 Task: Look for space in Faisalābād, Pakistan from 4th September, 2023 to 10th September, 2023 for 1 adult in price range Rs.9000 to Rs.17000. Place can be private room with 1  bedroom having 1 bed and 1 bathroom. Property type can be house, flat, guest house, hotel. Booking option can be shelf check-in. Required host language is English.
Action: Mouse moved to (611, 100)
Screenshot: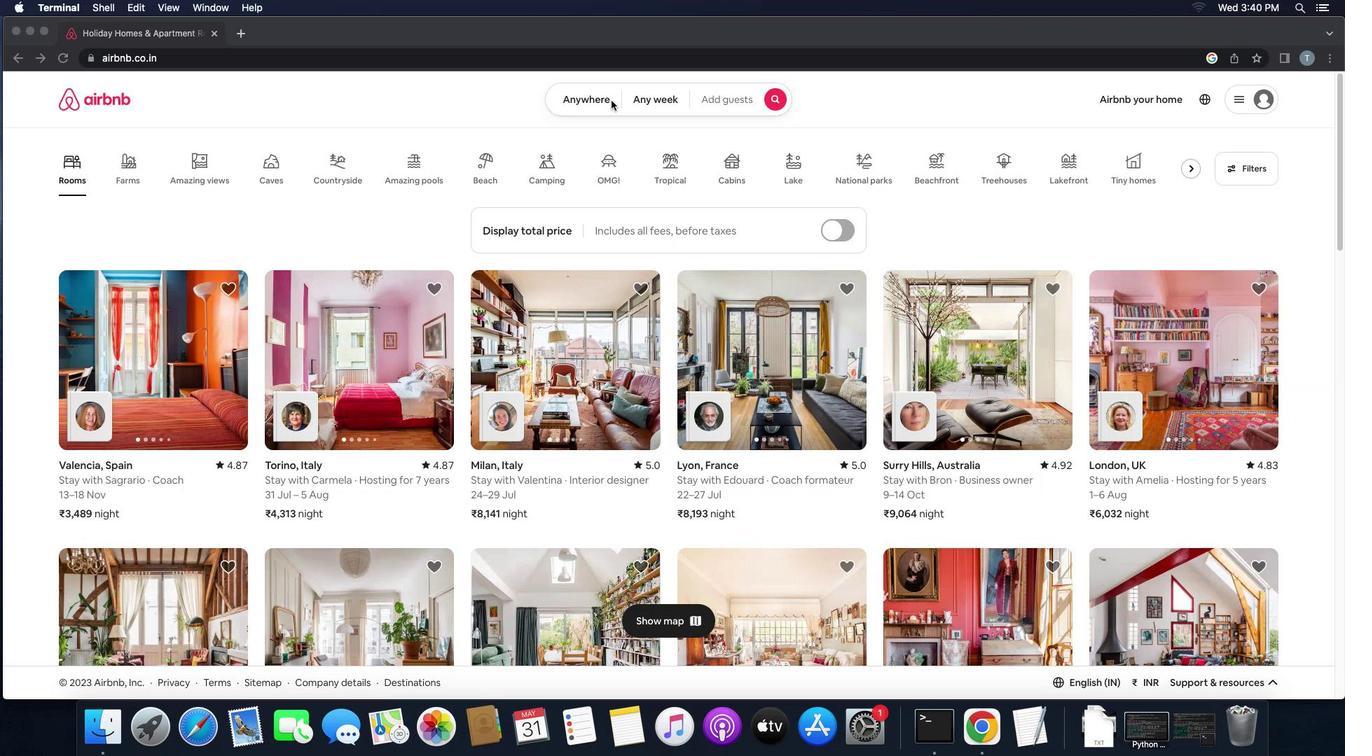 
Action: Mouse pressed left at (611, 100)
Screenshot: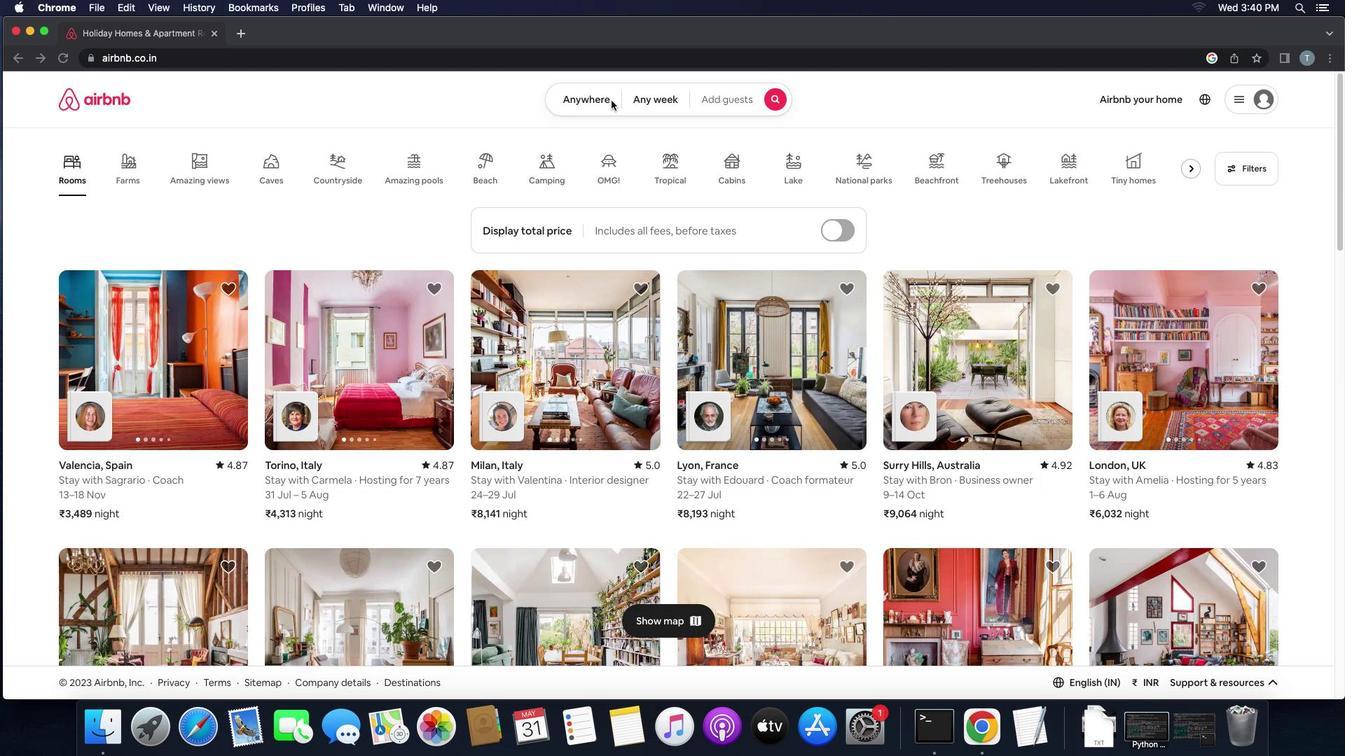
Action: Mouse moved to (607, 101)
Screenshot: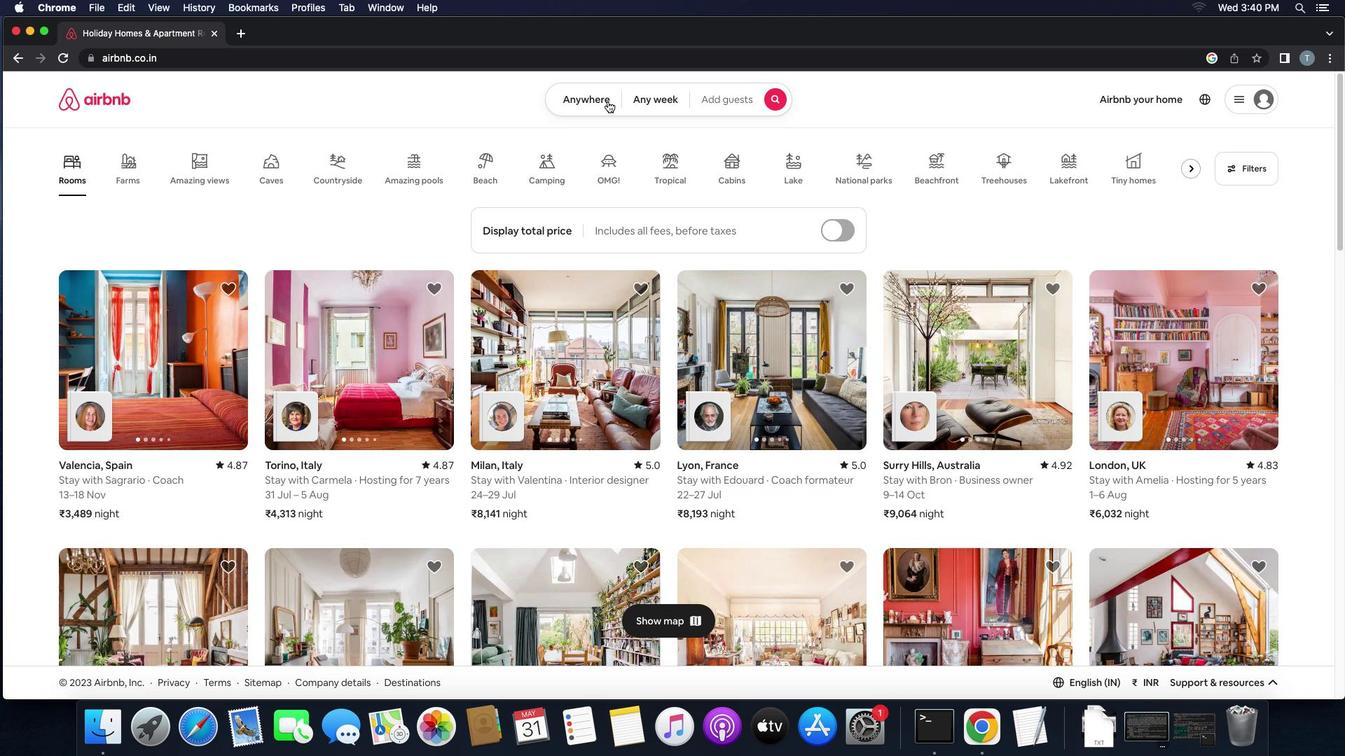 
Action: Mouse pressed left at (607, 101)
Screenshot: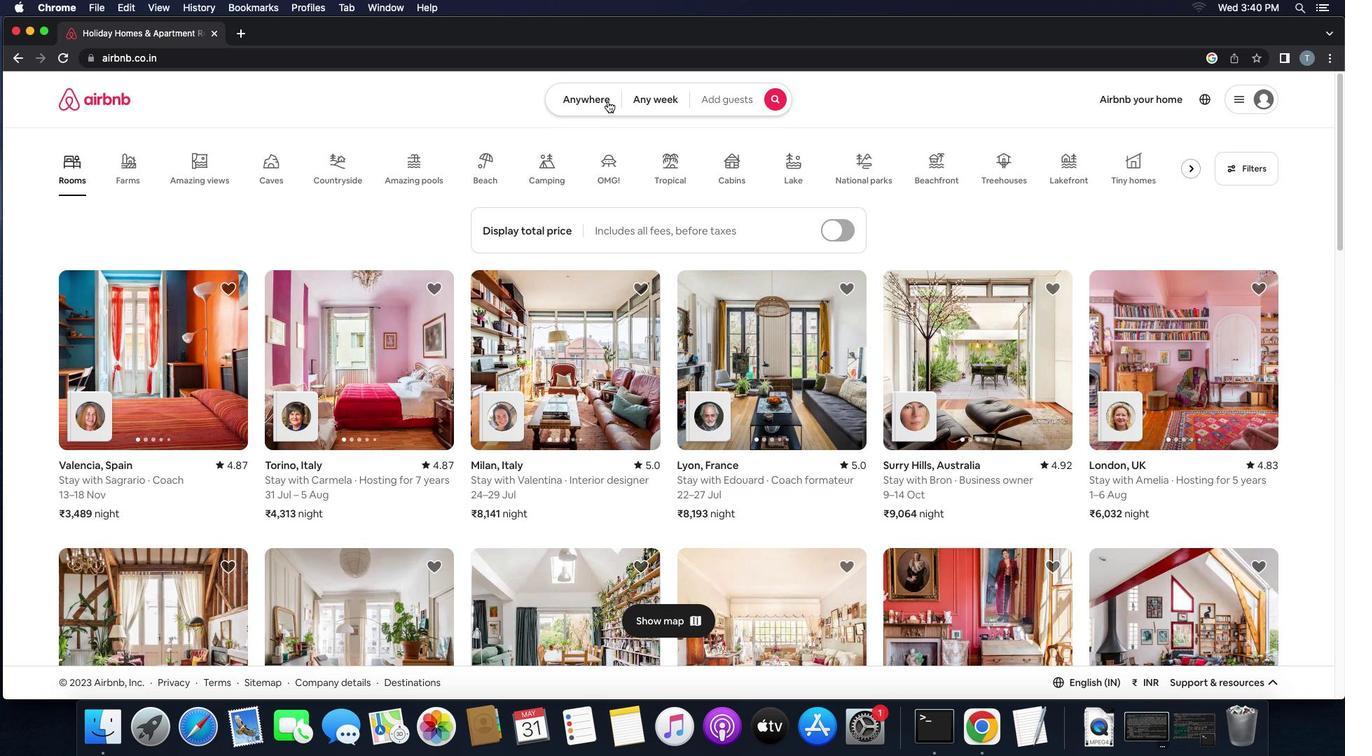 
Action: Mouse moved to (476, 161)
Screenshot: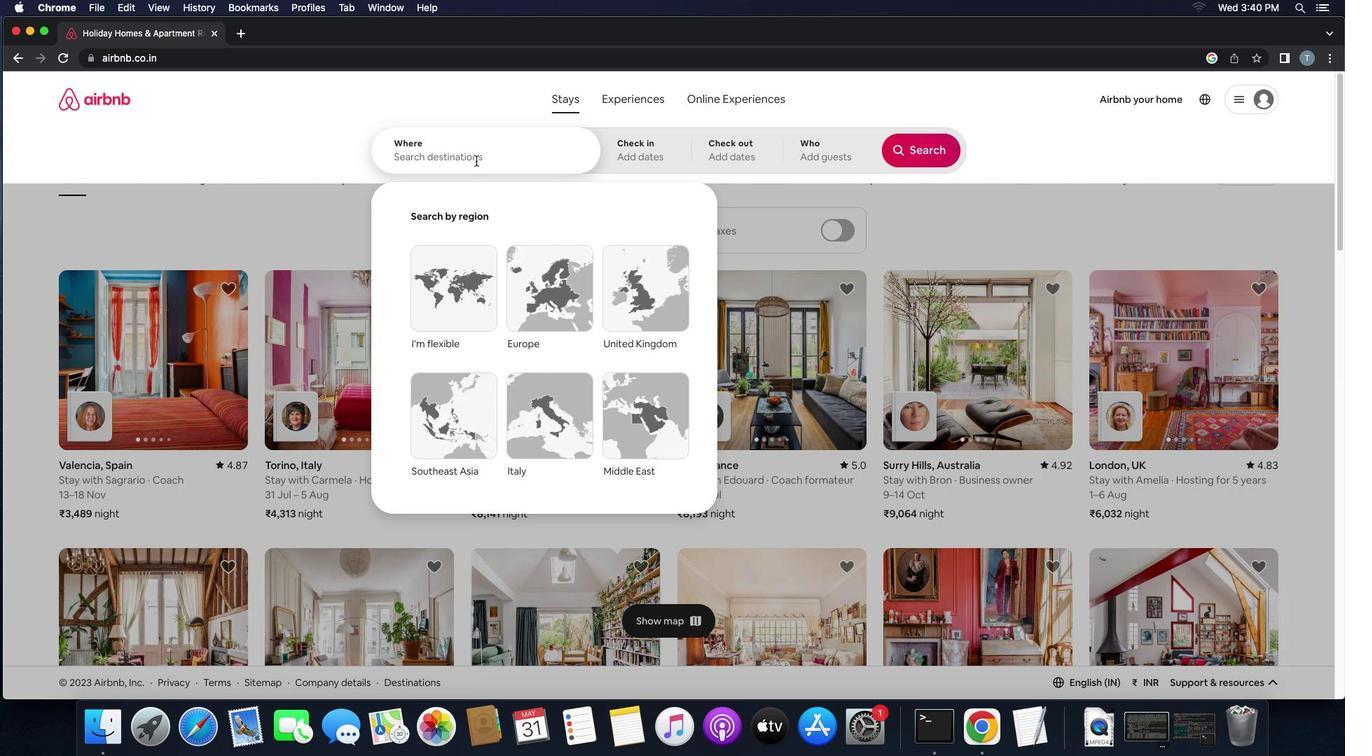 
Action: Mouse pressed left at (476, 161)
Screenshot: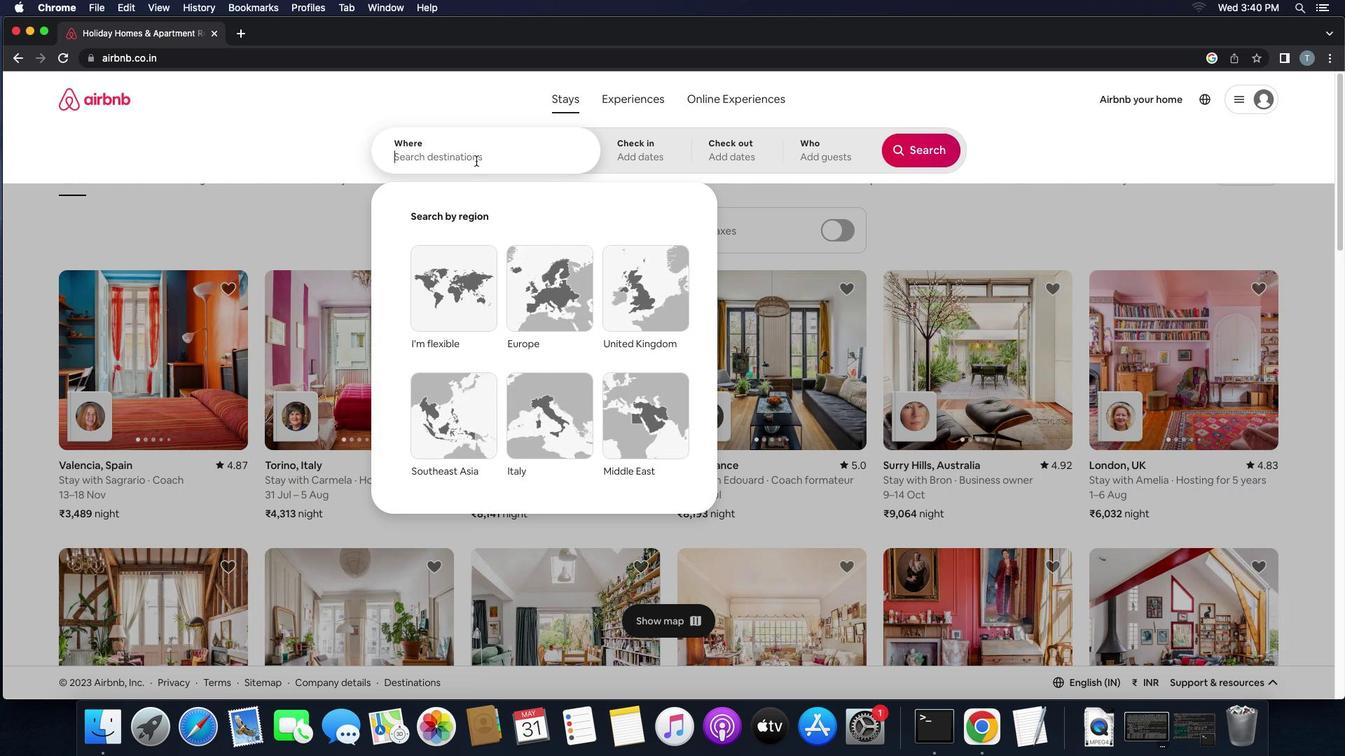 
Action: Key pressed 'f''a''i''s''l''a''b''a''d'
Screenshot: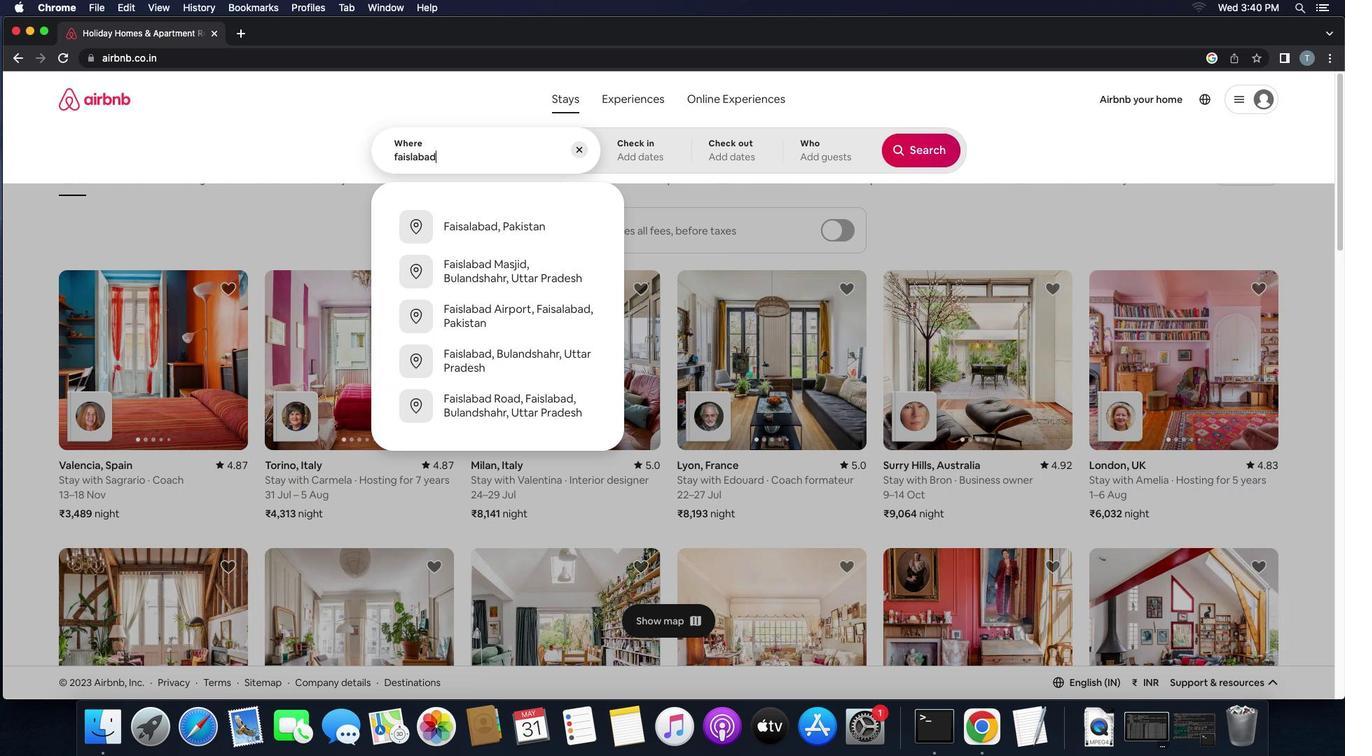 
Action: Mouse moved to (522, 232)
Screenshot: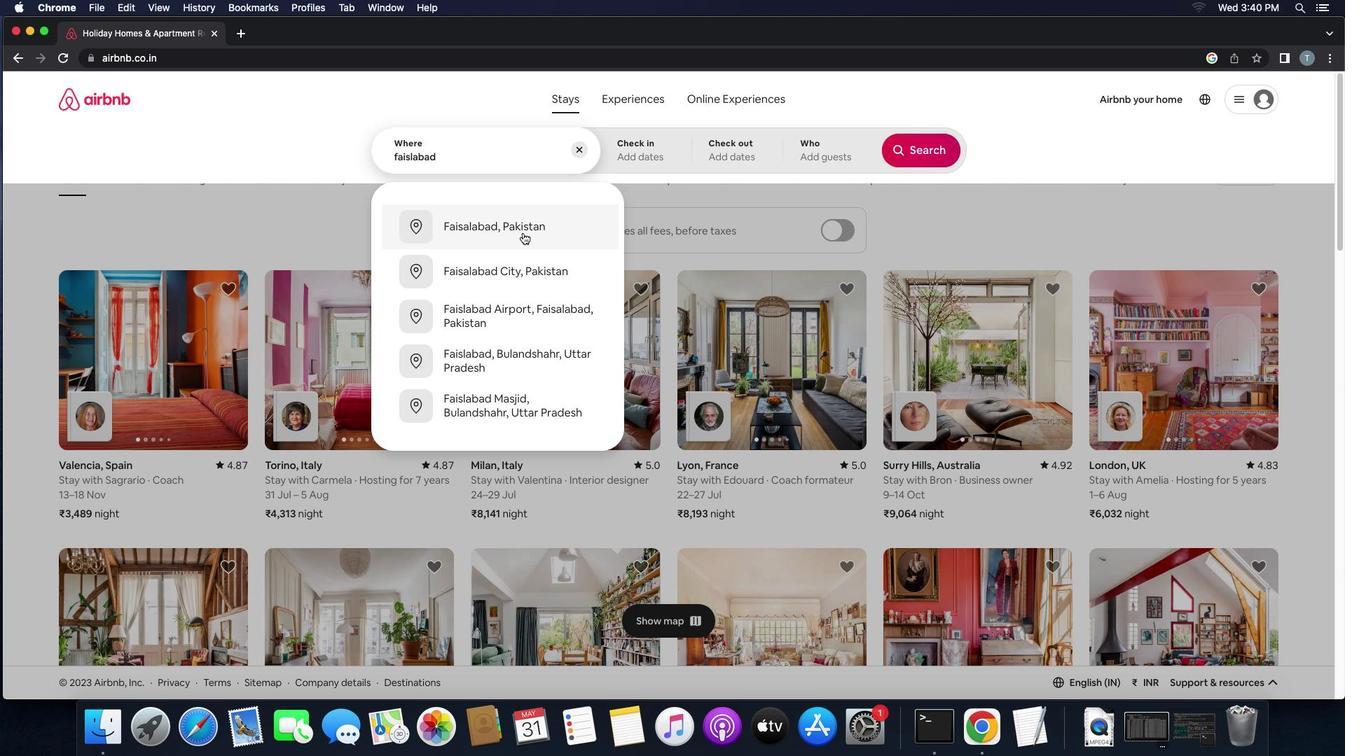 
Action: Mouse pressed left at (522, 232)
Screenshot: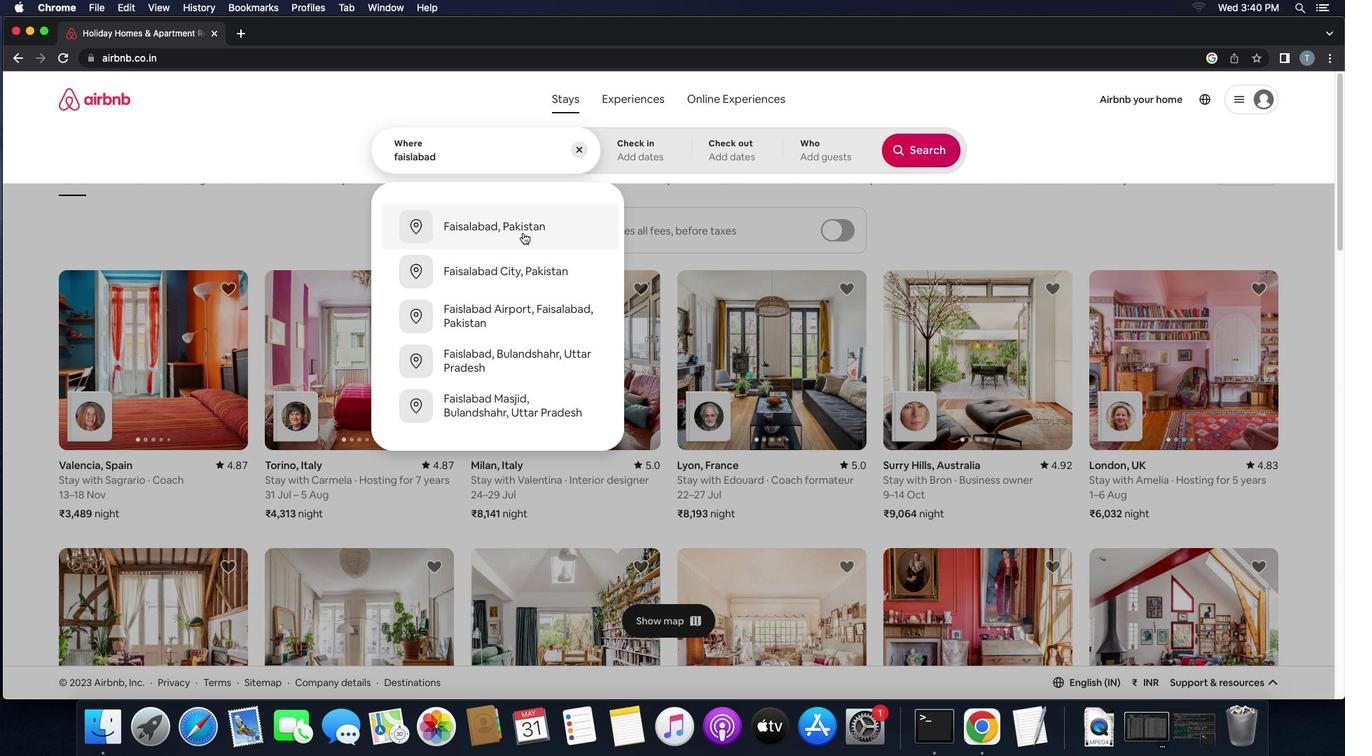 
Action: Mouse moved to (915, 262)
Screenshot: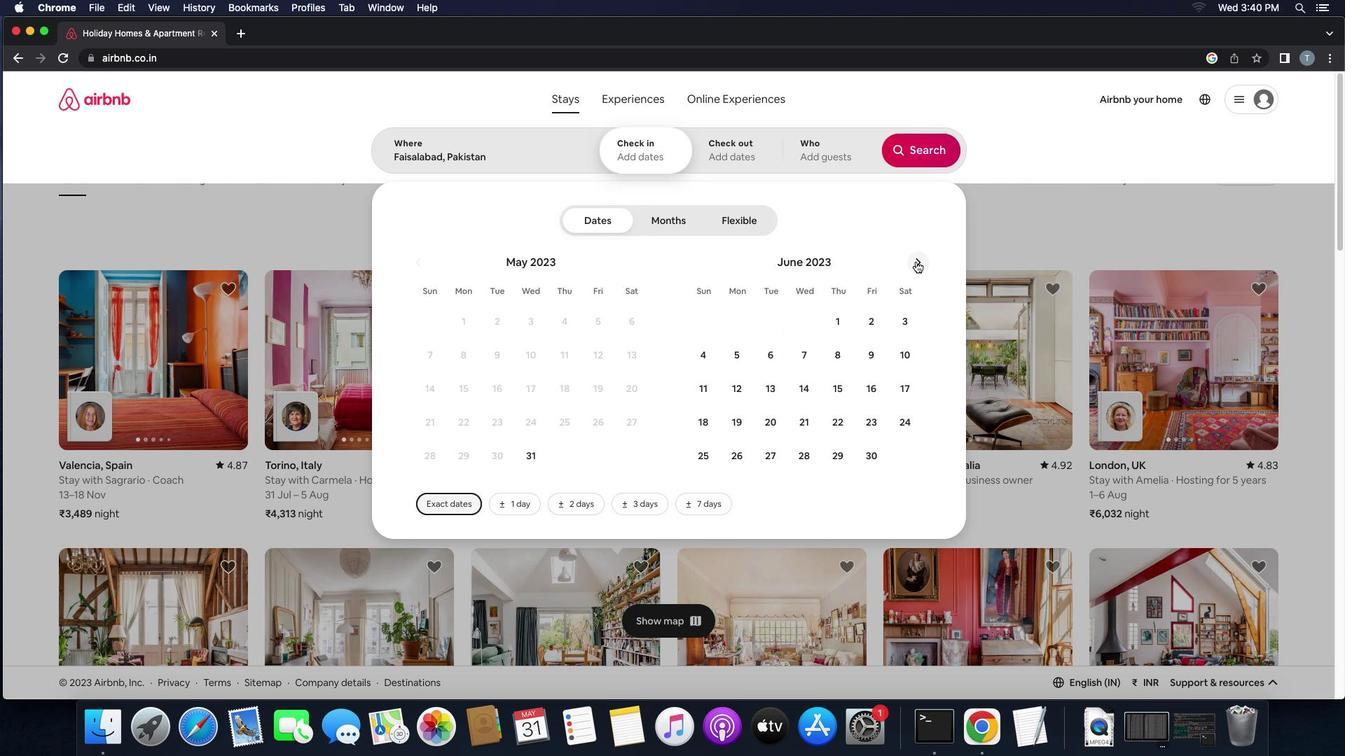 
Action: Mouse pressed left at (915, 262)
Screenshot: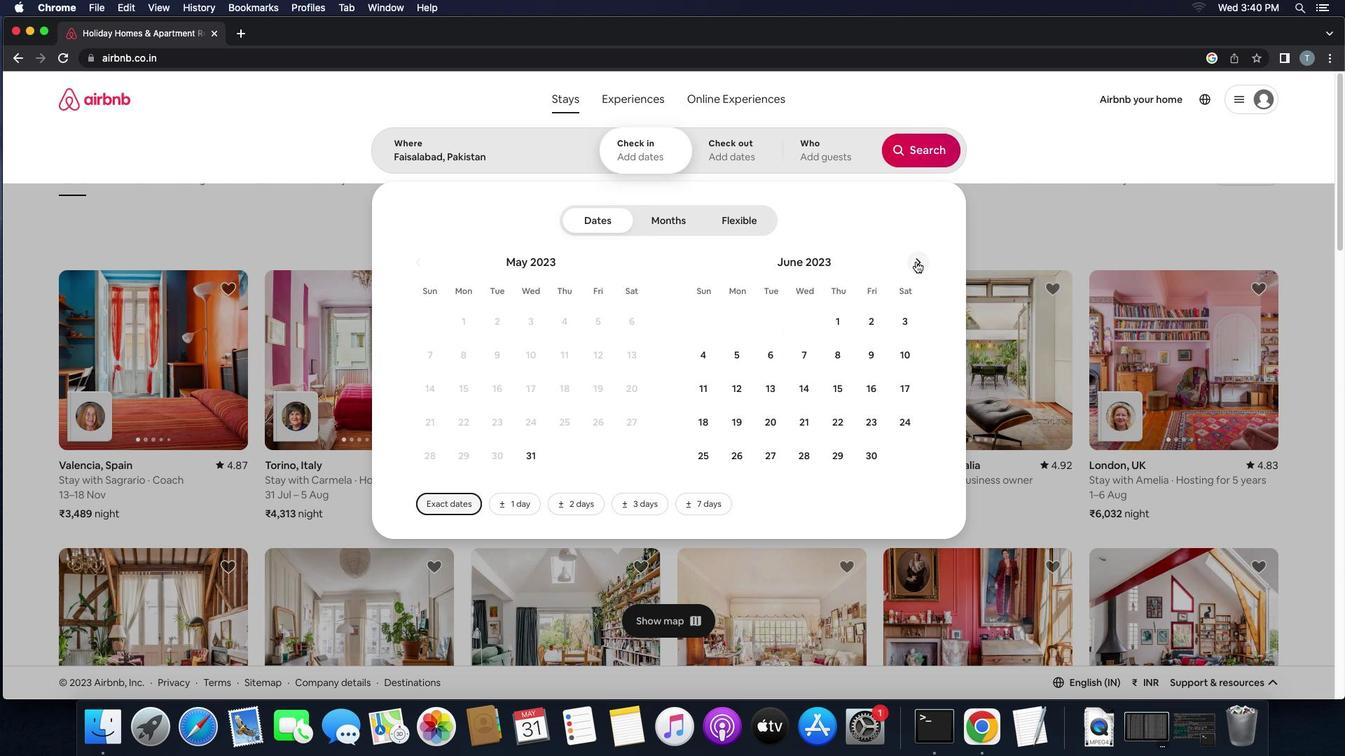 
Action: Mouse pressed left at (915, 262)
Screenshot: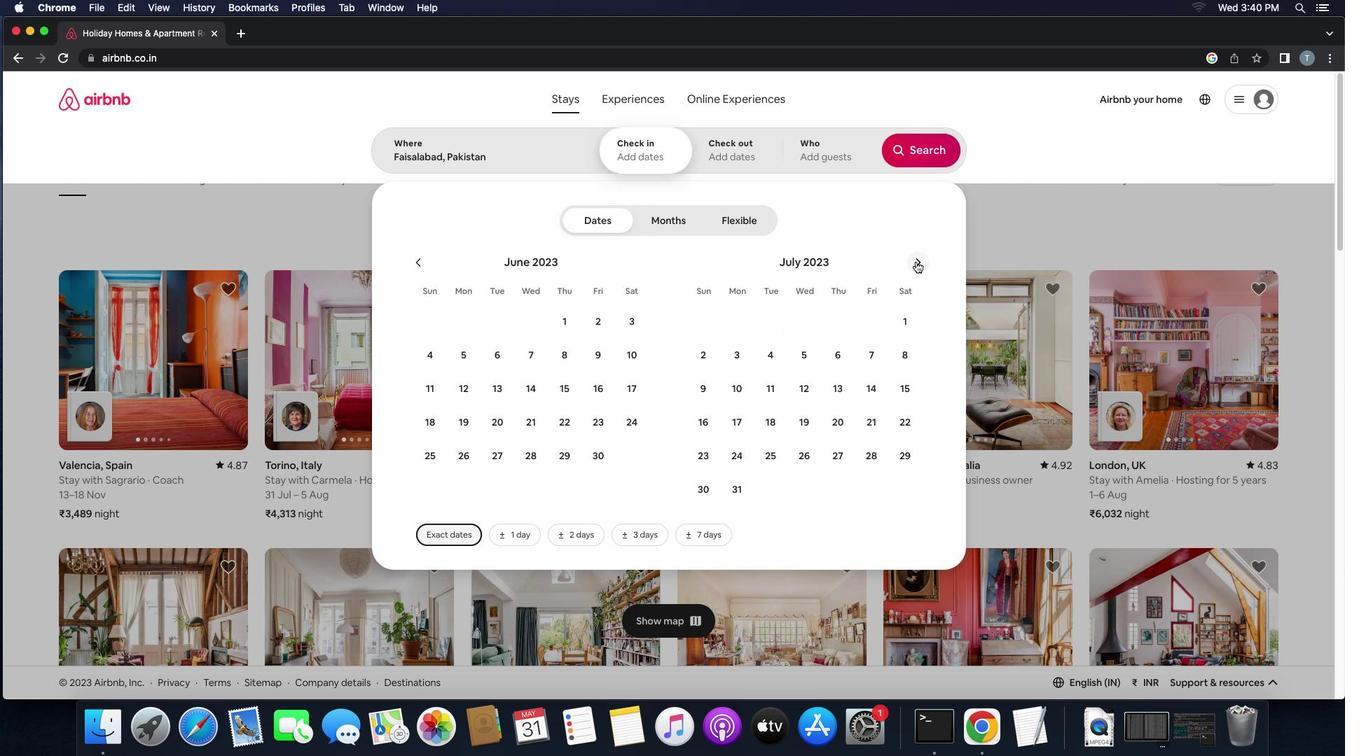 
Action: Mouse pressed left at (915, 262)
Screenshot: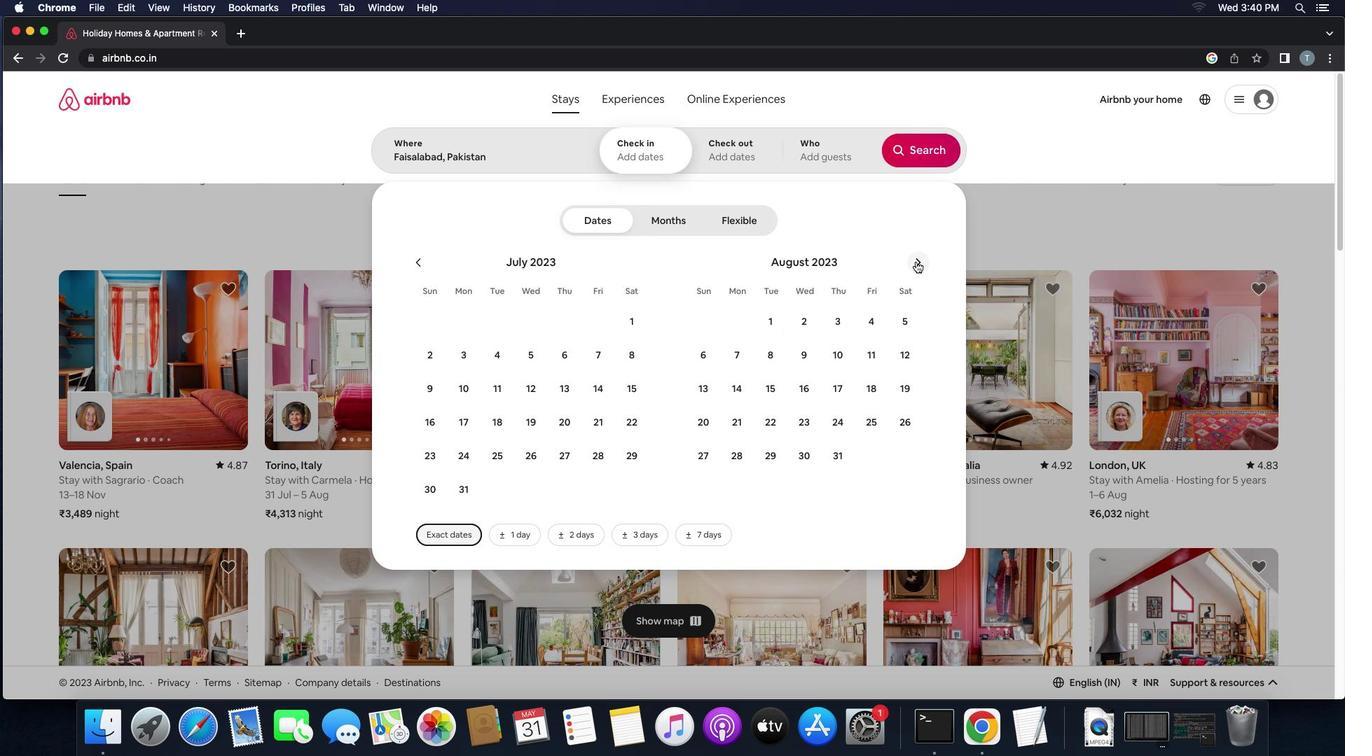 
Action: Mouse moved to (730, 363)
Screenshot: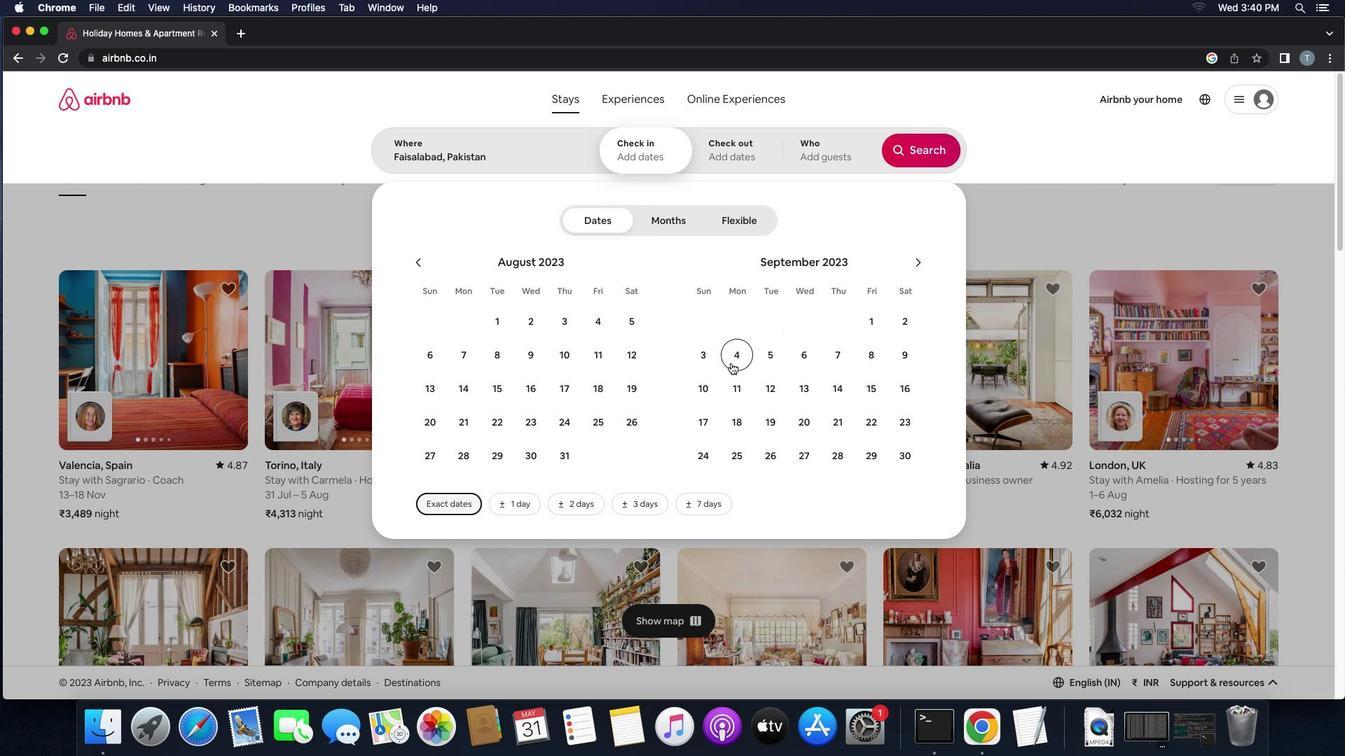 
Action: Mouse pressed left at (730, 363)
Screenshot: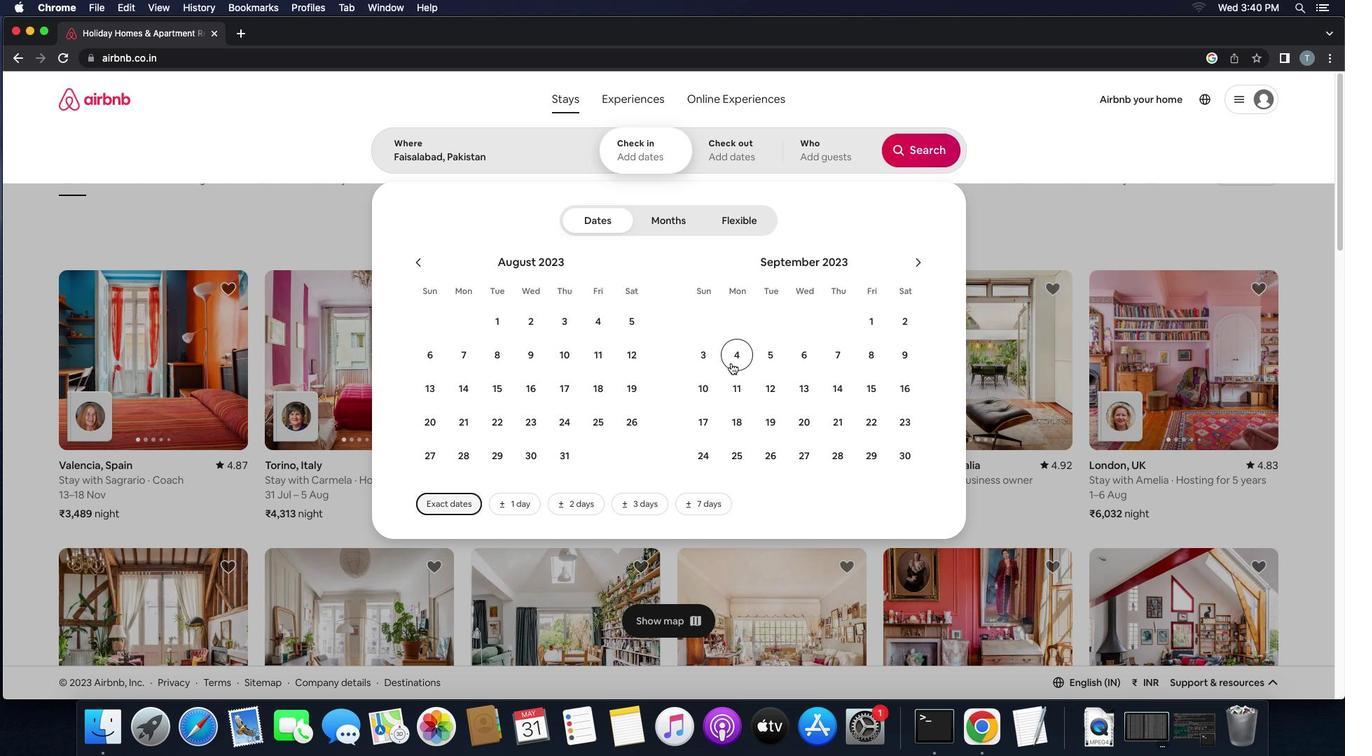 
Action: Mouse moved to (703, 385)
Screenshot: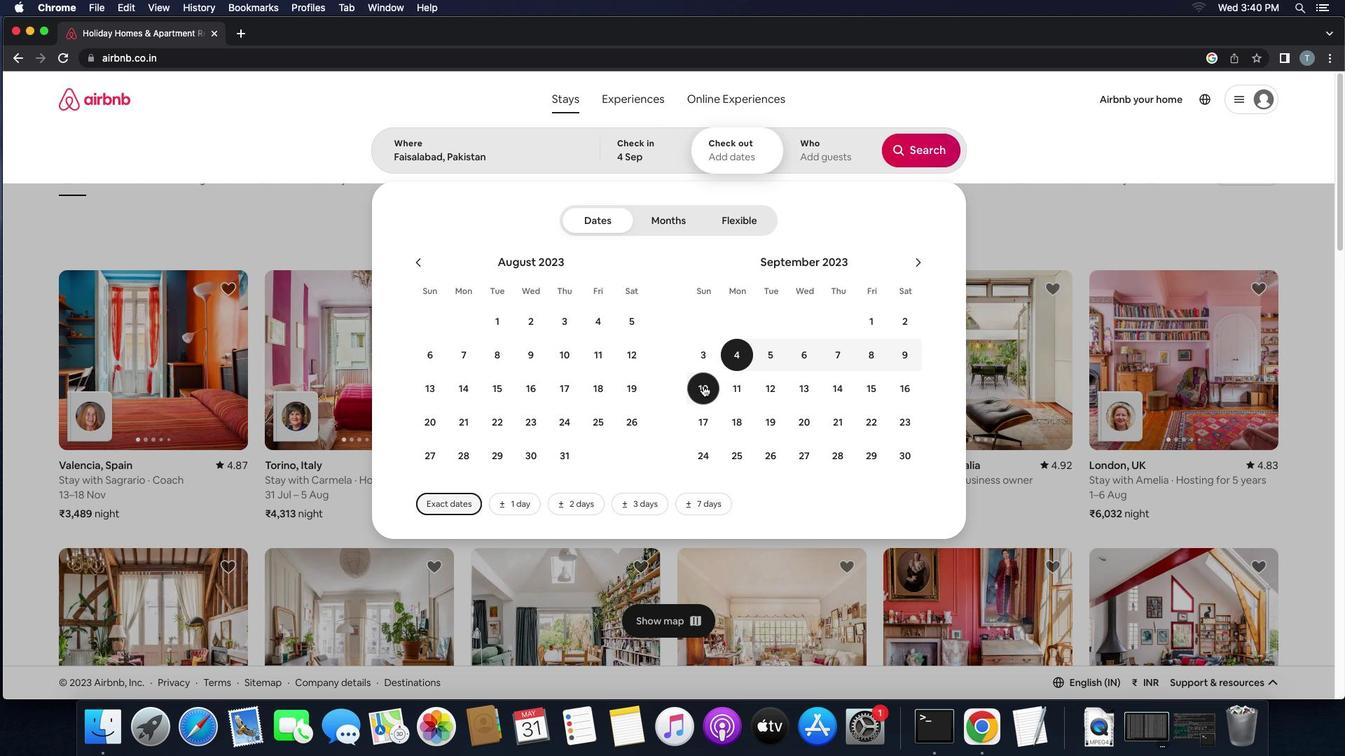 
Action: Mouse pressed left at (703, 385)
Screenshot: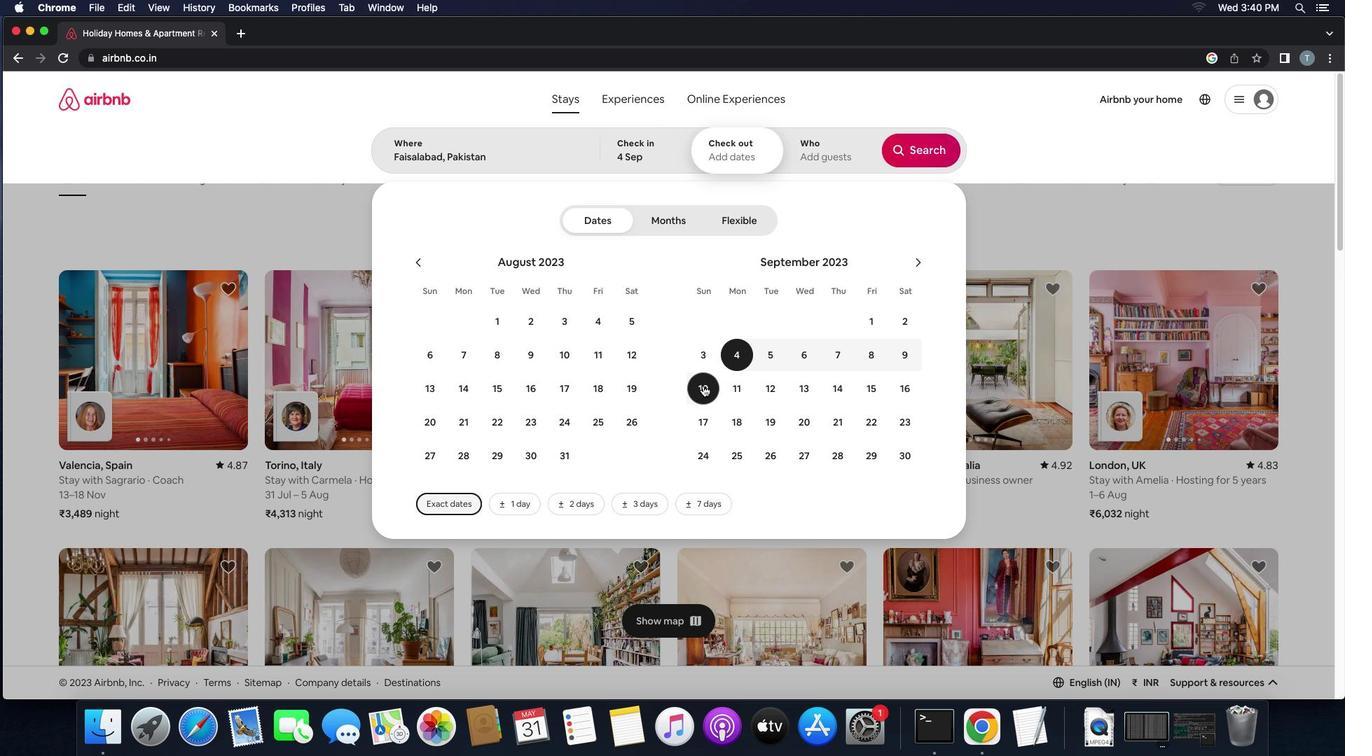 
Action: Mouse moved to (807, 157)
Screenshot: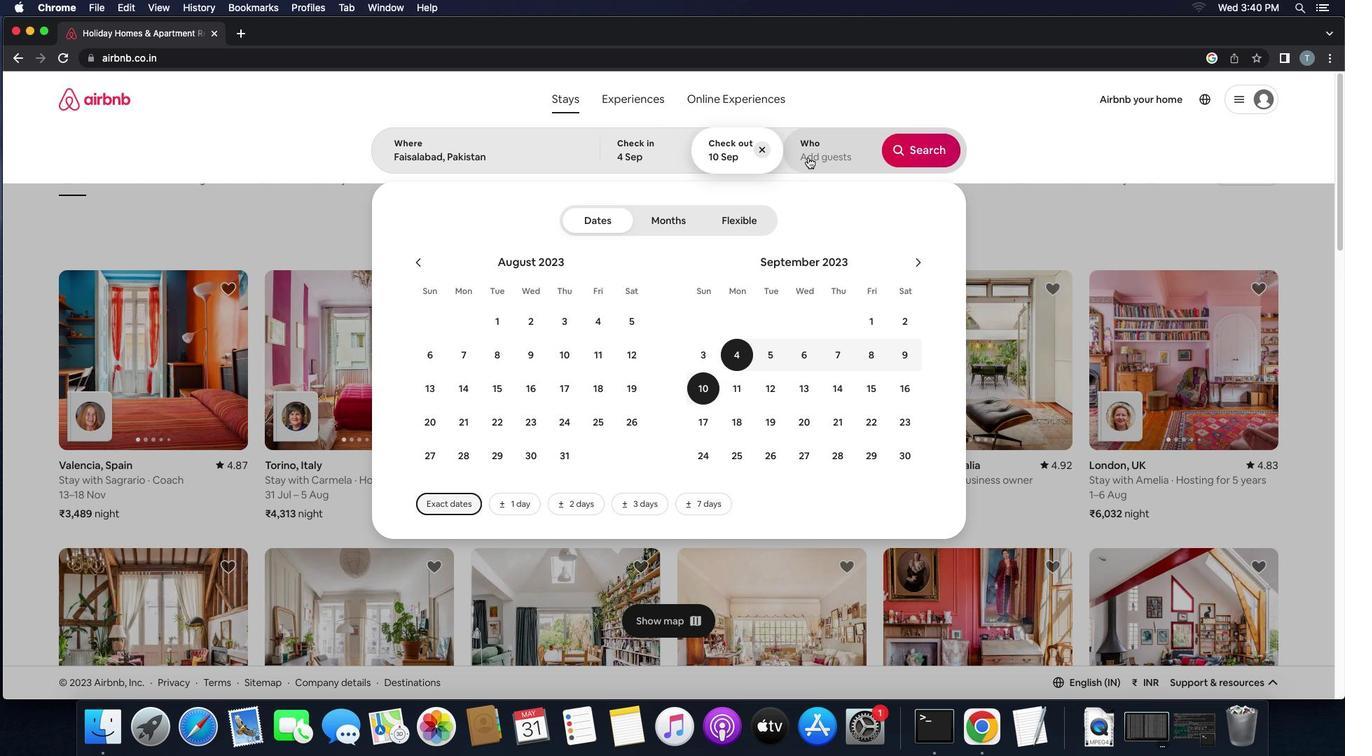 
Action: Mouse pressed left at (807, 157)
Screenshot: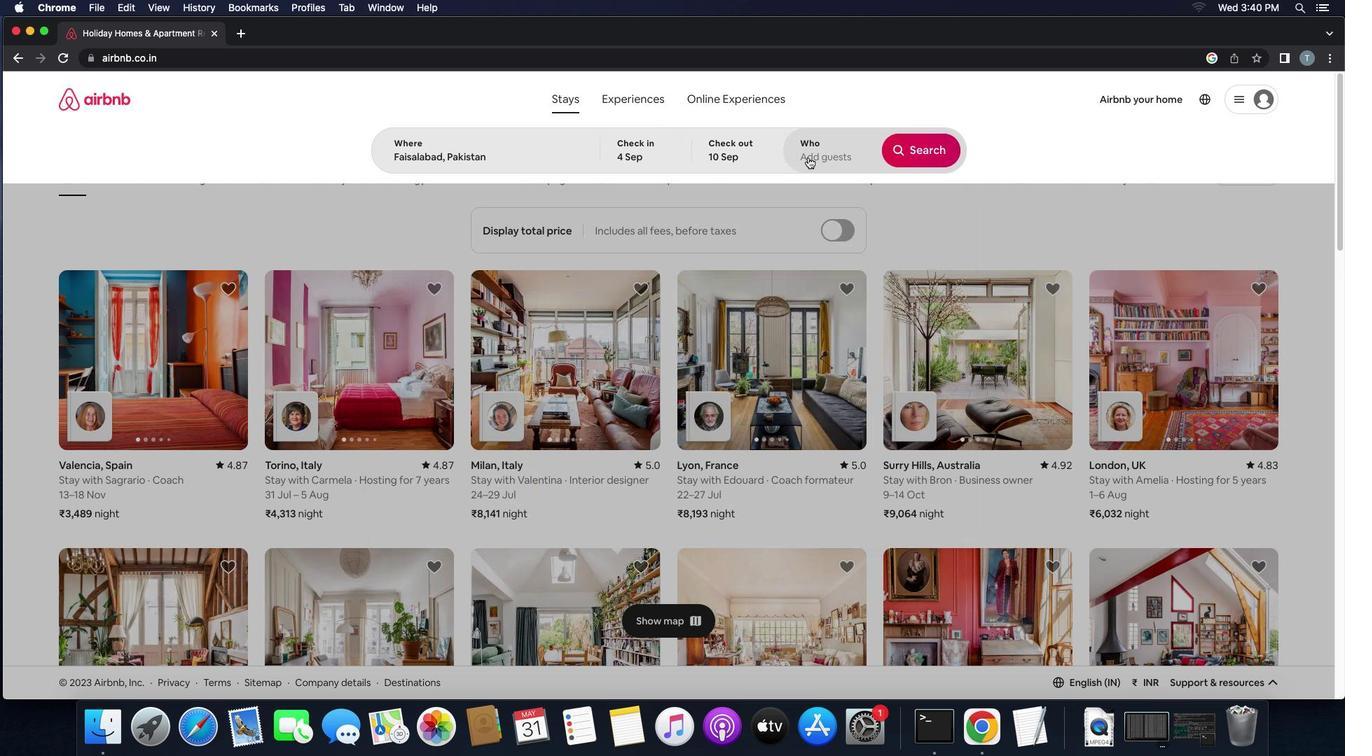 
Action: Mouse moved to (922, 225)
Screenshot: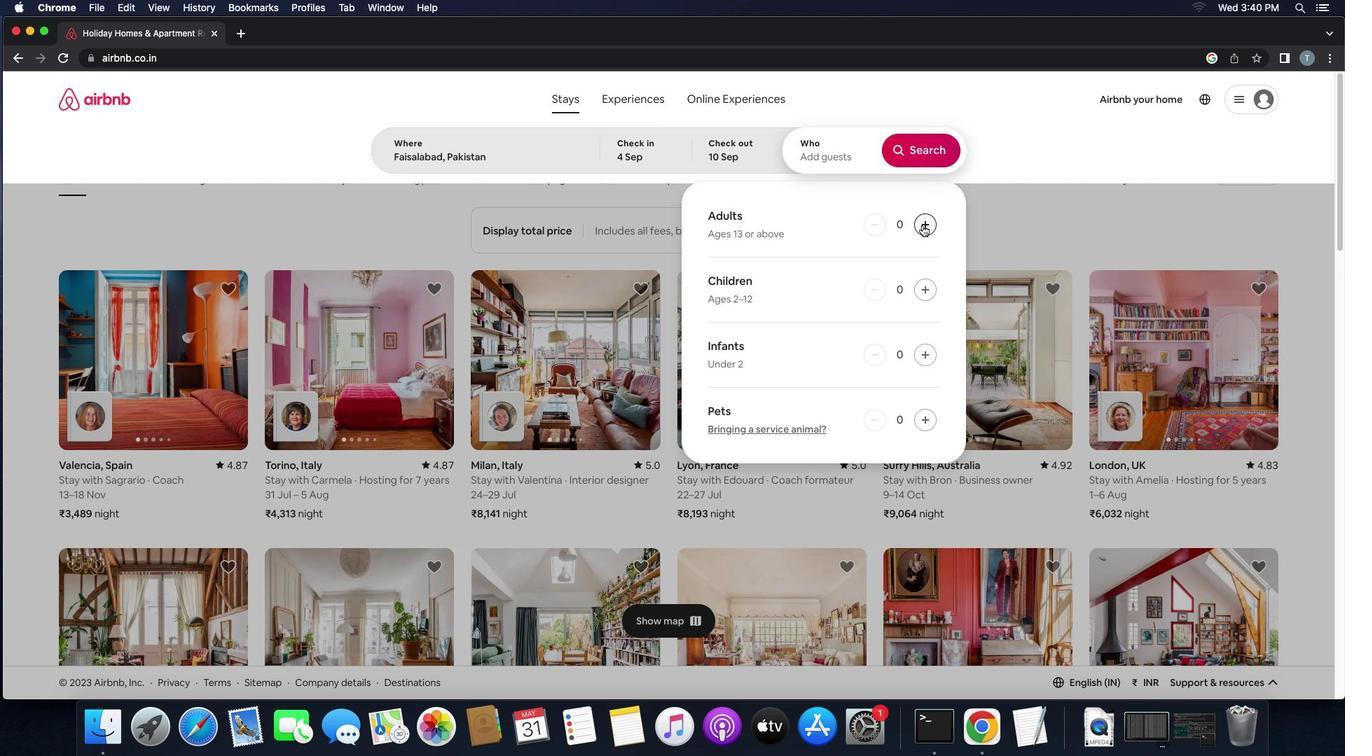 
Action: Mouse pressed left at (922, 225)
Screenshot: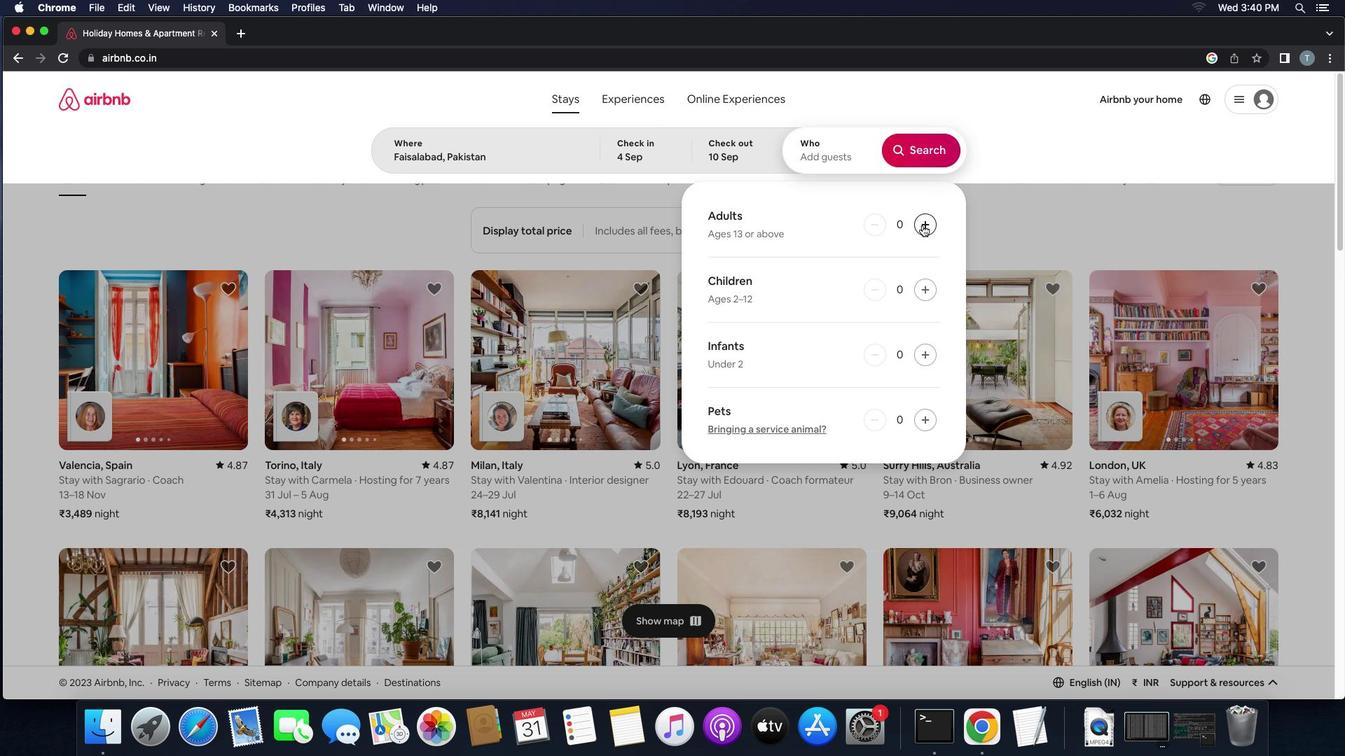 
Action: Mouse moved to (914, 151)
Screenshot: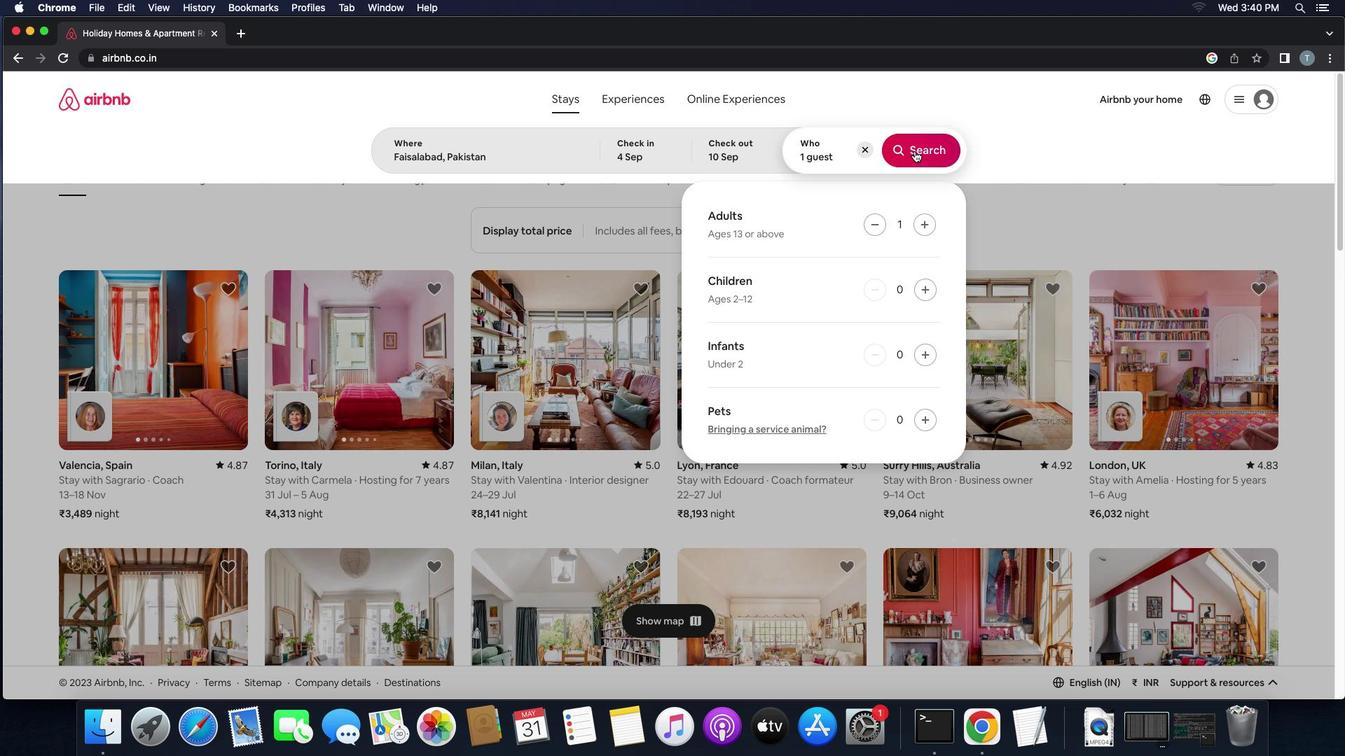 
Action: Mouse pressed left at (914, 151)
Screenshot: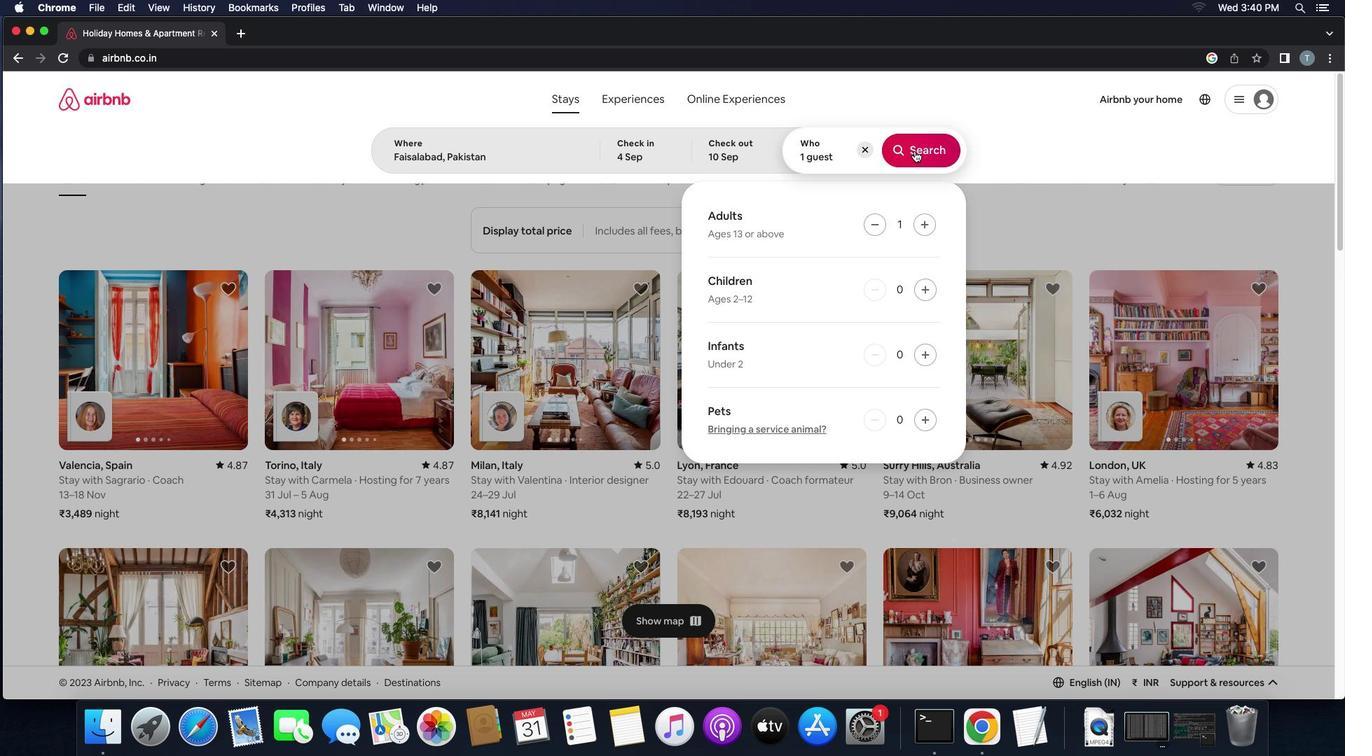 
Action: Mouse moved to (1270, 155)
Screenshot: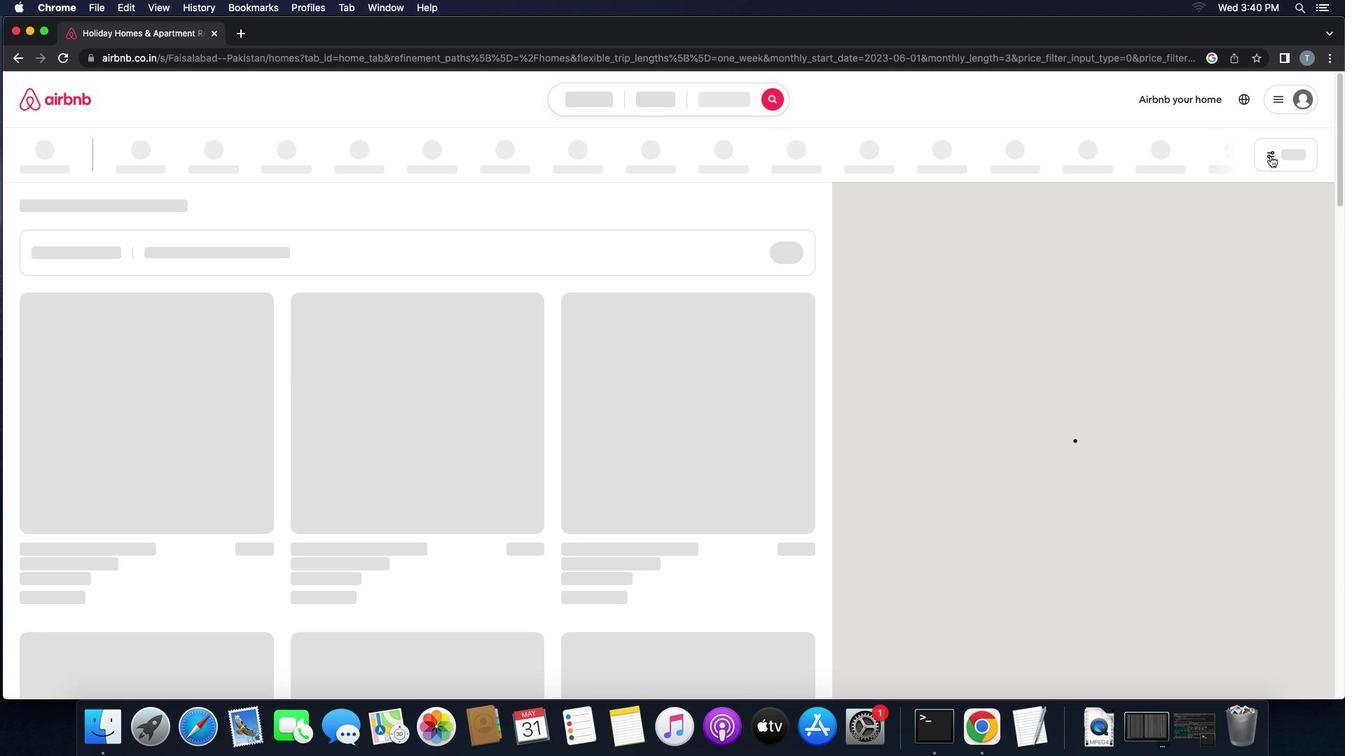 
Action: Mouse pressed left at (1270, 155)
Screenshot: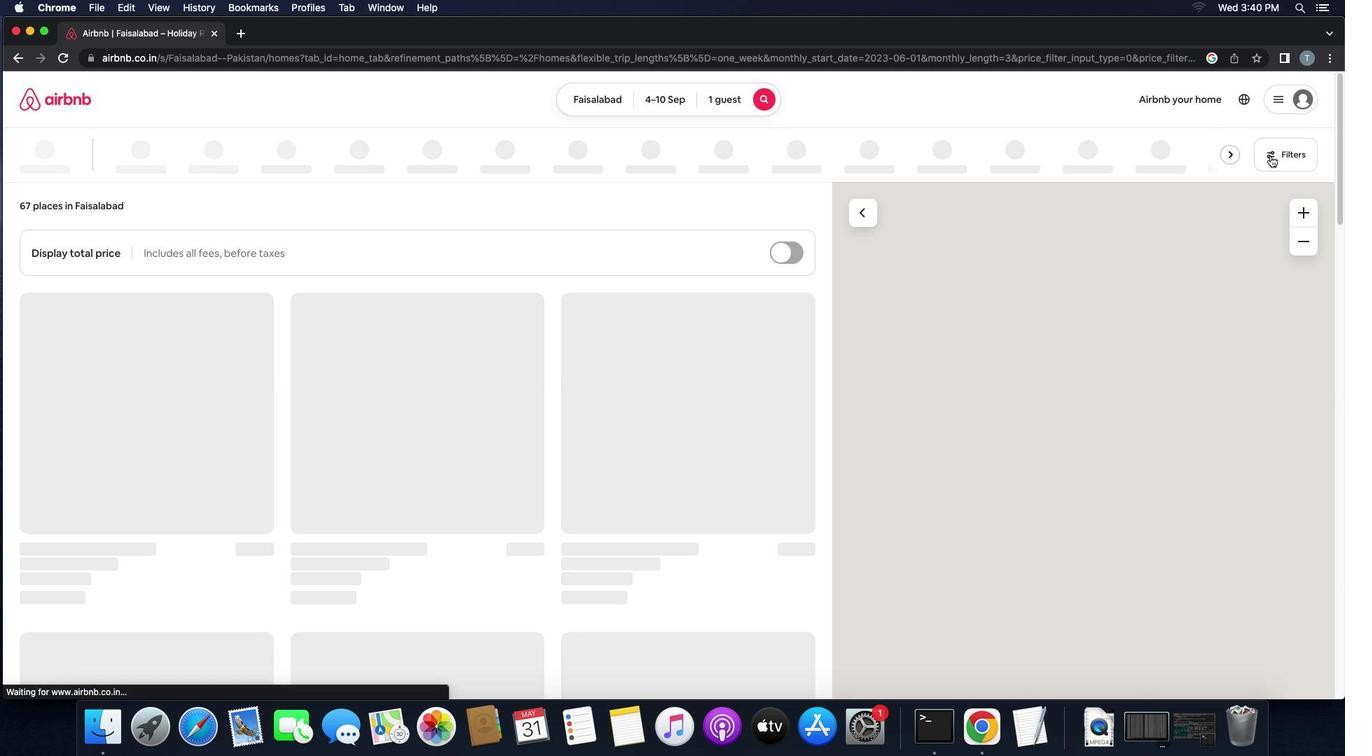 
Action: Mouse moved to (1270, 156)
Screenshot: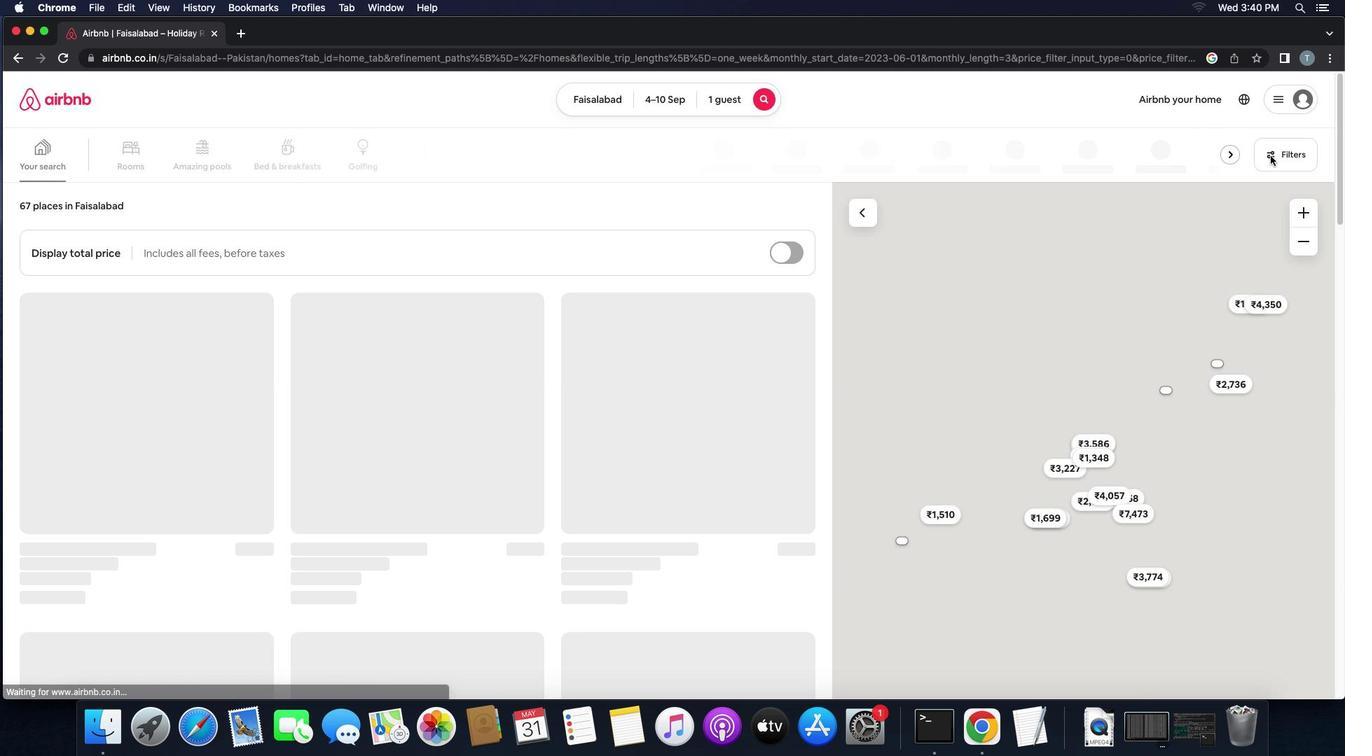 
Action: Mouse pressed left at (1270, 156)
Screenshot: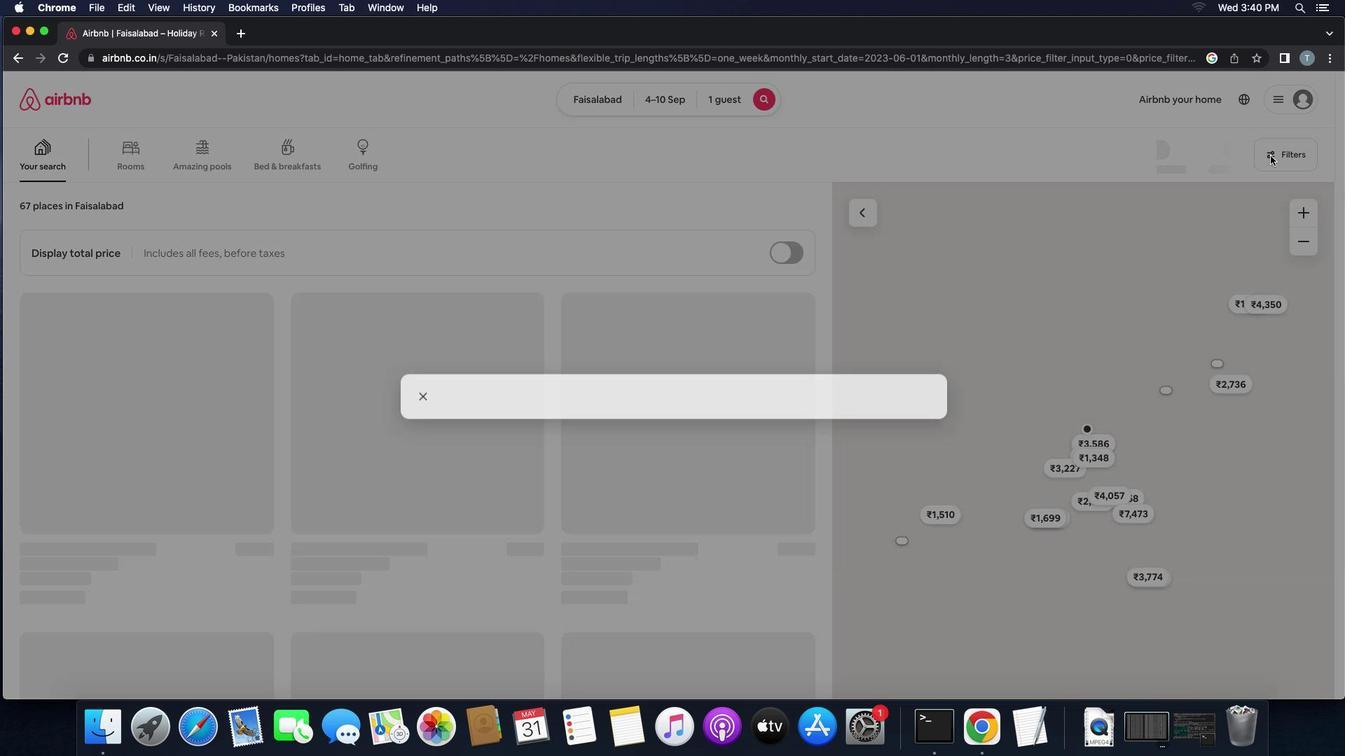 
Action: Mouse pressed left at (1270, 156)
Screenshot: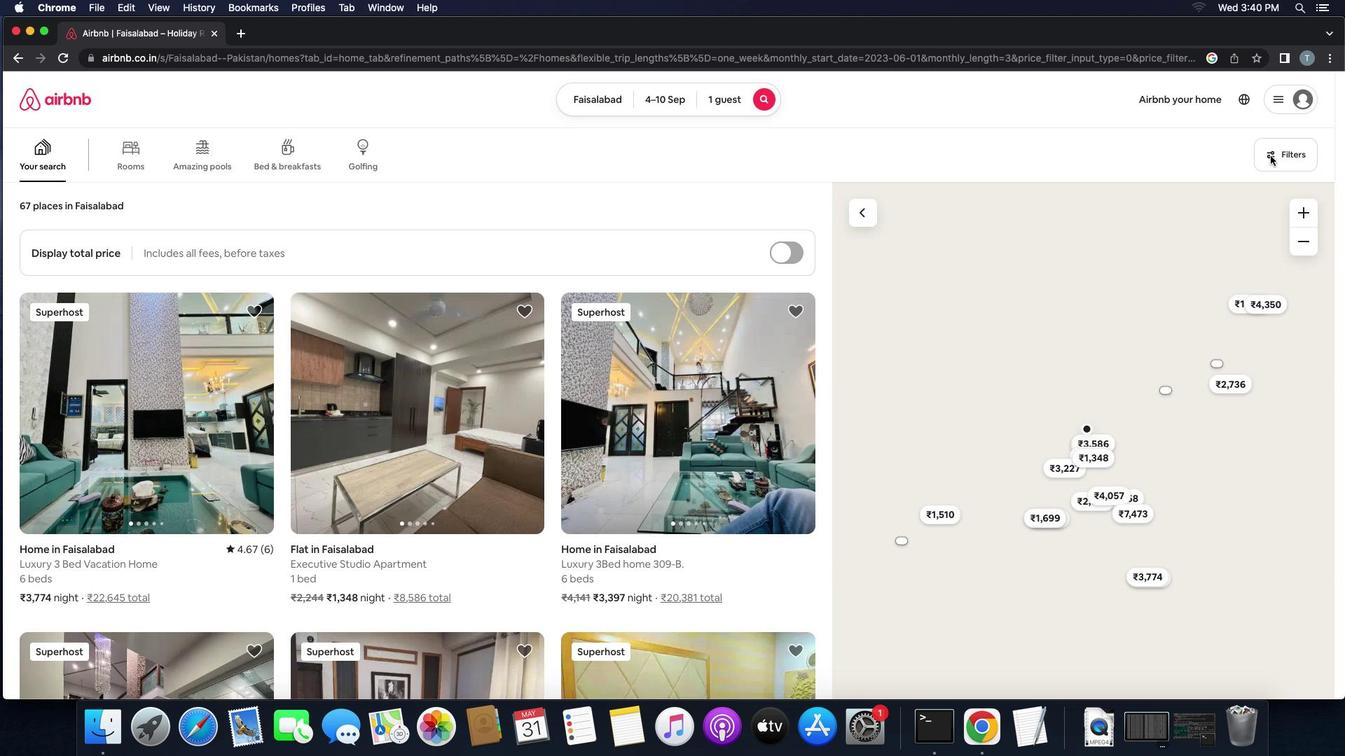 
Action: Mouse moved to (1269, 163)
Screenshot: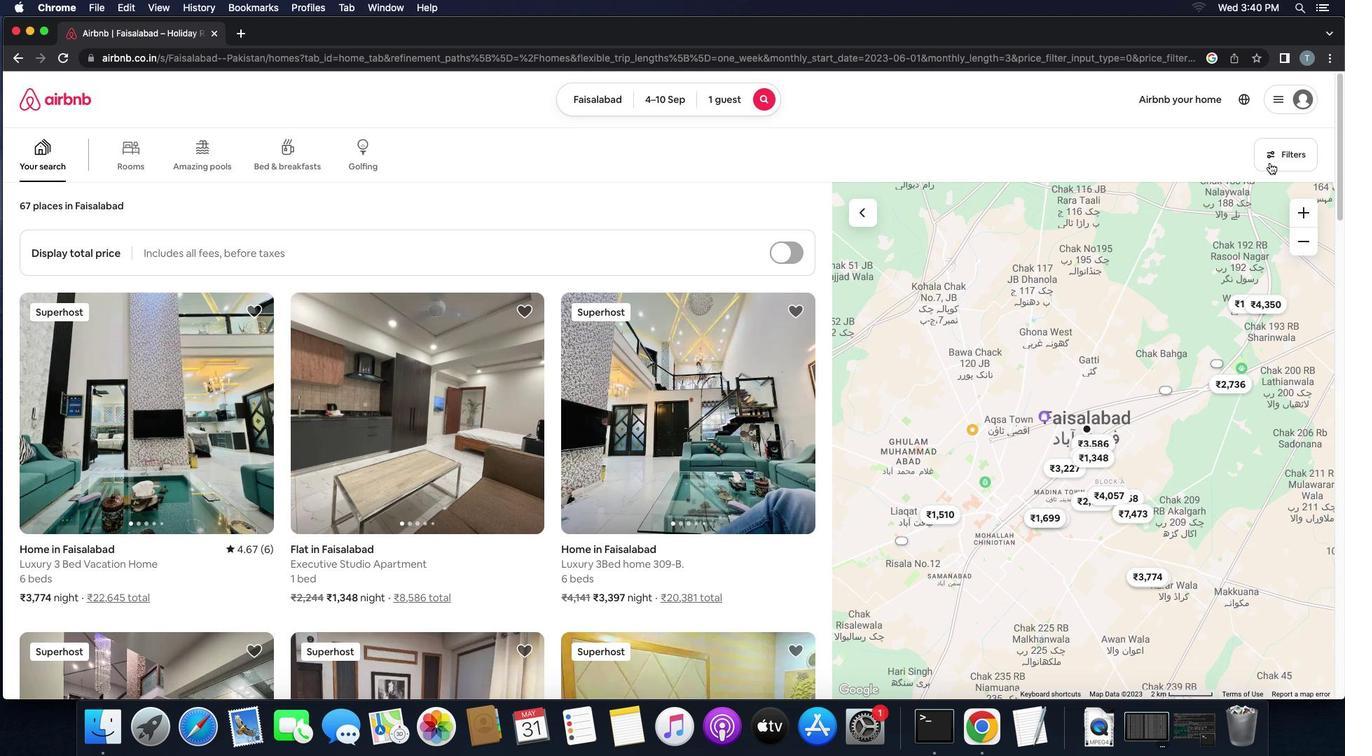 
Action: Mouse pressed left at (1269, 163)
Screenshot: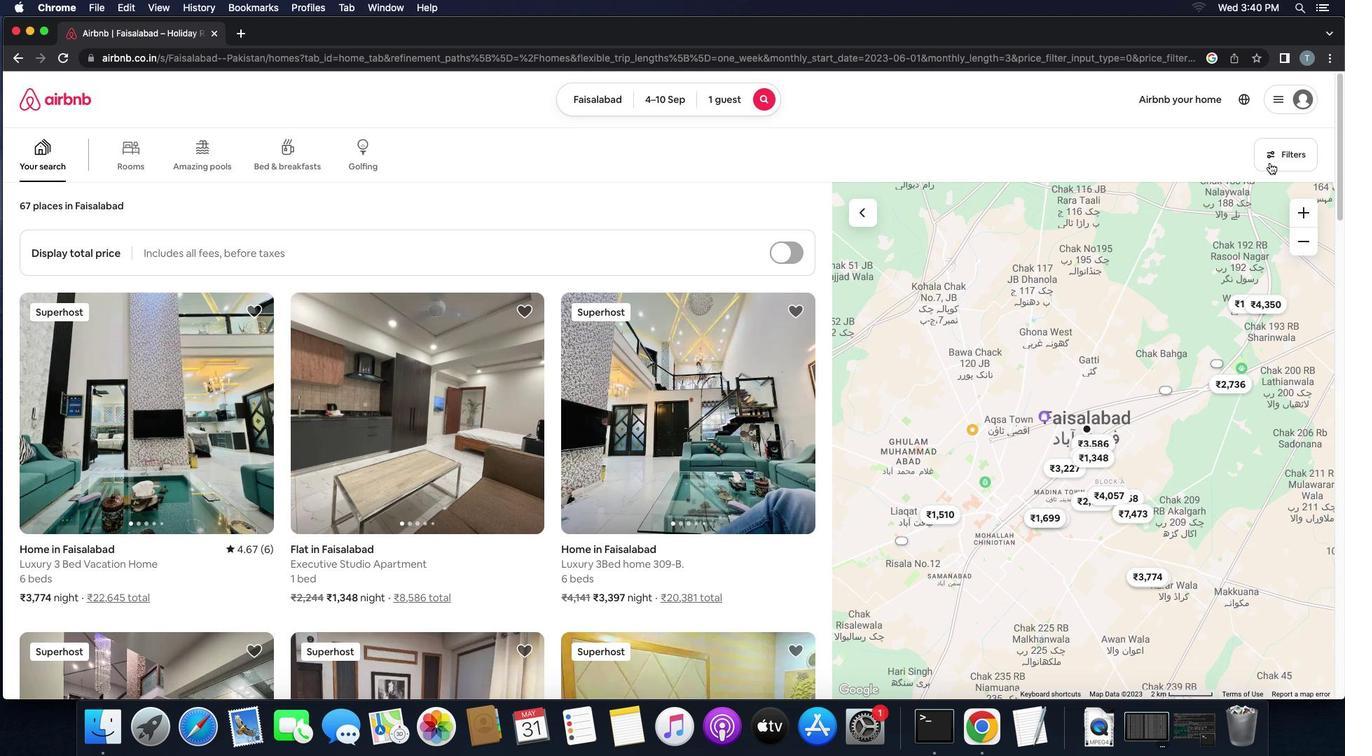 
Action: Mouse moved to (529, 332)
Screenshot: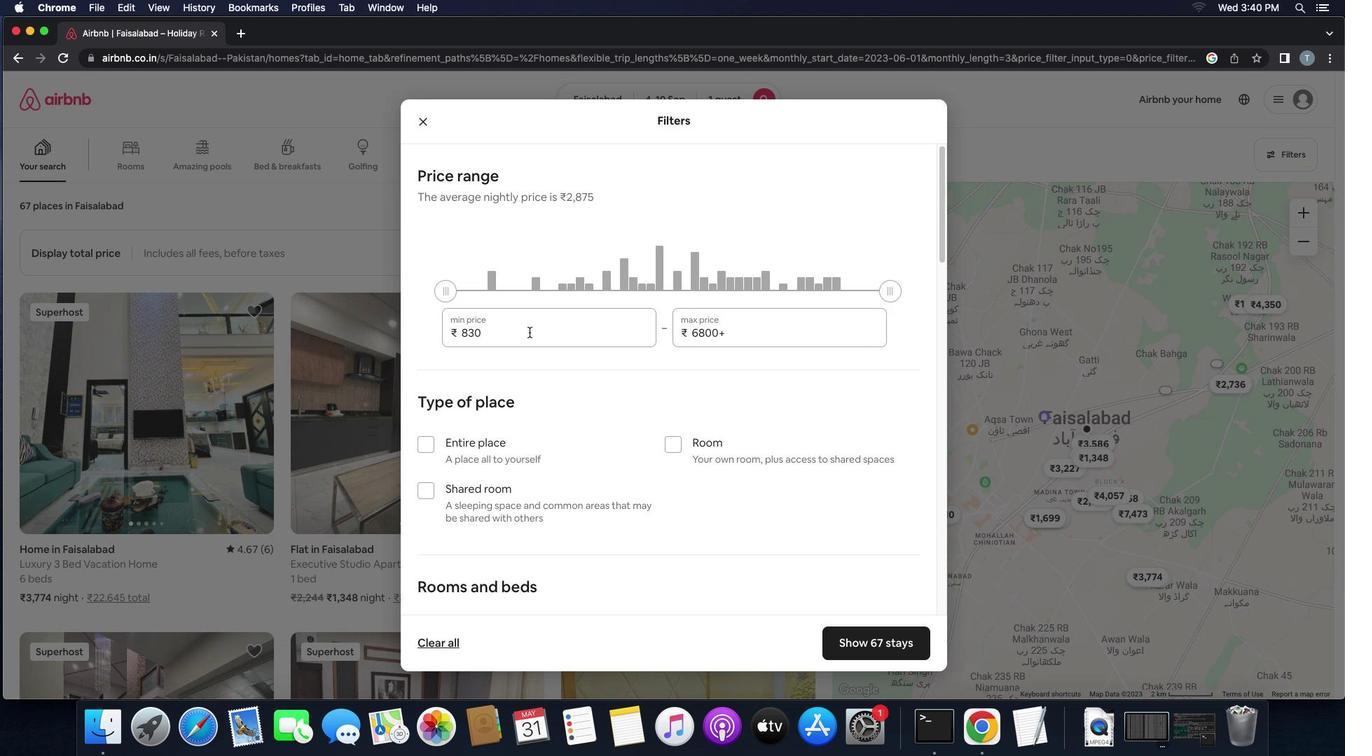 
Action: Mouse pressed left at (529, 332)
Screenshot: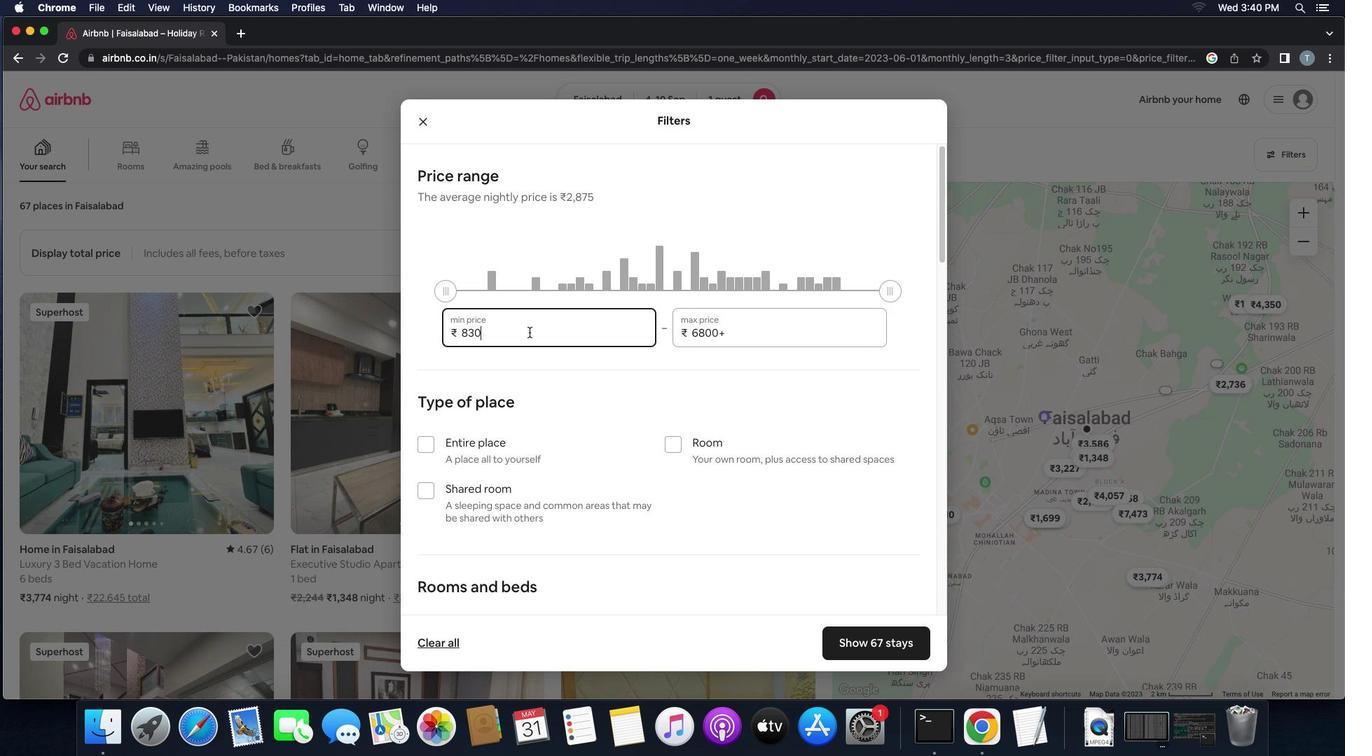 
Action: Key pressed Key.backspaceKey.backspaceKey.backspaceKey.backspaceKey.backspaceKey.backspace'9''0''0''0'
Screenshot: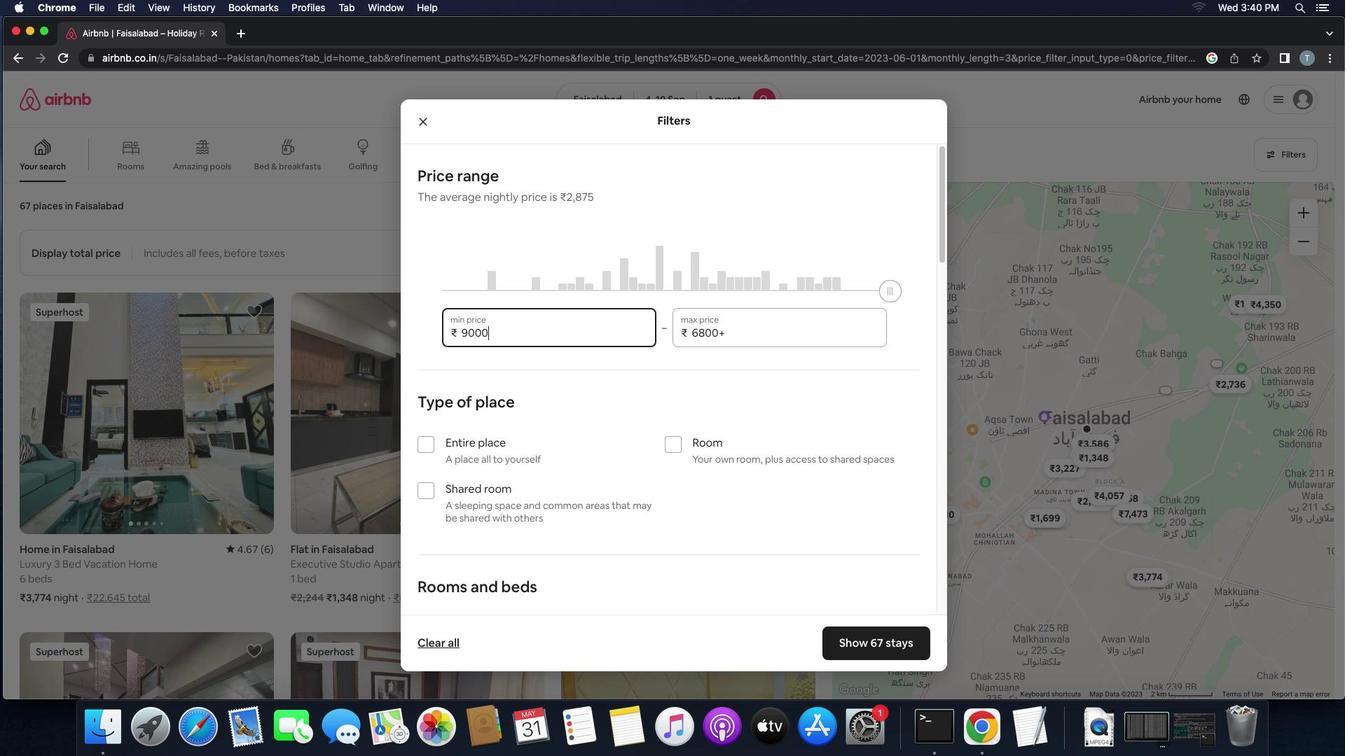
Action: Mouse moved to (737, 334)
Screenshot: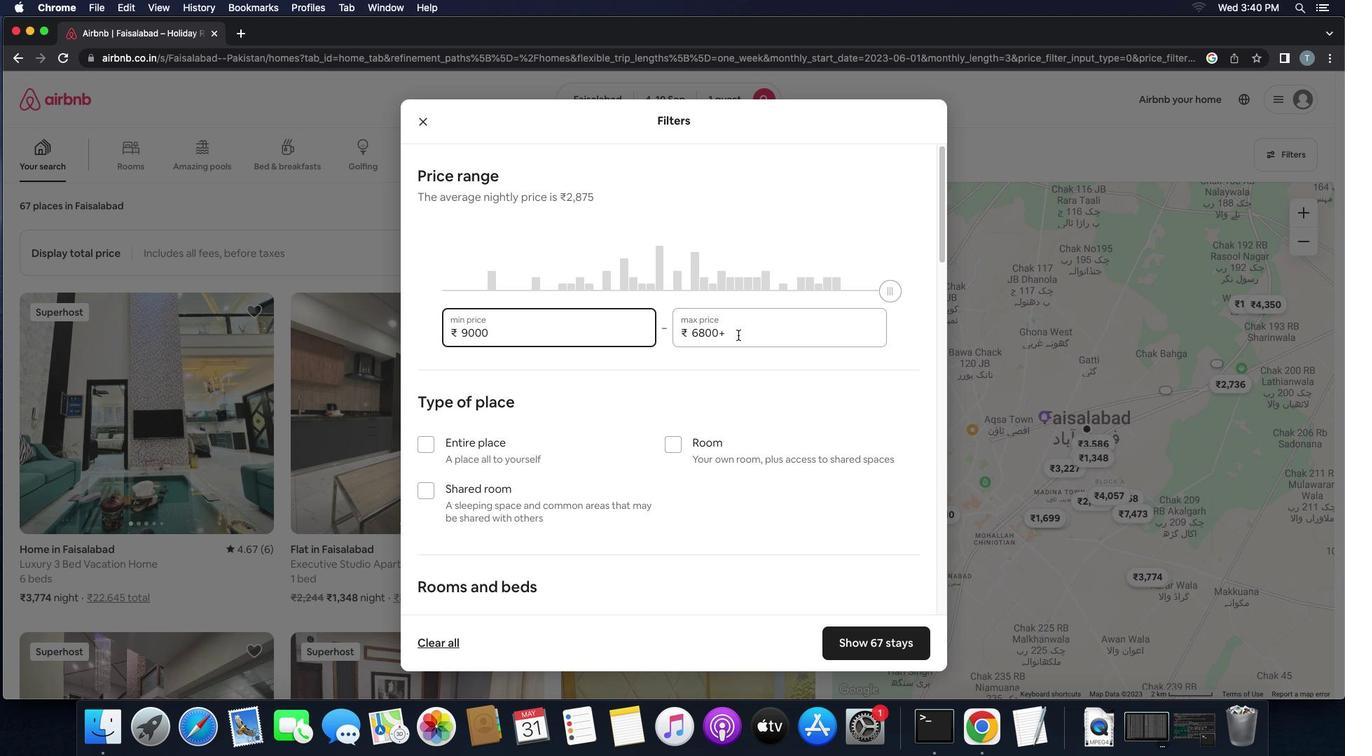 
Action: Mouse pressed left at (737, 334)
Screenshot: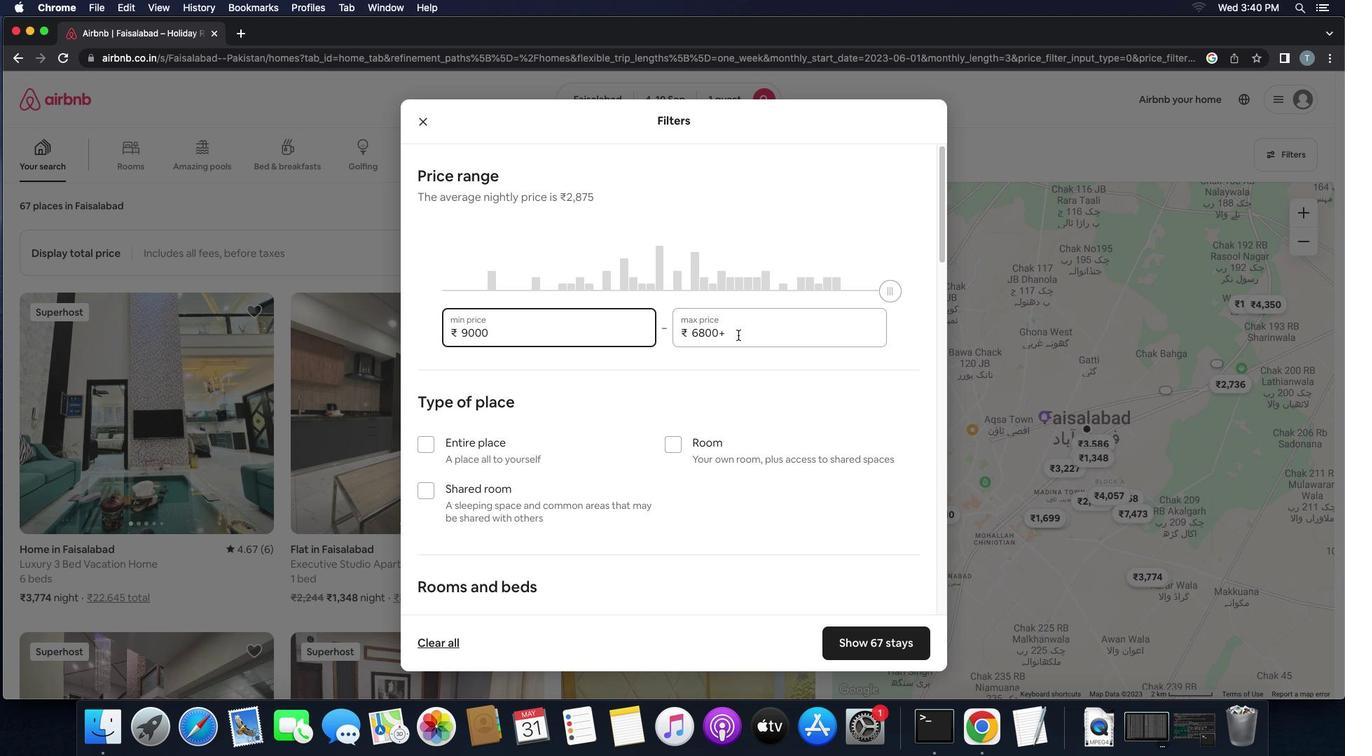 
Action: Mouse moved to (738, 334)
Screenshot: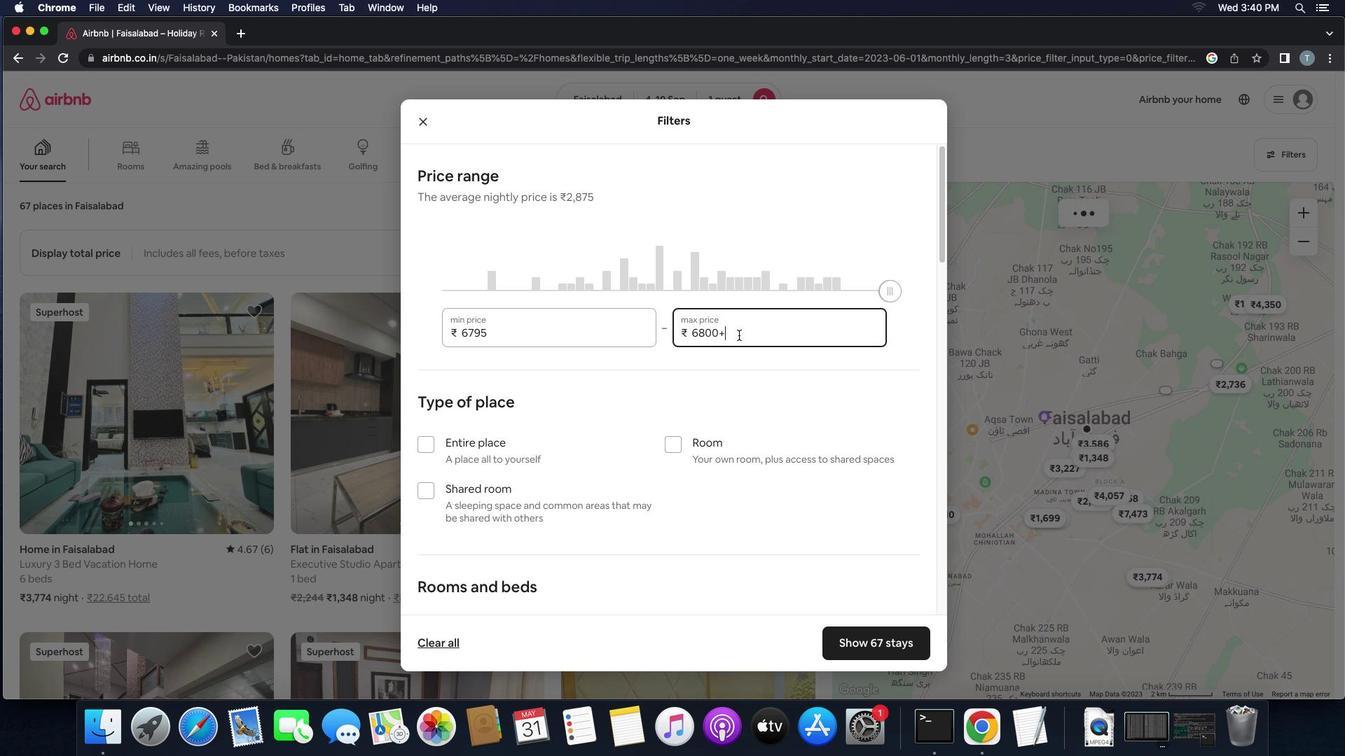 
Action: Key pressed Key.backspaceKey.backspaceKey.backspaceKey.backspaceKey.backspace'1''7''0''0''0'
Screenshot: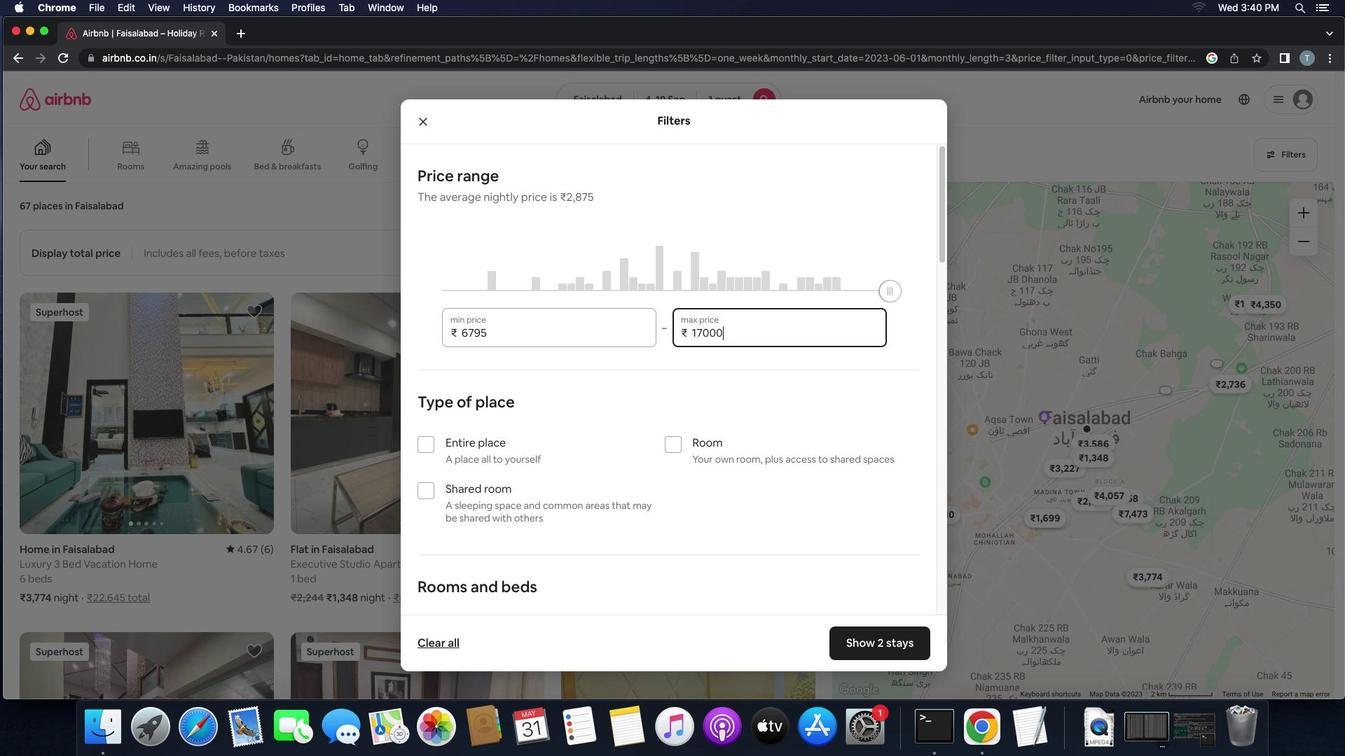 
Action: Mouse scrolled (738, 334) with delta (0, 0)
Screenshot: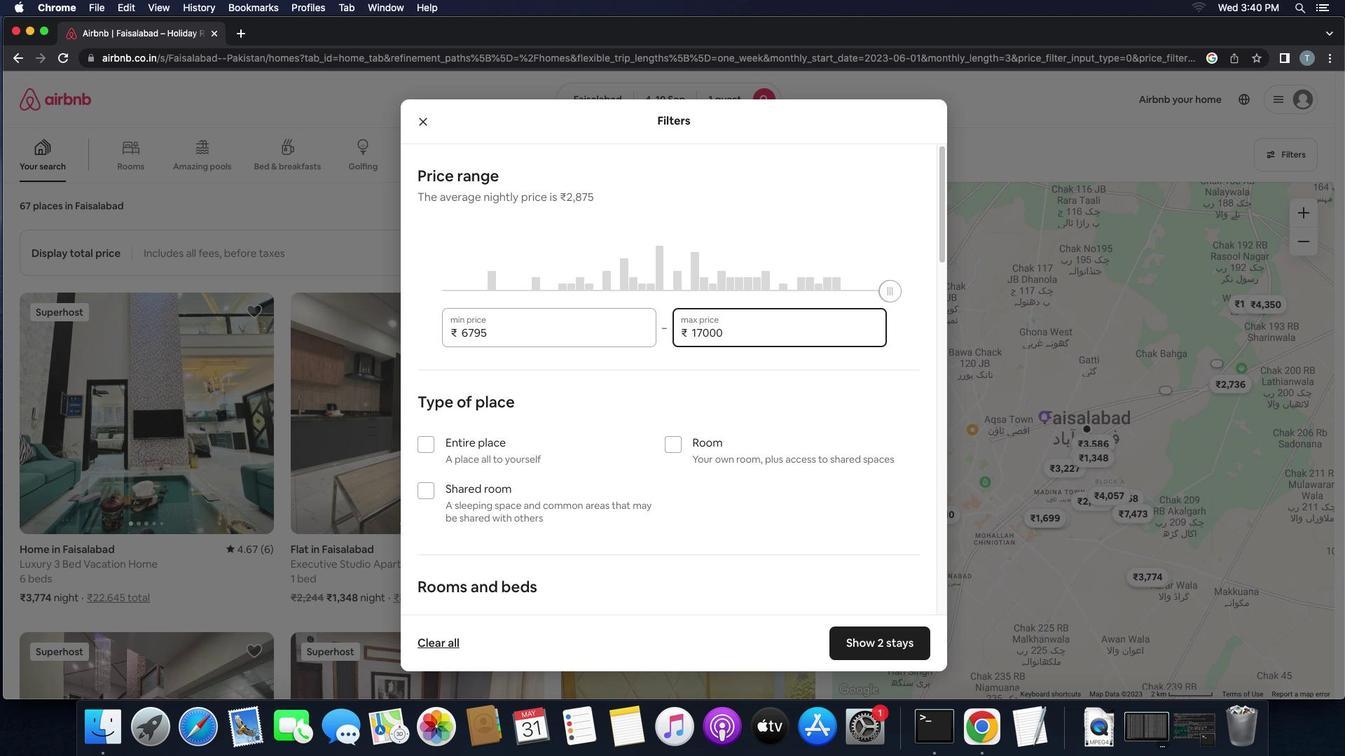 
Action: Mouse scrolled (738, 334) with delta (0, 0)
Screenshot: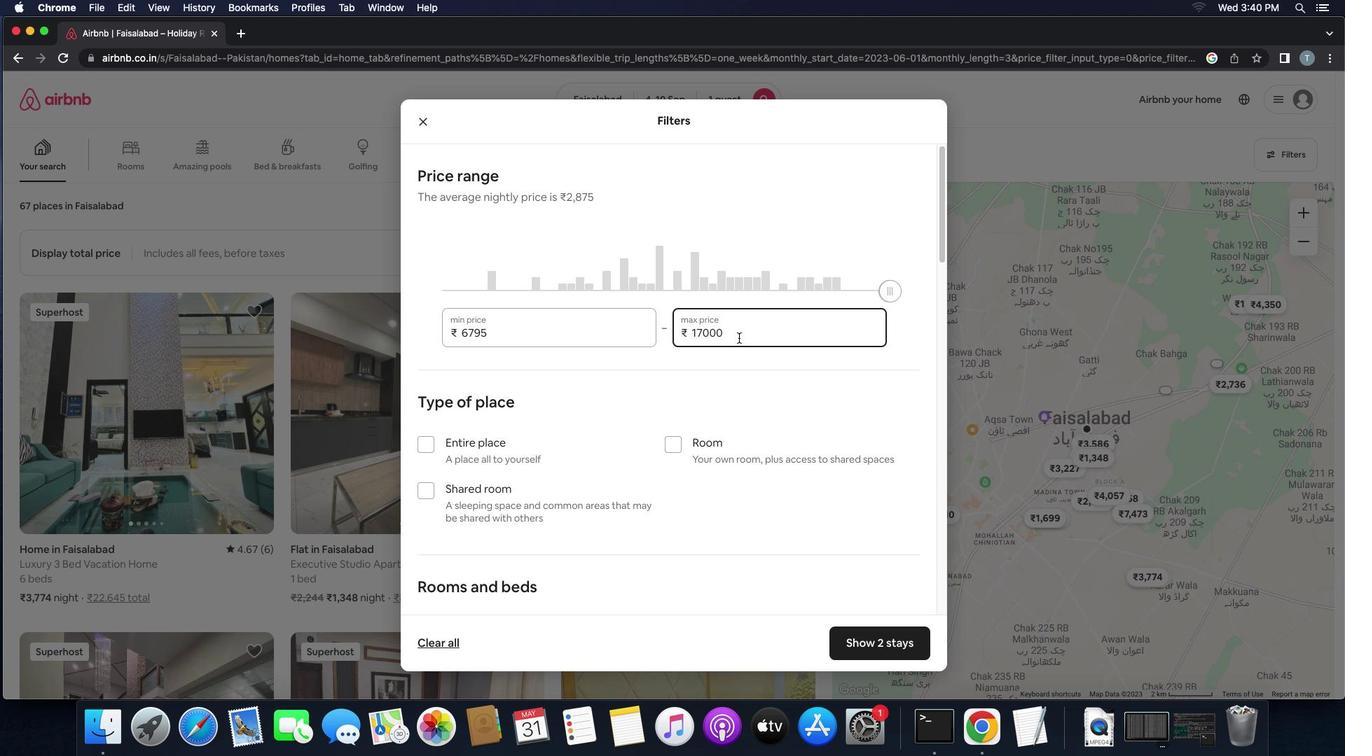 
Action: Mouse moved to (738, 336)
Screenshot: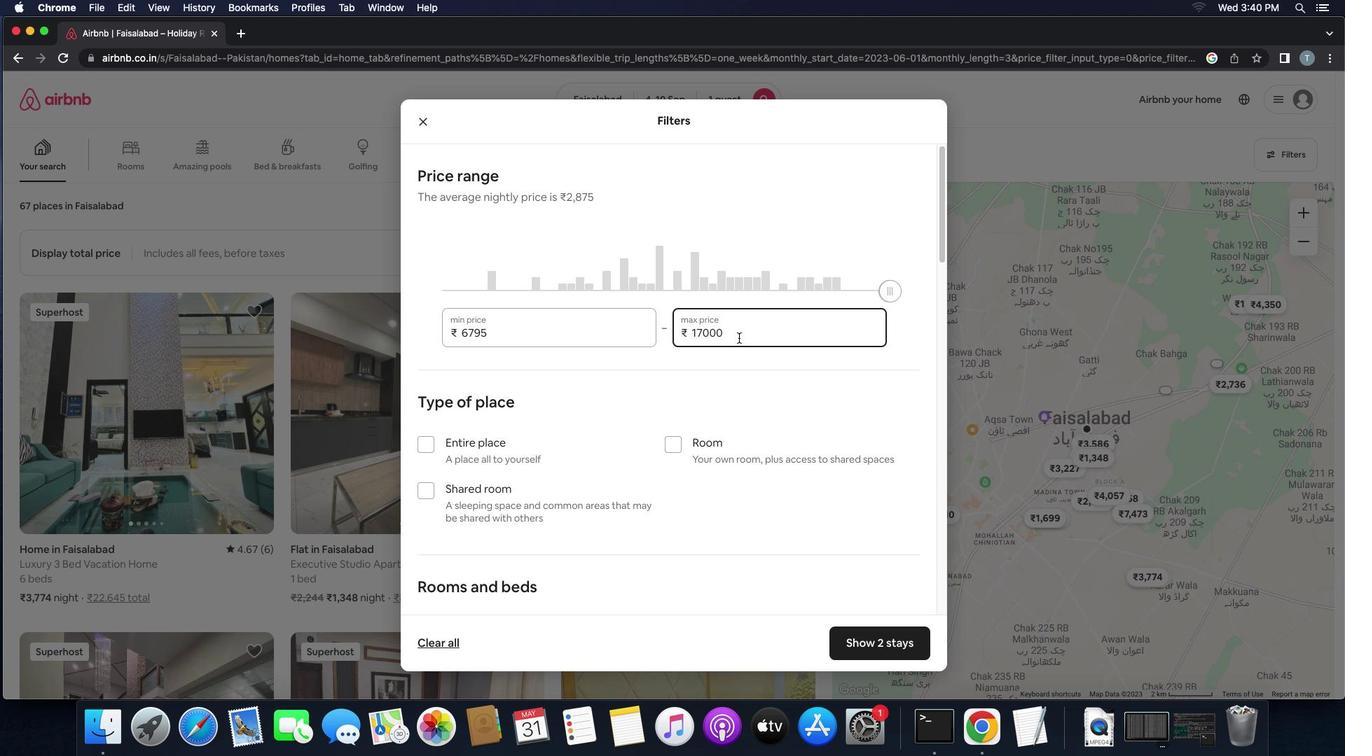
Action: Mouse scrolled (738, 336) with delta (0, 1)
Screenshot: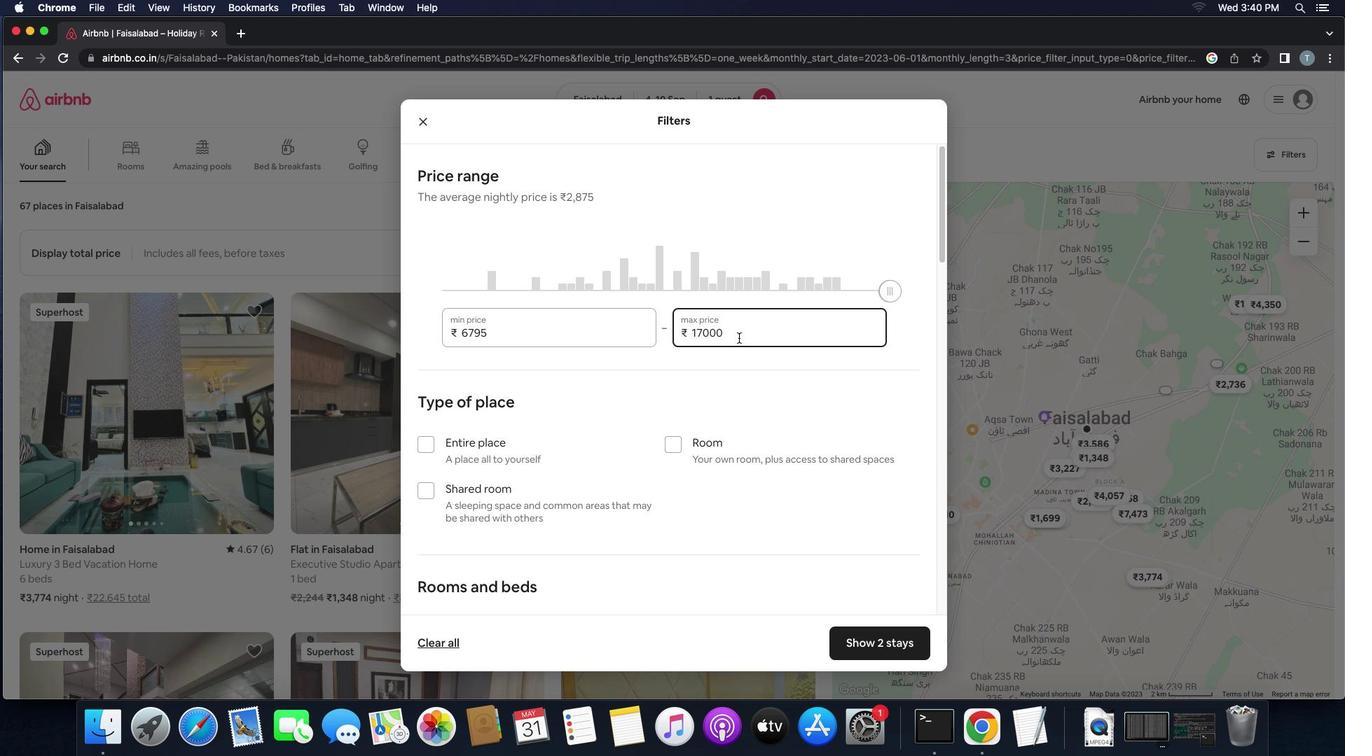 
Action: Mouse moved to (662, 439)
Screenshot: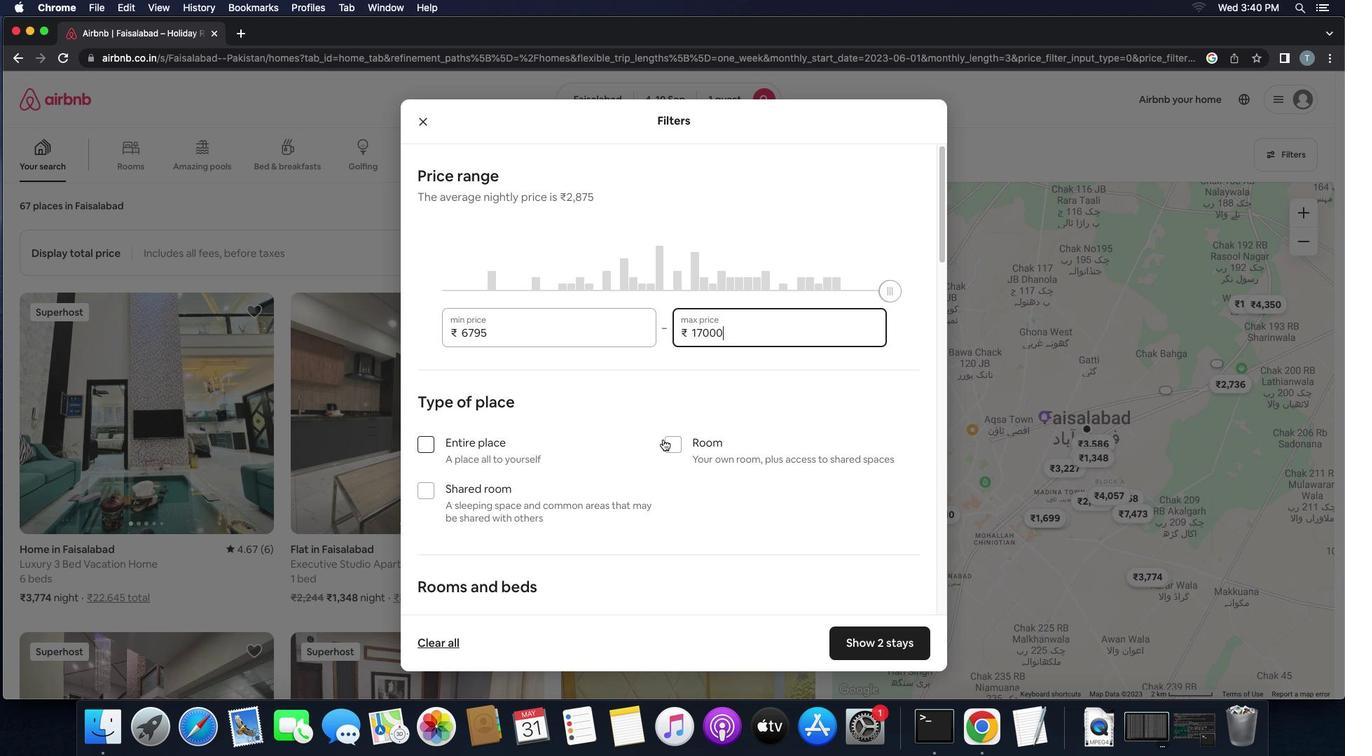 
Action: Mouse scrolled (662, 439) with delta (0, 0)
Screenshot: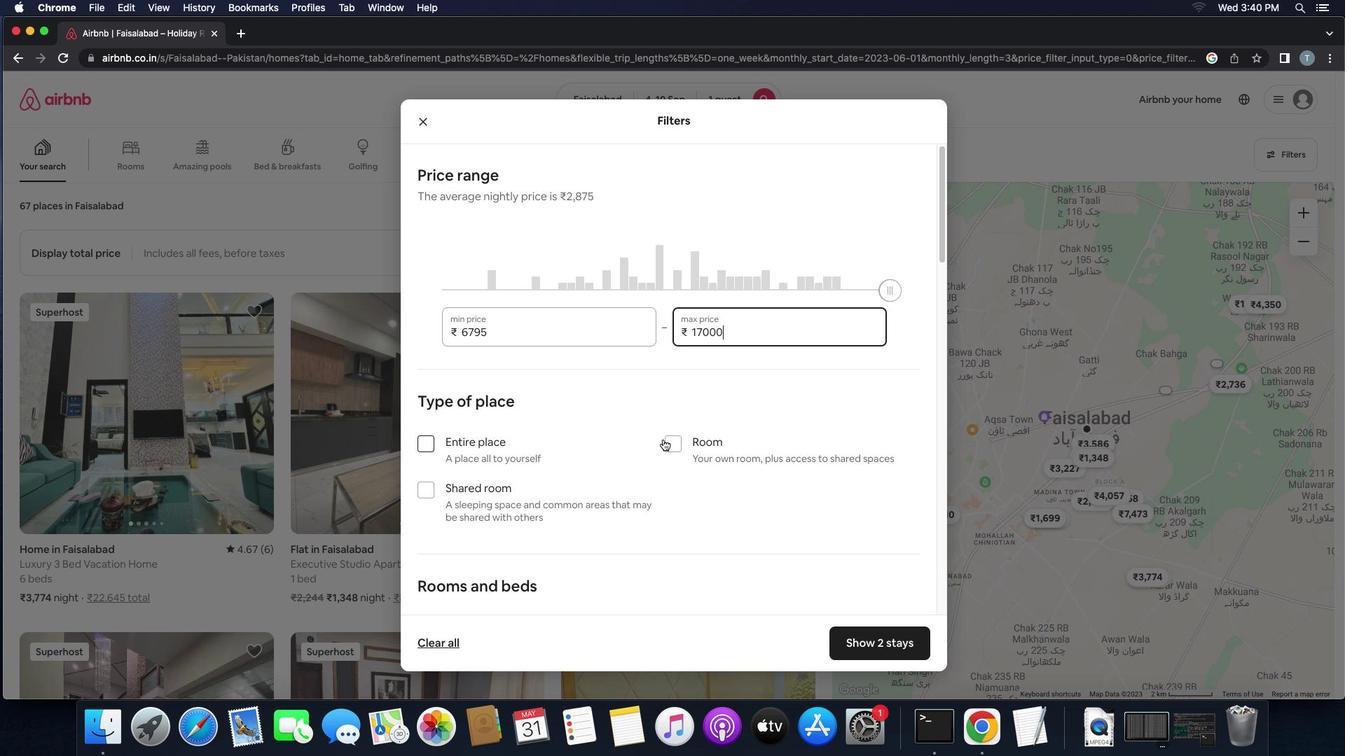 
Action: Mouse scrolled (662, 439) with delta (0, 0)
Screenshot: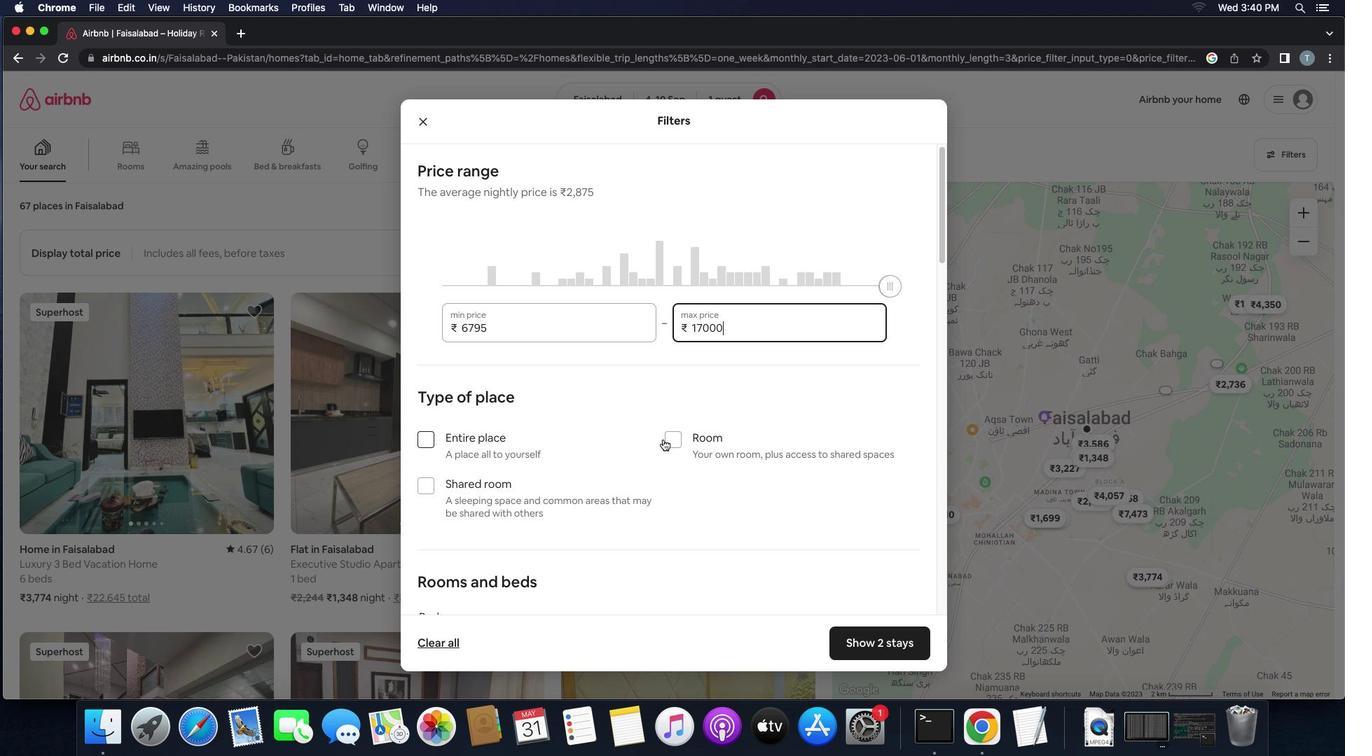 
Action: Mouse scrolled (662, 439) with delta (0, 0)
Screenshot: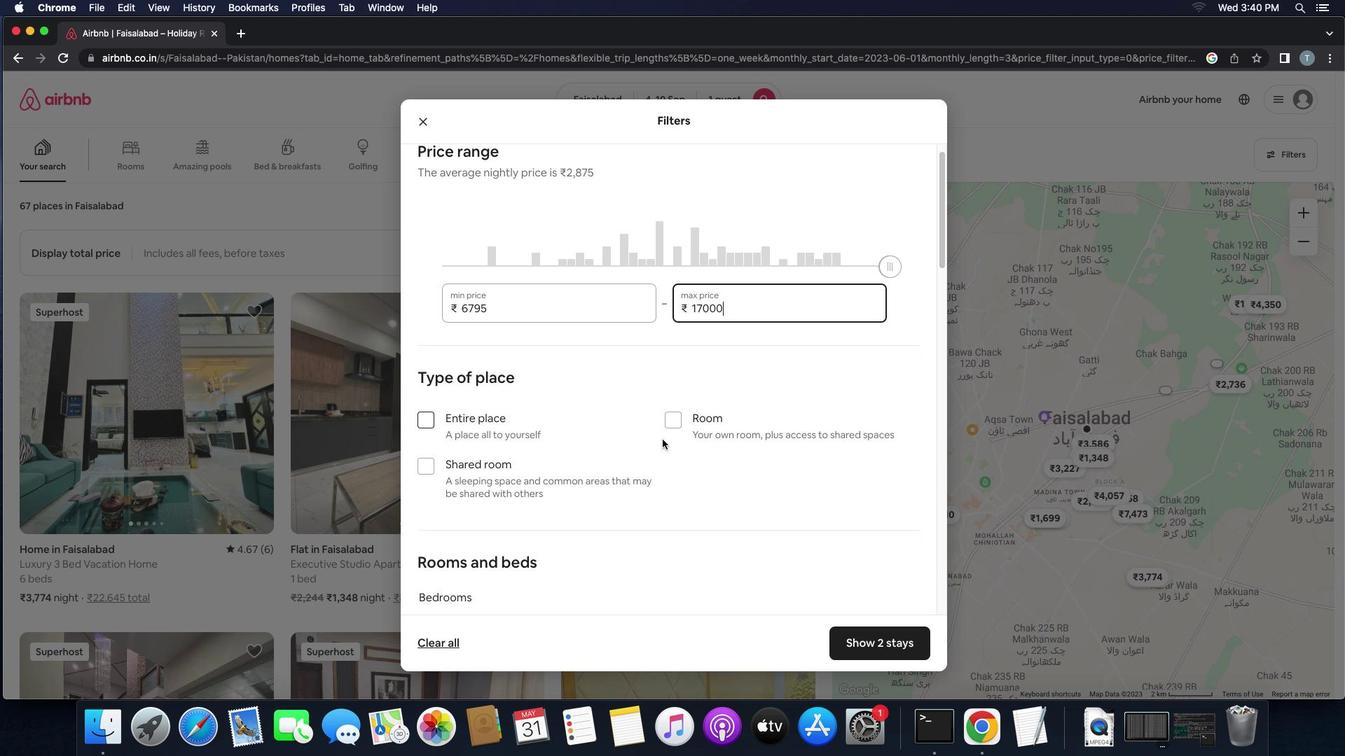 
Action: Mouse moved to (662, 439)
Screenshot: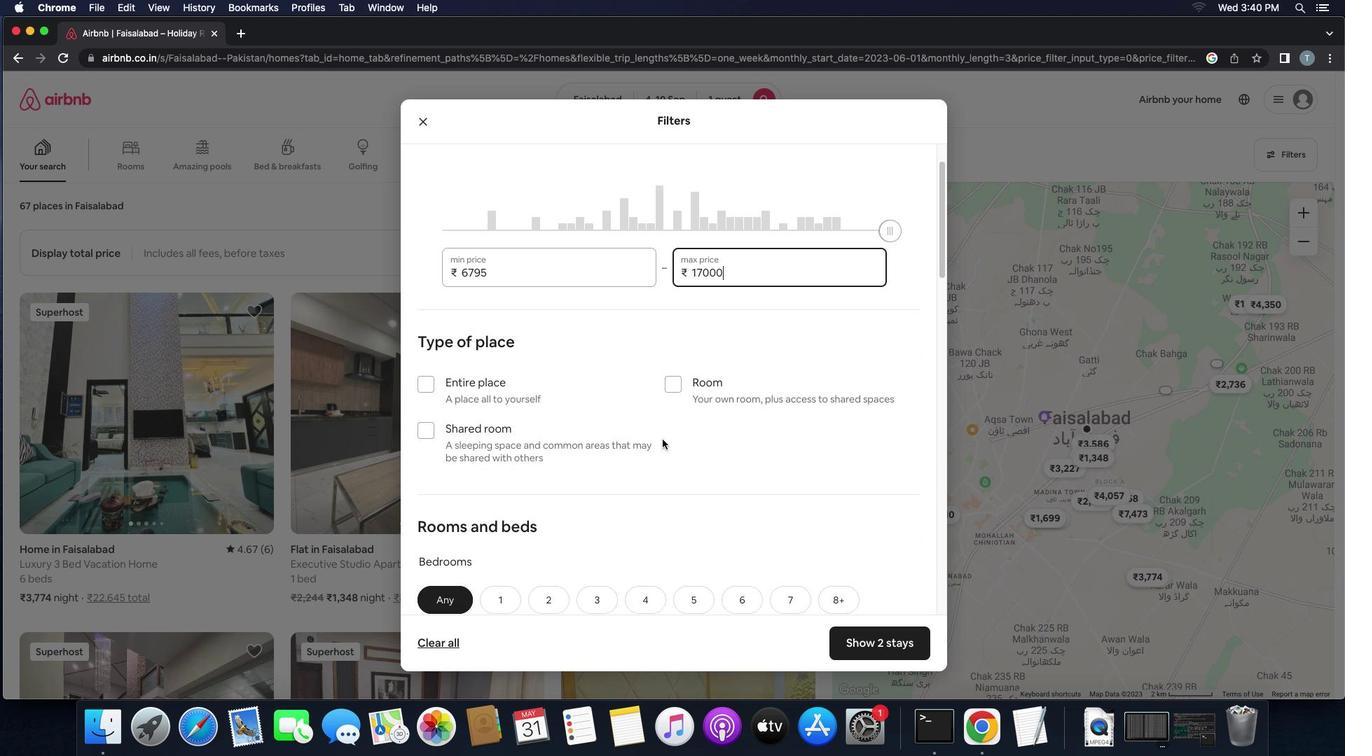
Action: Mouse scrolled (662, 439) with delta (0, -1)
Screenshot: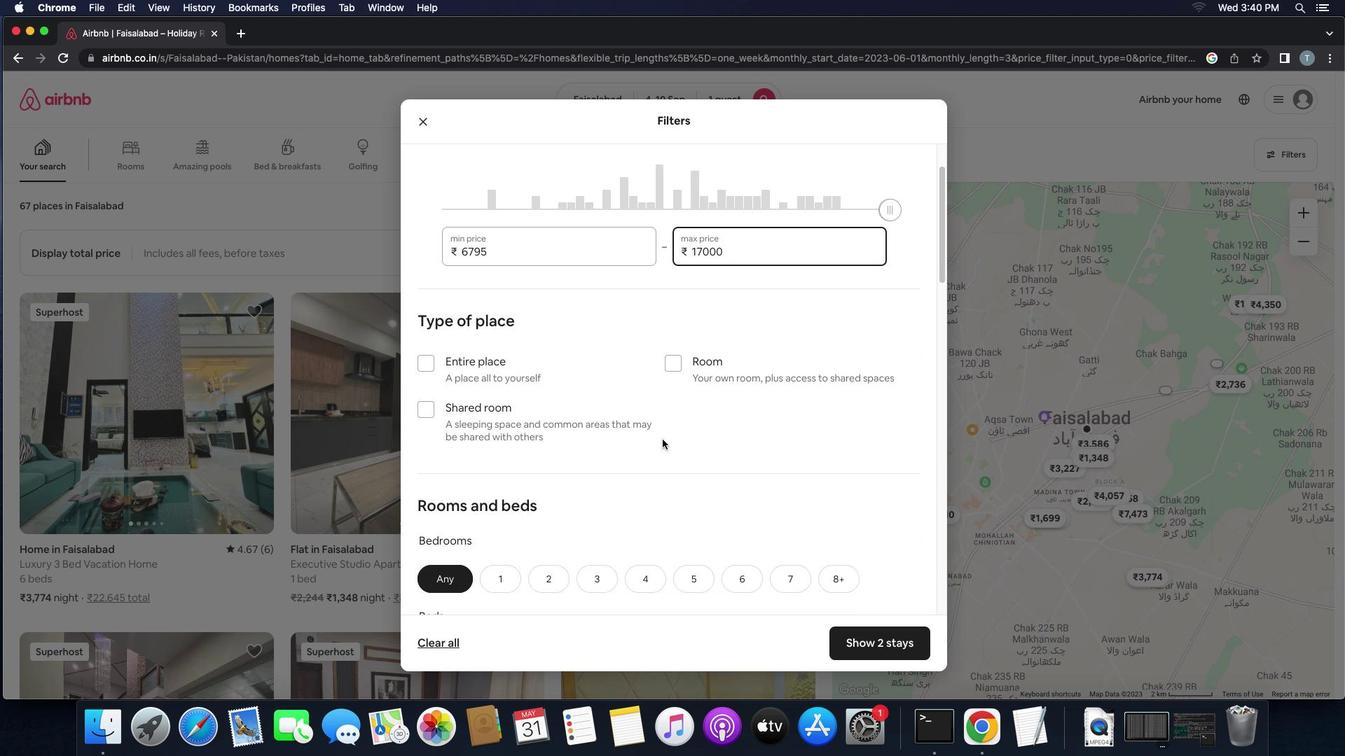 
Action: Mouse moved to (675, 318)
Screenshot: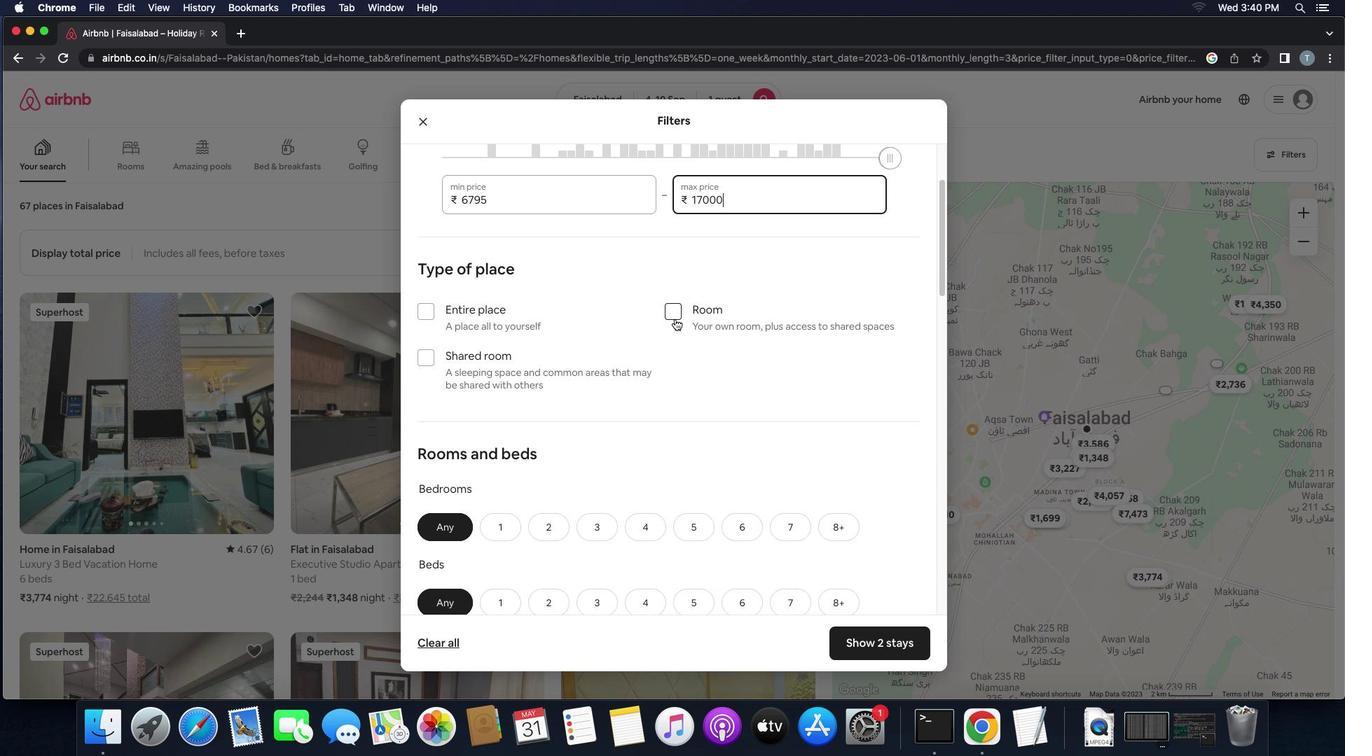 
Action: Mouse pressed left at (675, 318)
Screenshot: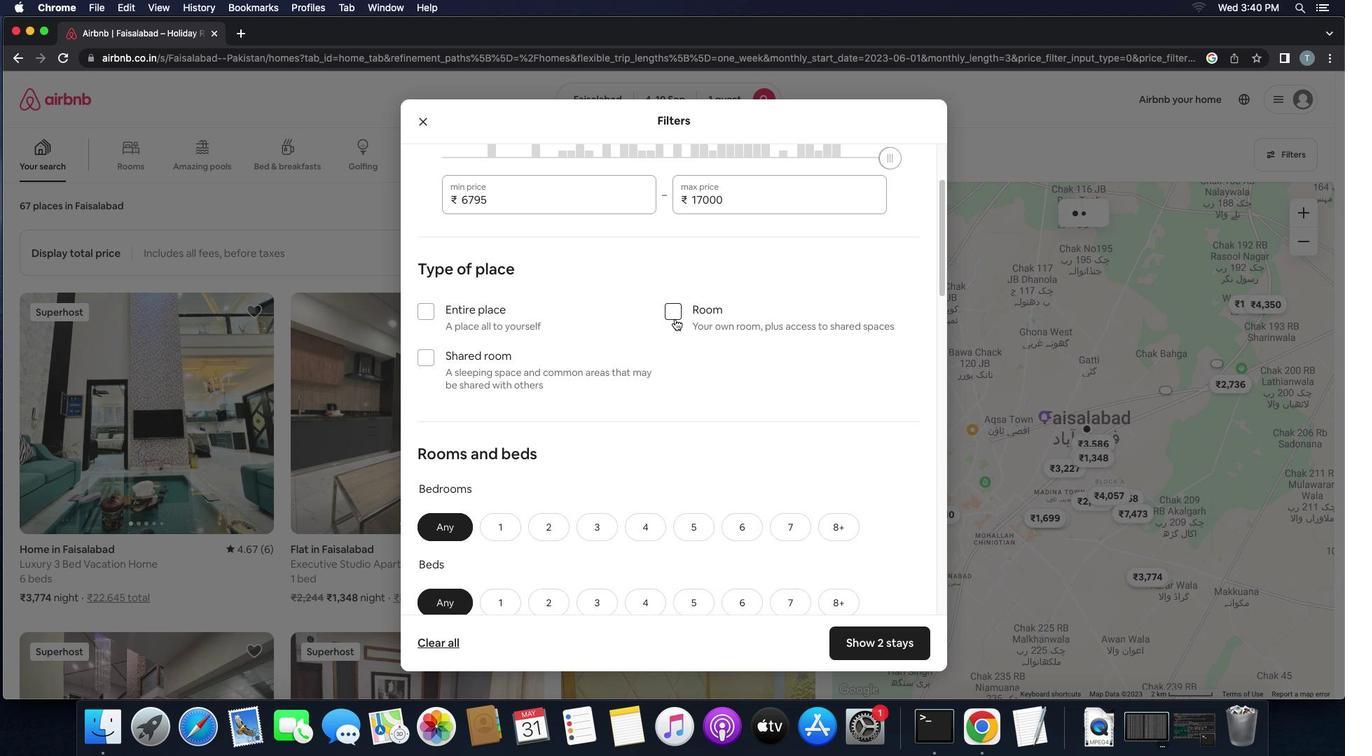 
Action: Mouse moved to (680, 379)
Screenshot: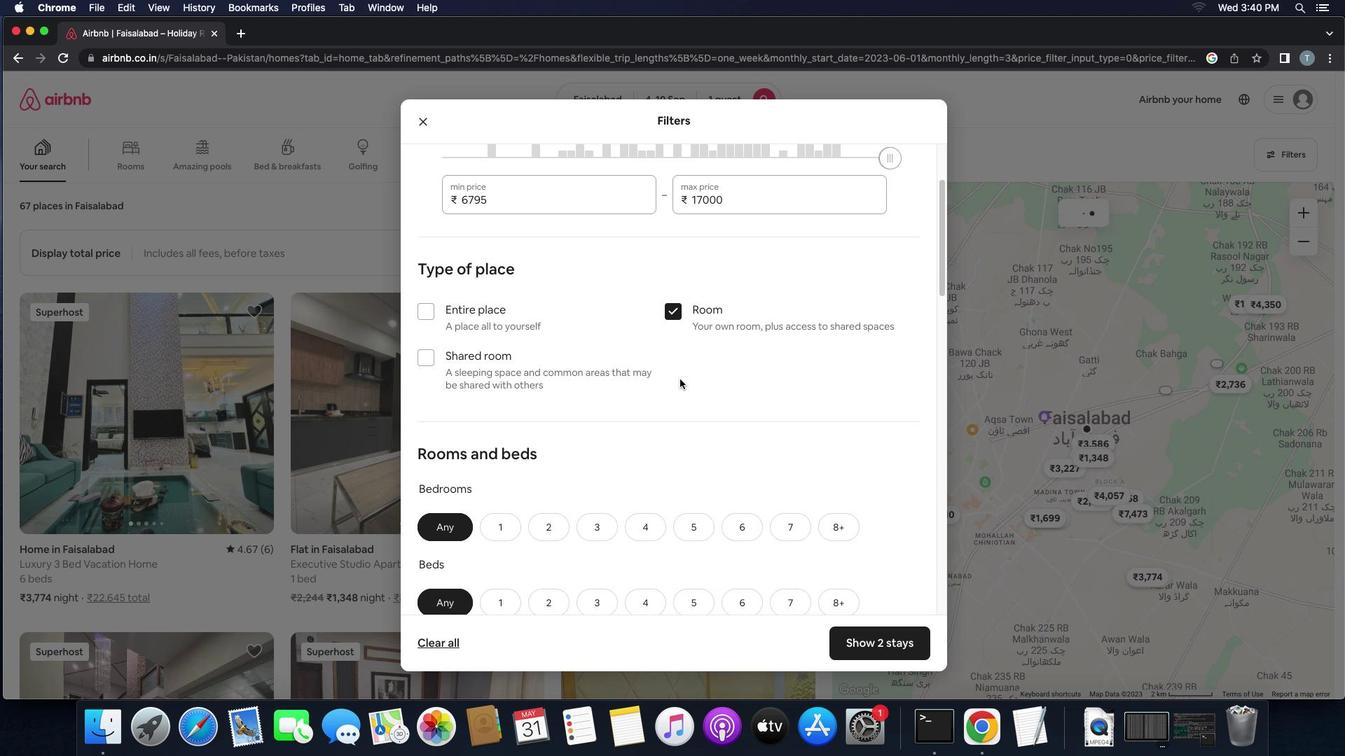 
Action: Mouse scrolled (680, 379) with delta (0, 0)
Screenshot: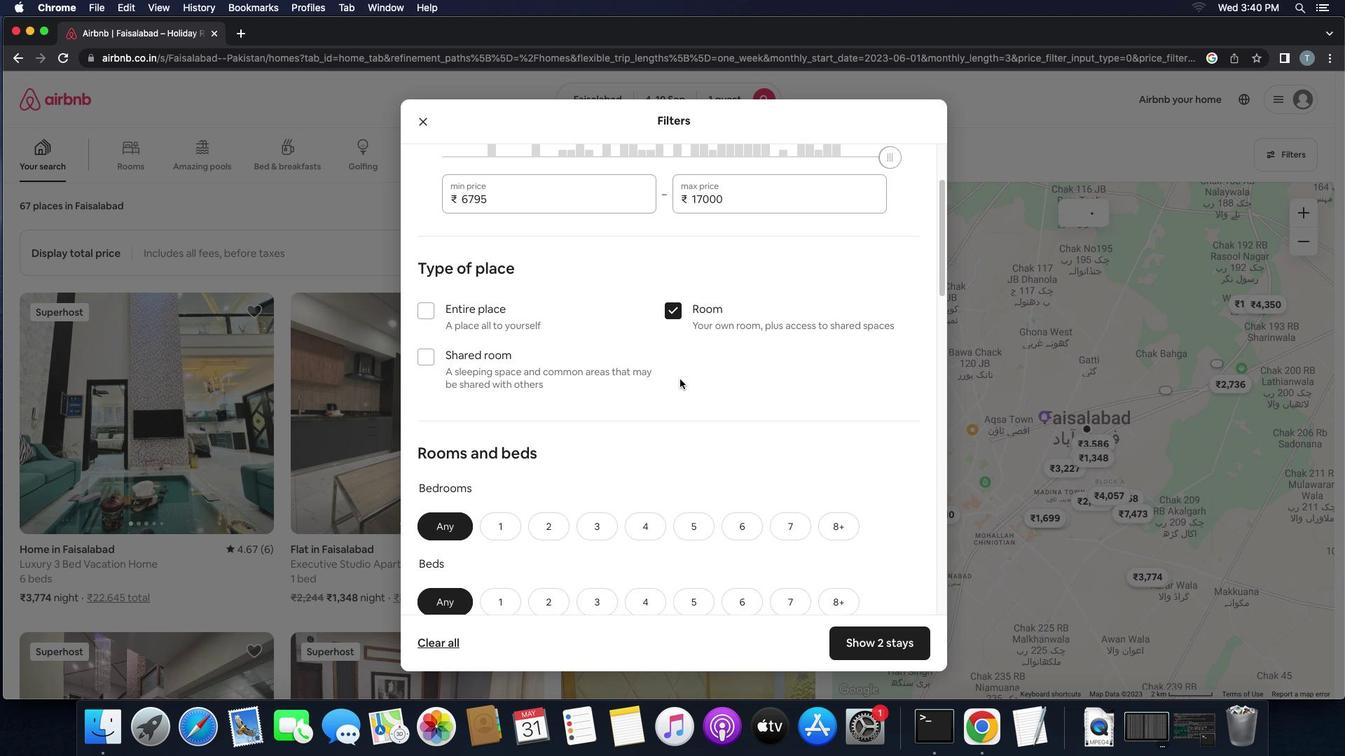 
Action: Mouse scrolled (680, 379) with delta (0, 0)
Screenshot: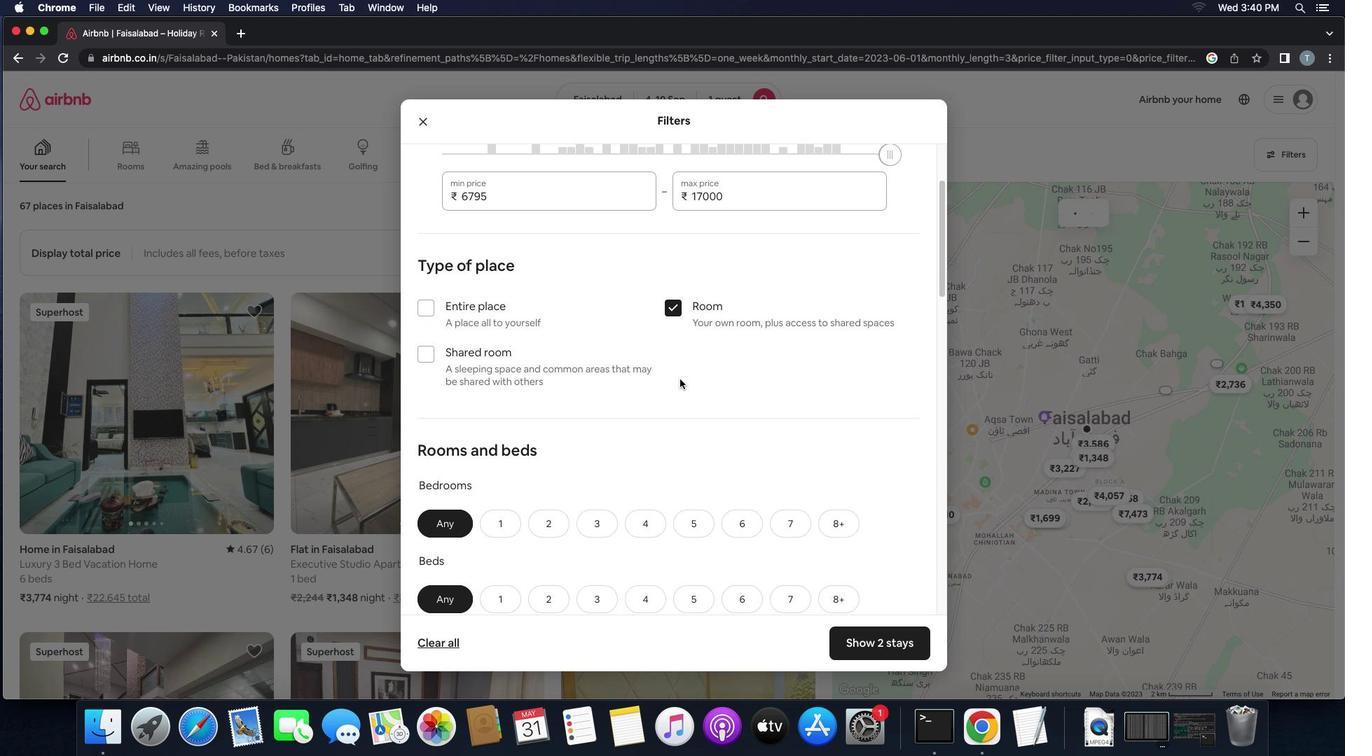 
Action: Mouse scrolled (680, 379) with delta (0, 0)
Screenshot: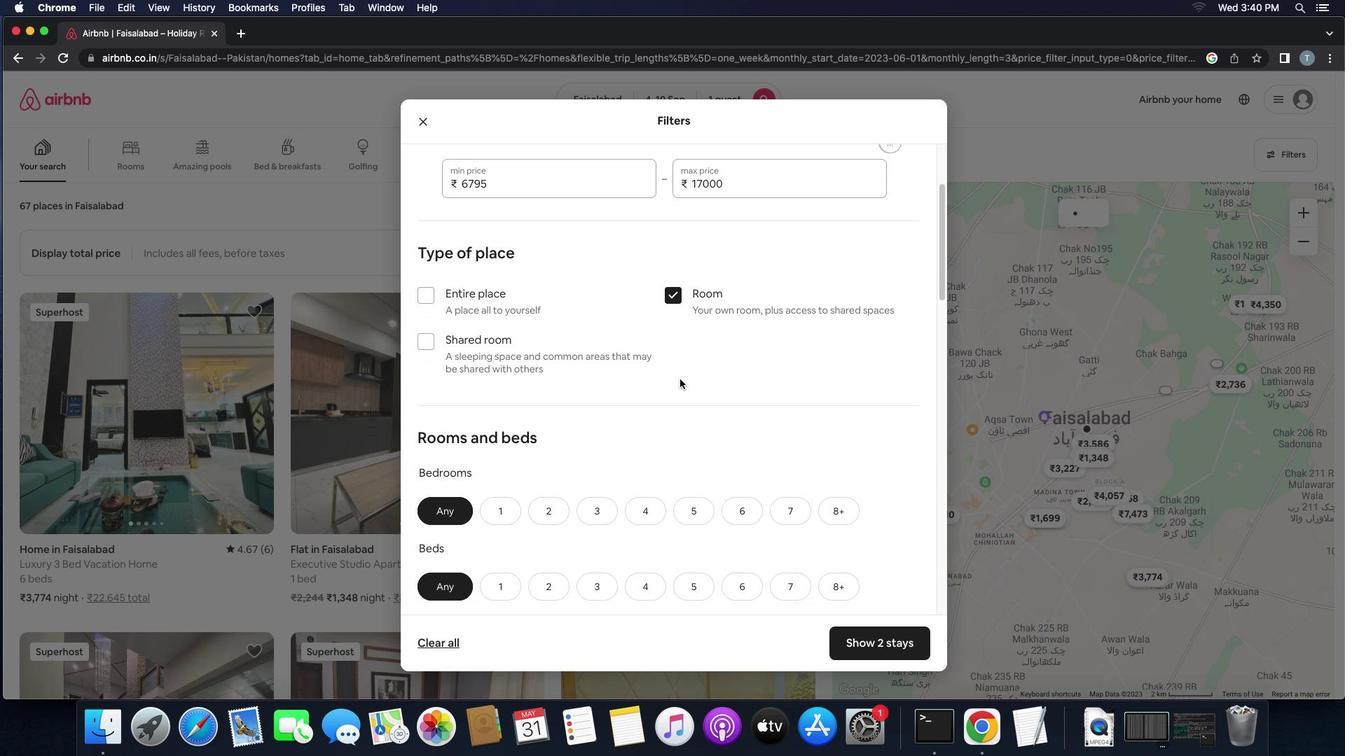 
Action: Mouse moved to (678, 385)
Screenshot: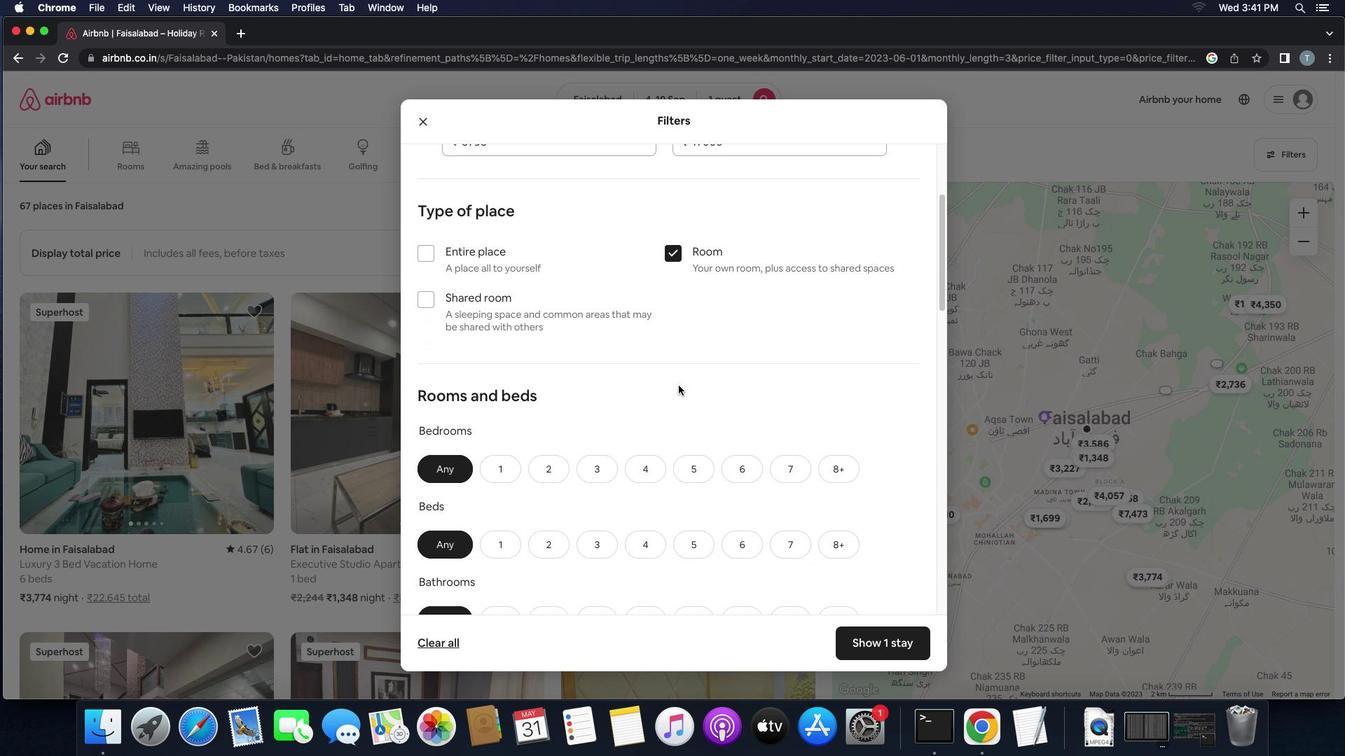 
Action: Mouse scrolled (678, 385) with delta (0, 0)
Screenshot: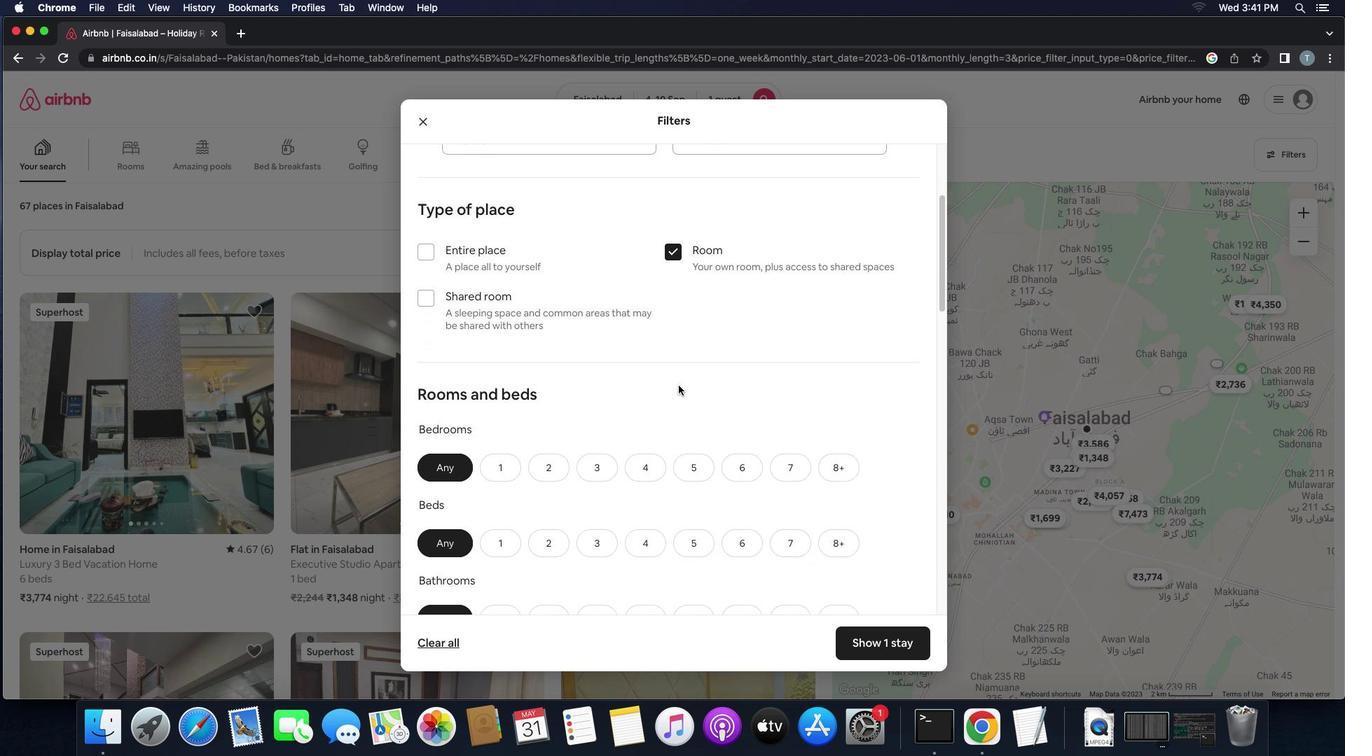 
Action: Mouse scrolled (678, 385) with delta (0, 0)
Screenshot: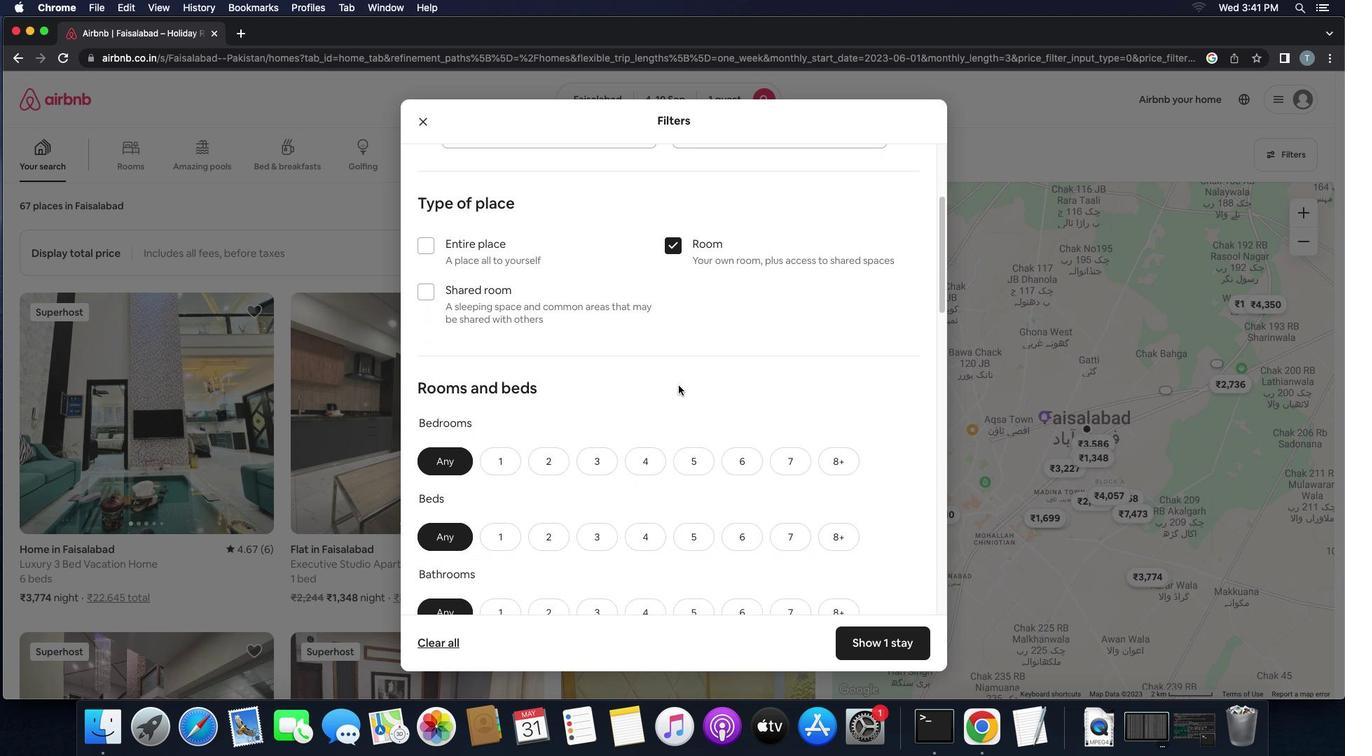 
Action: Mouse scrolled (678, 385) with delta (0, 0)
Screenshot: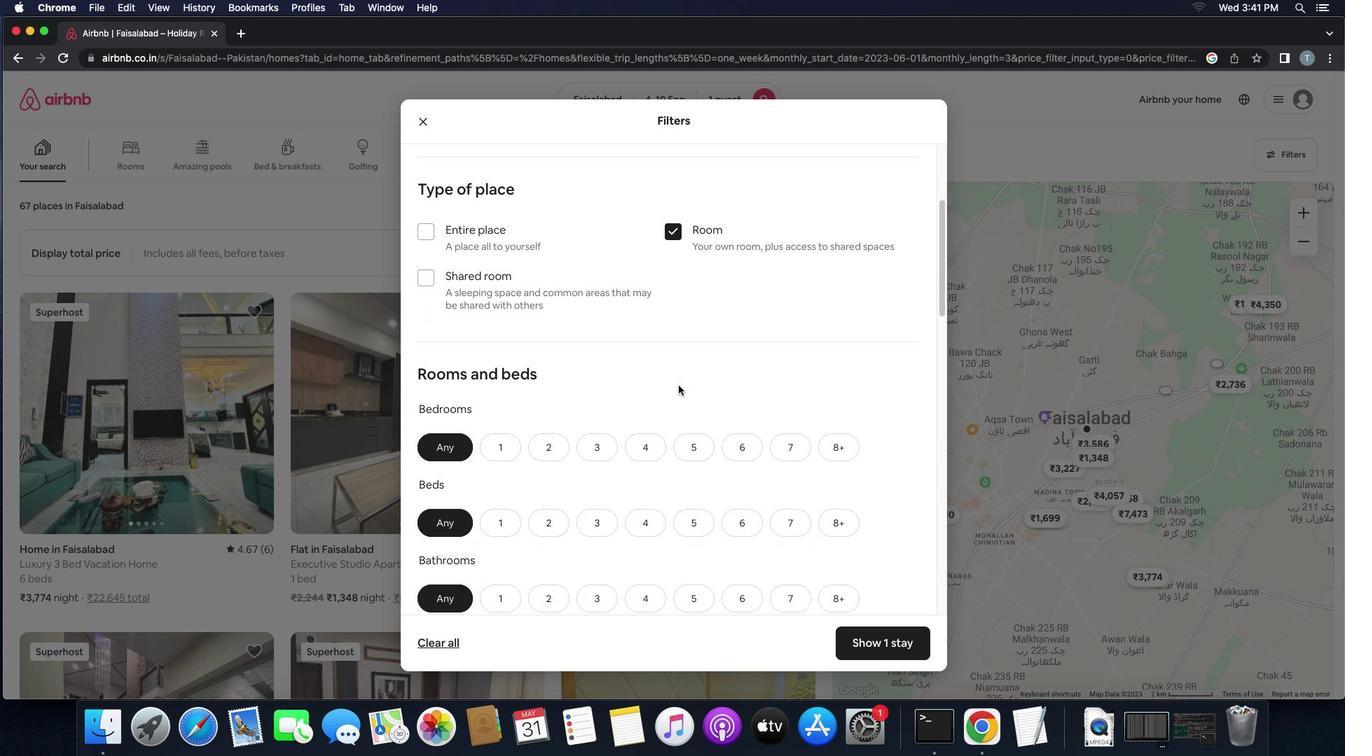 
Action: Mouse scrolled (678, 385) with delta (0, 0)
Screenshot: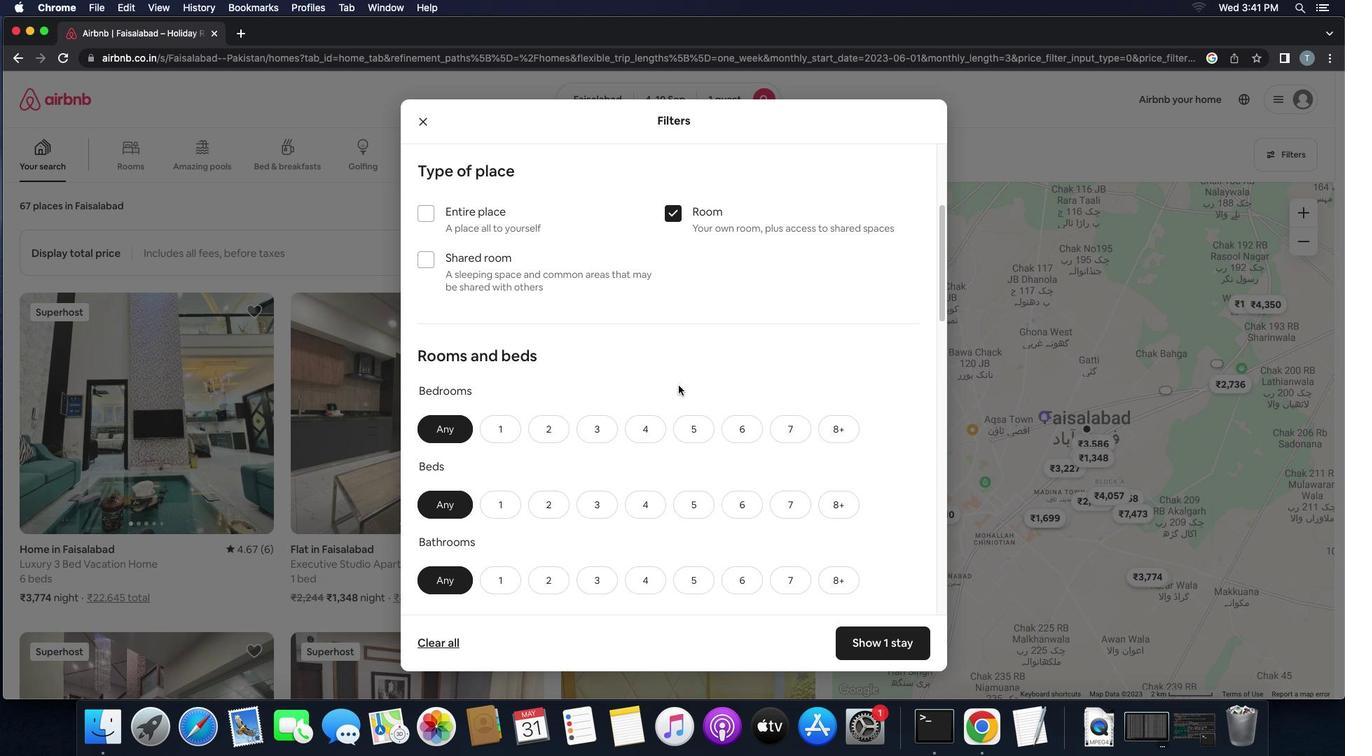 
Action: Mouse scrolled (678, 385) with delta (0, 0)
Screenshot: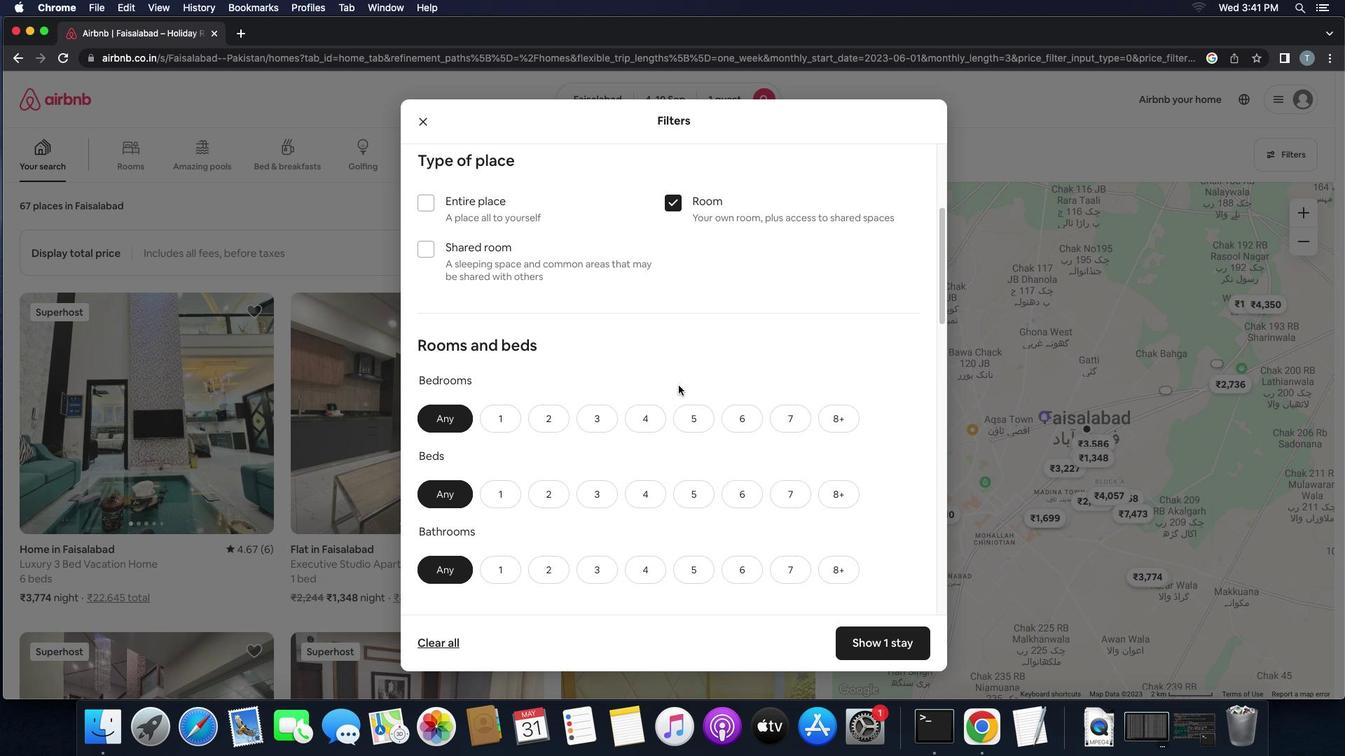 
Action: Mouse scrolled (678, 385) with delta (0, -1)
Screenshot: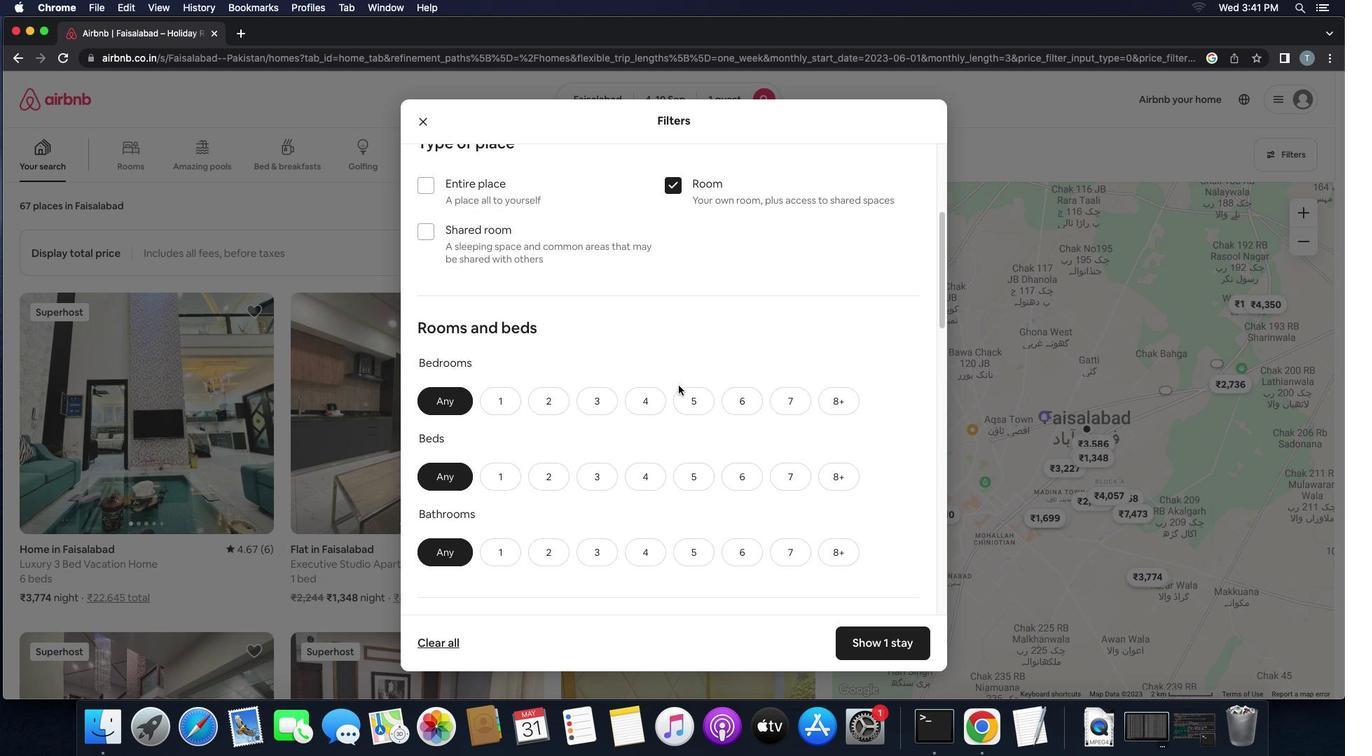 
Action: Mouse scrolled (678, 385) with delta (0, 0)
Screenshot: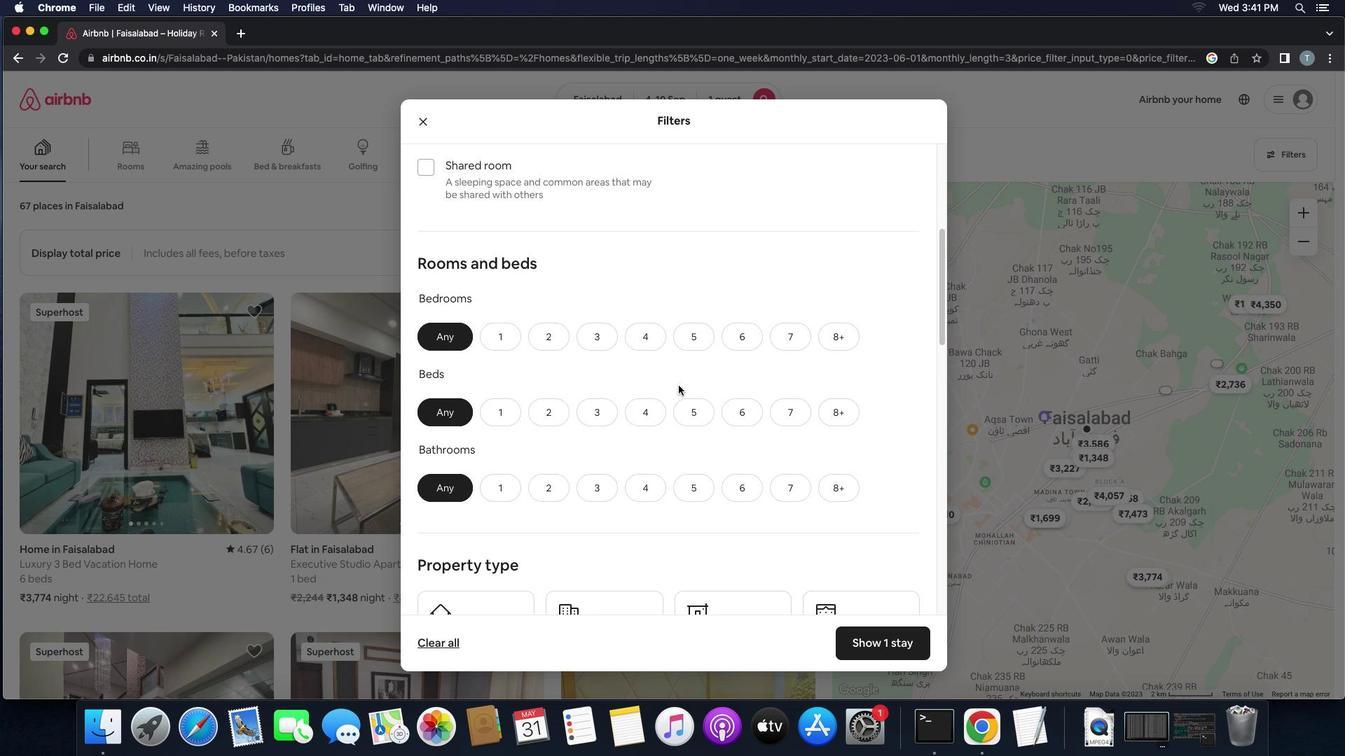 
Action: Mouse scrolled (678, 385) with delta (0, 0)
Screenshot: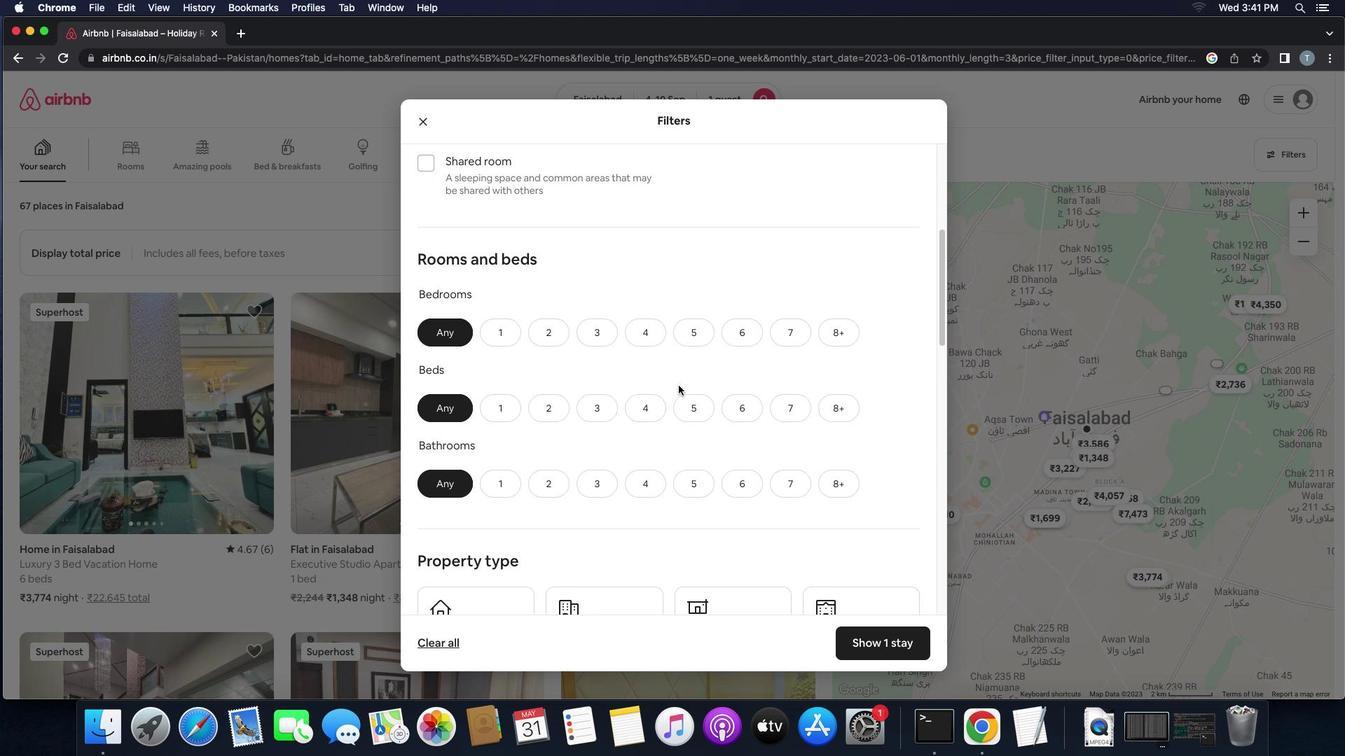 
Action: Mouse moved to (489, 320)
Screenshot: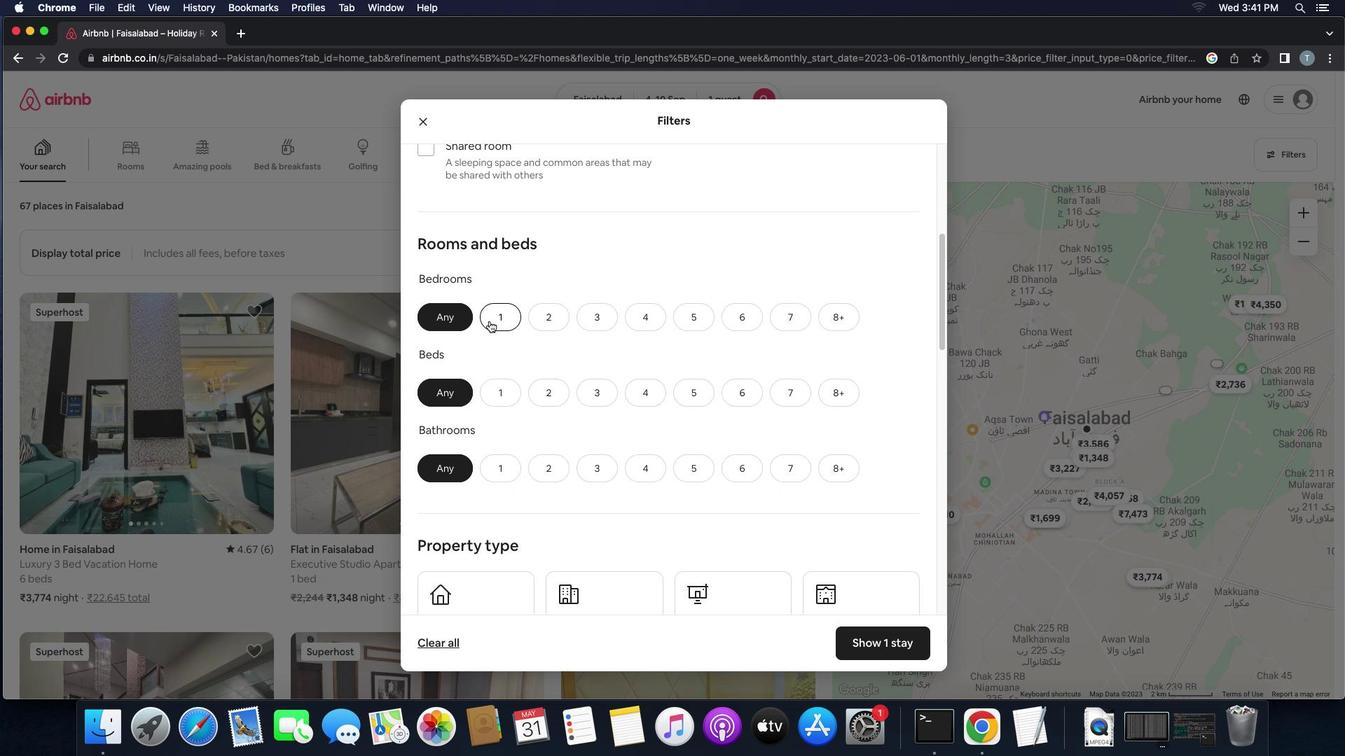 
Action: Mouse pressed left at (489, 320)
Screenshot: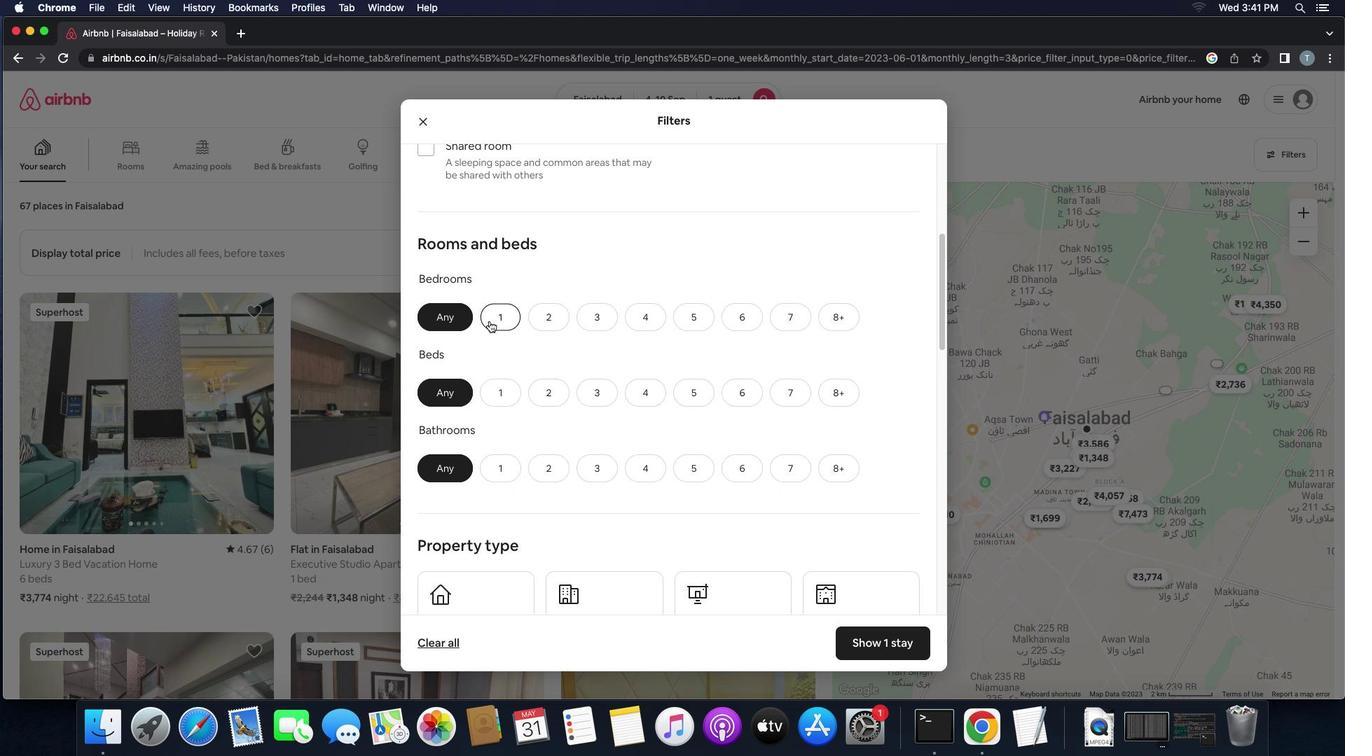 
Action: Mouse moved to (507, 403)
Screenshot: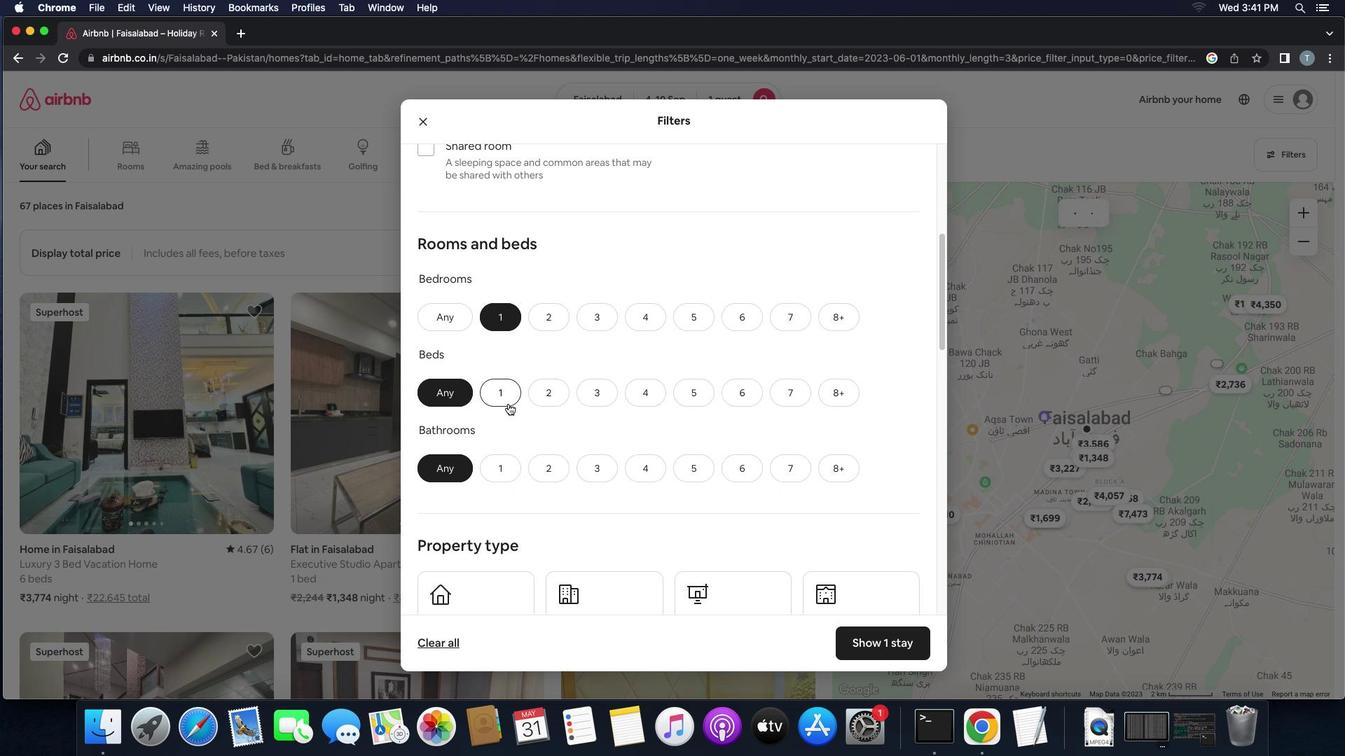 
Action: Mouse pressed left at (507, 403)
Screenshot: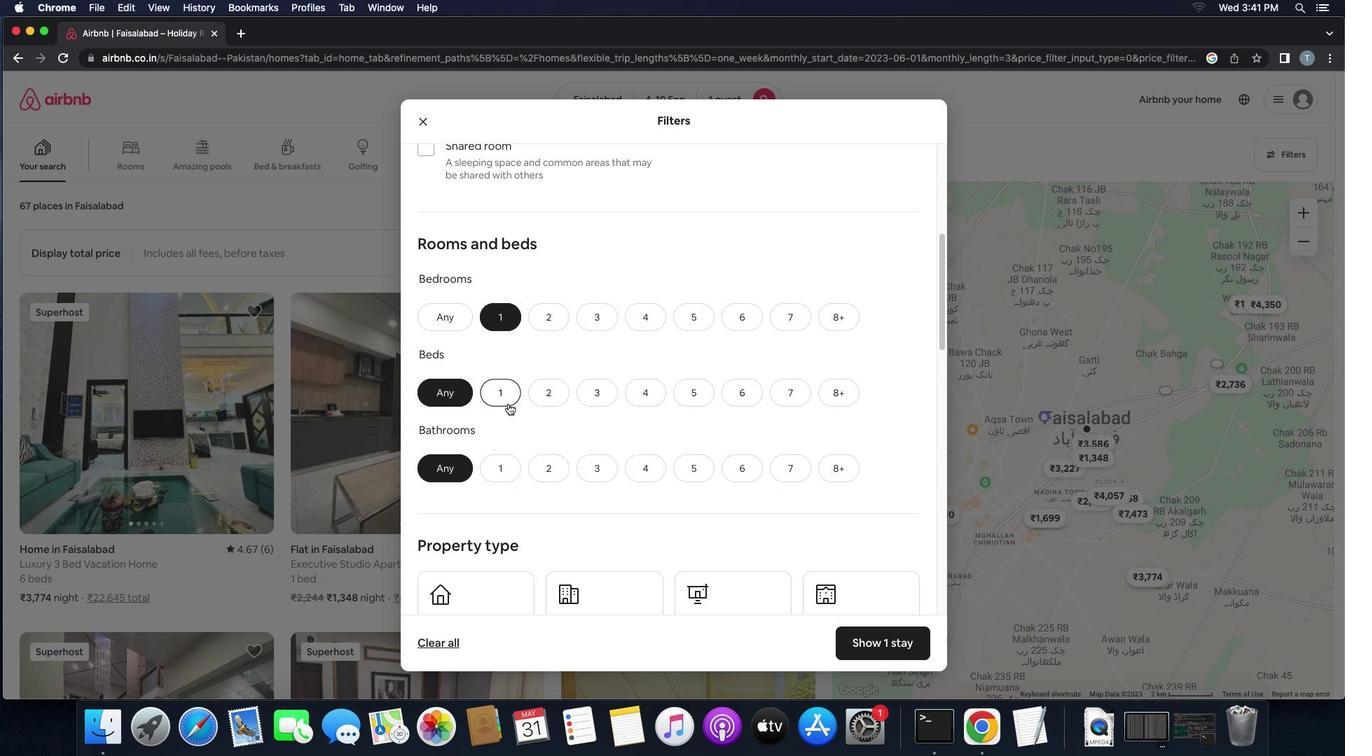 
Action: Mouse moved to (507, 475)
Screenshot: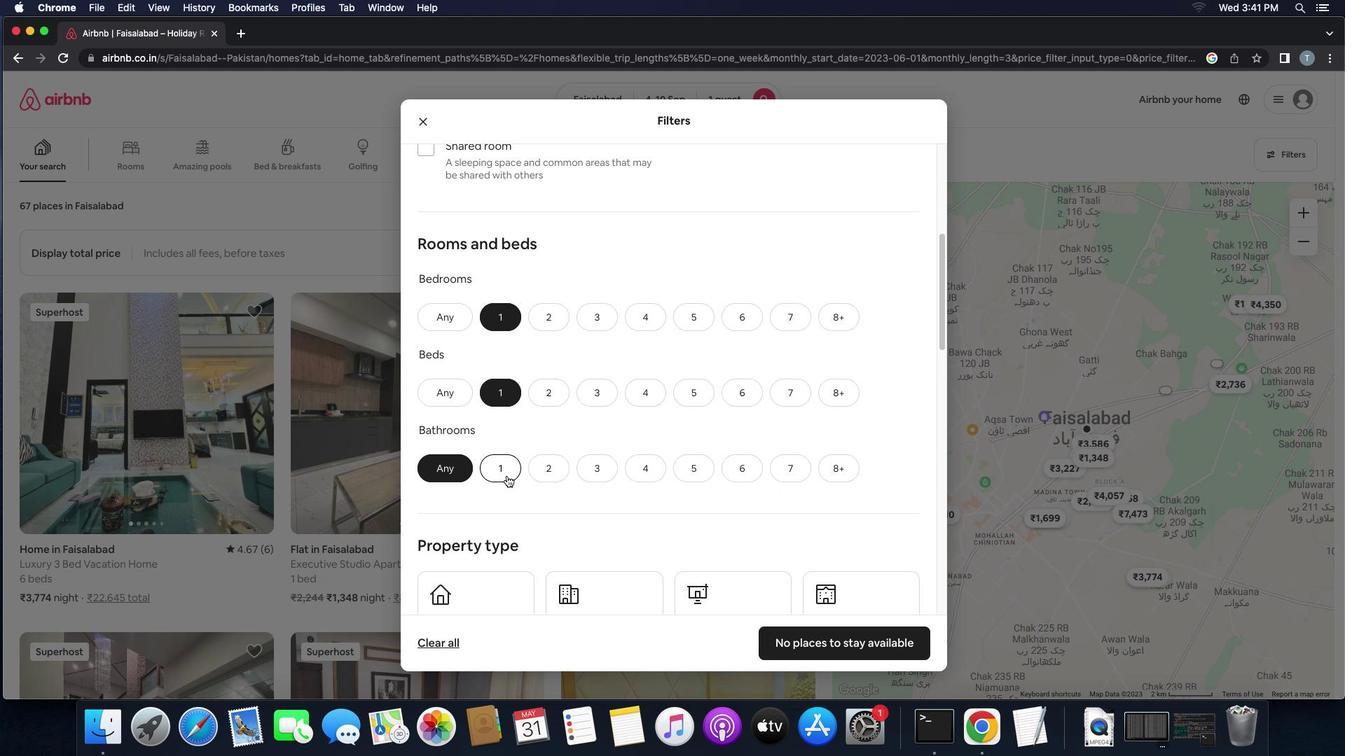 
Action: Mouse pressed left at (507, 475)
Screenshot: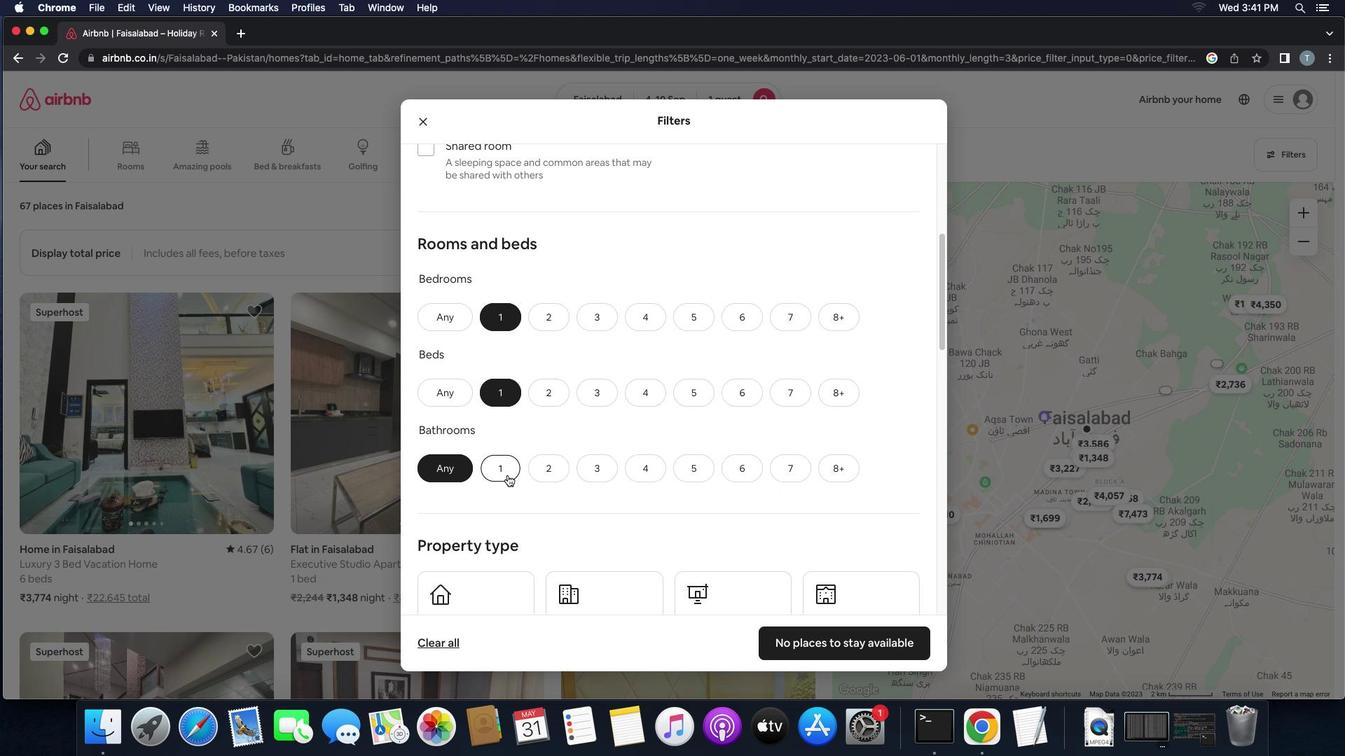 
Action: Mouse moved to (589, 477)
Screenshot: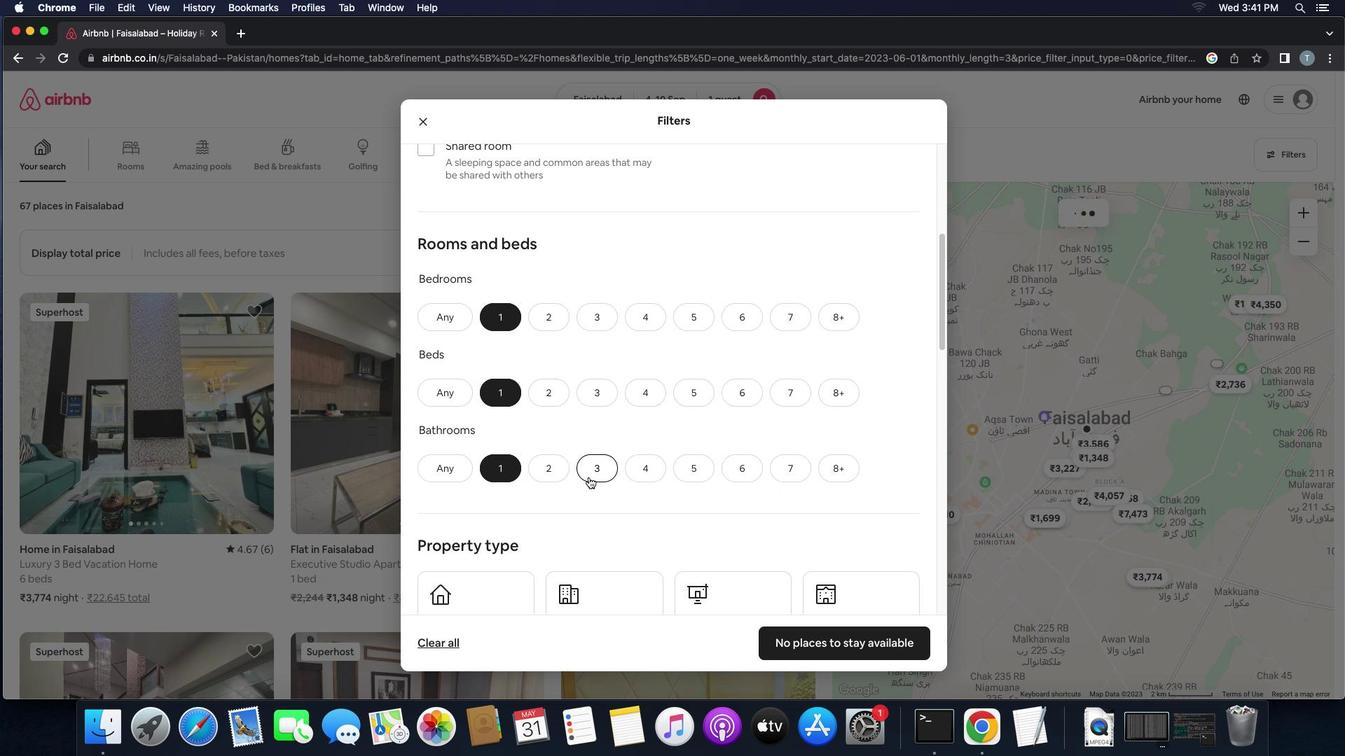 
Action: Mouse scrolled (589, 477) with delta (0, 0)
Screenshot: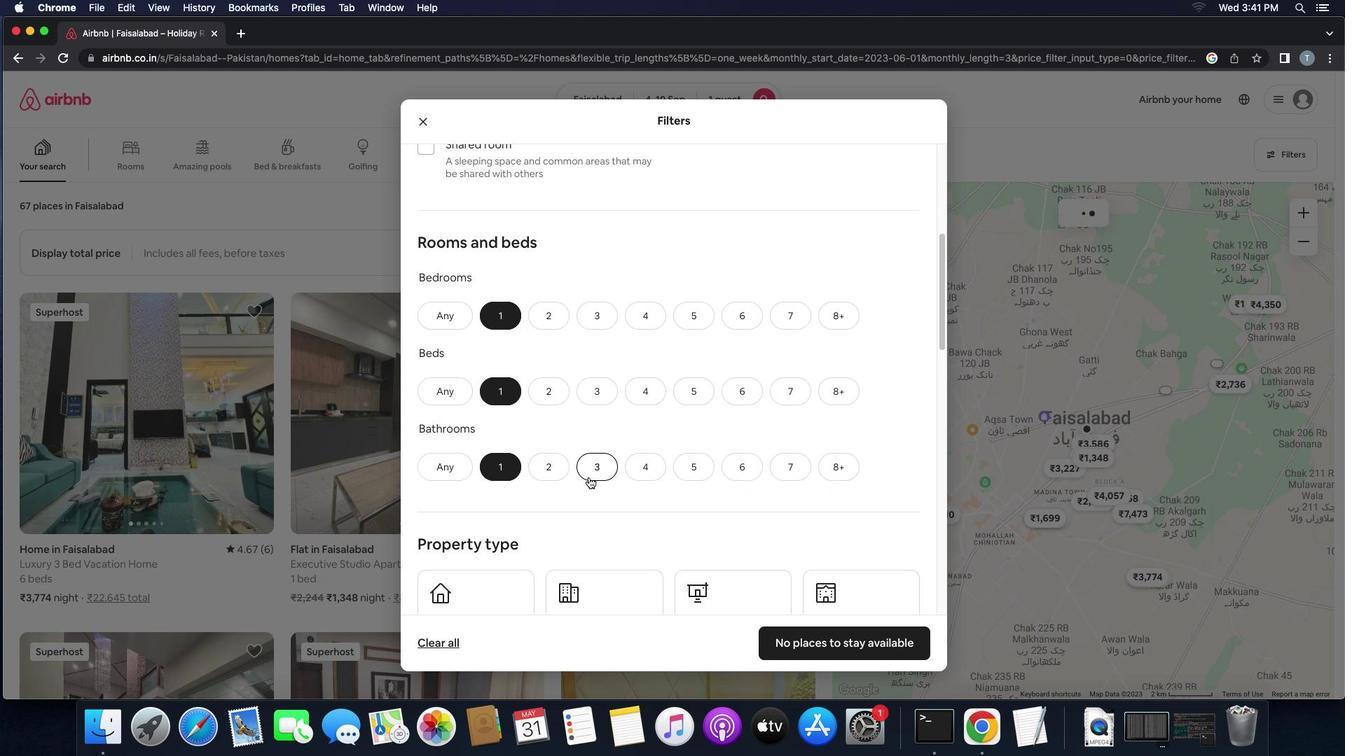 
Action: Mouse scrolled (589, 477) with delta (0, 0)
Screenshot: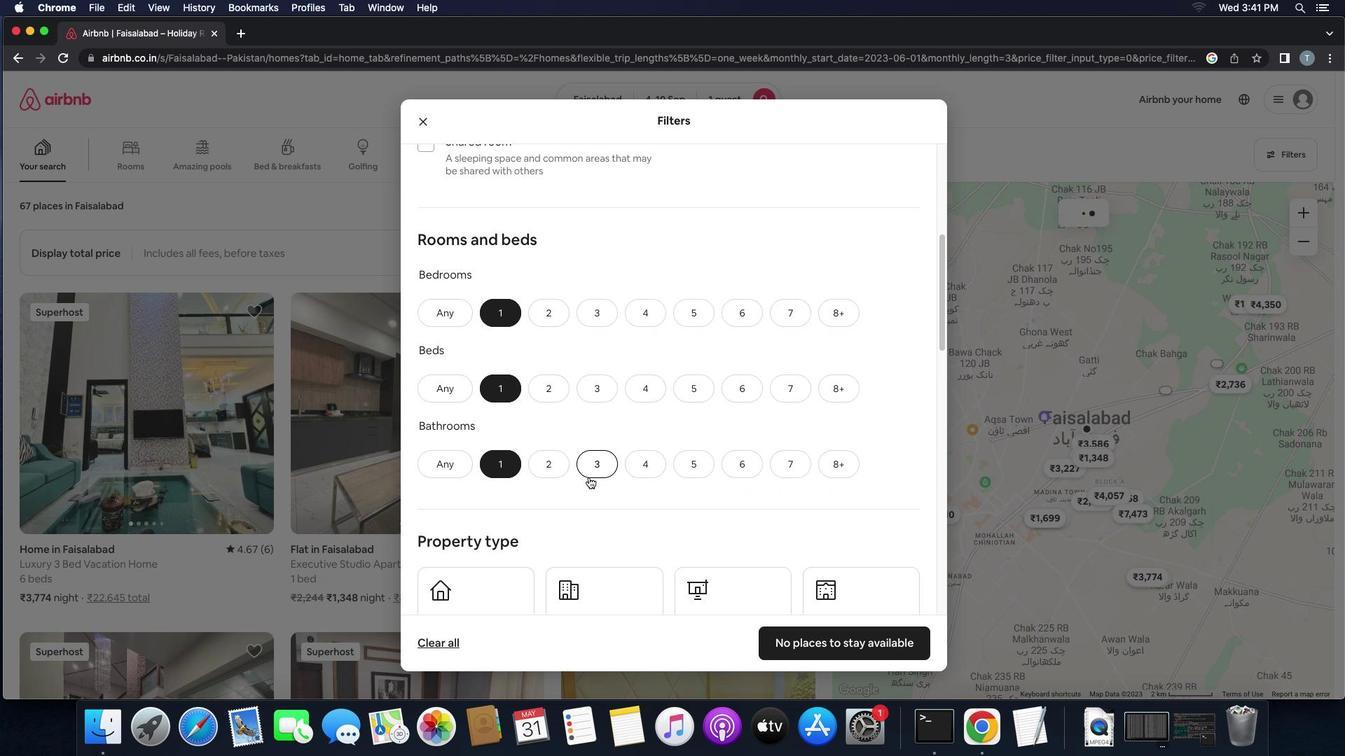 
Action: Mouse scrolled (589, 477) with delta (0, -1)
Screenshot: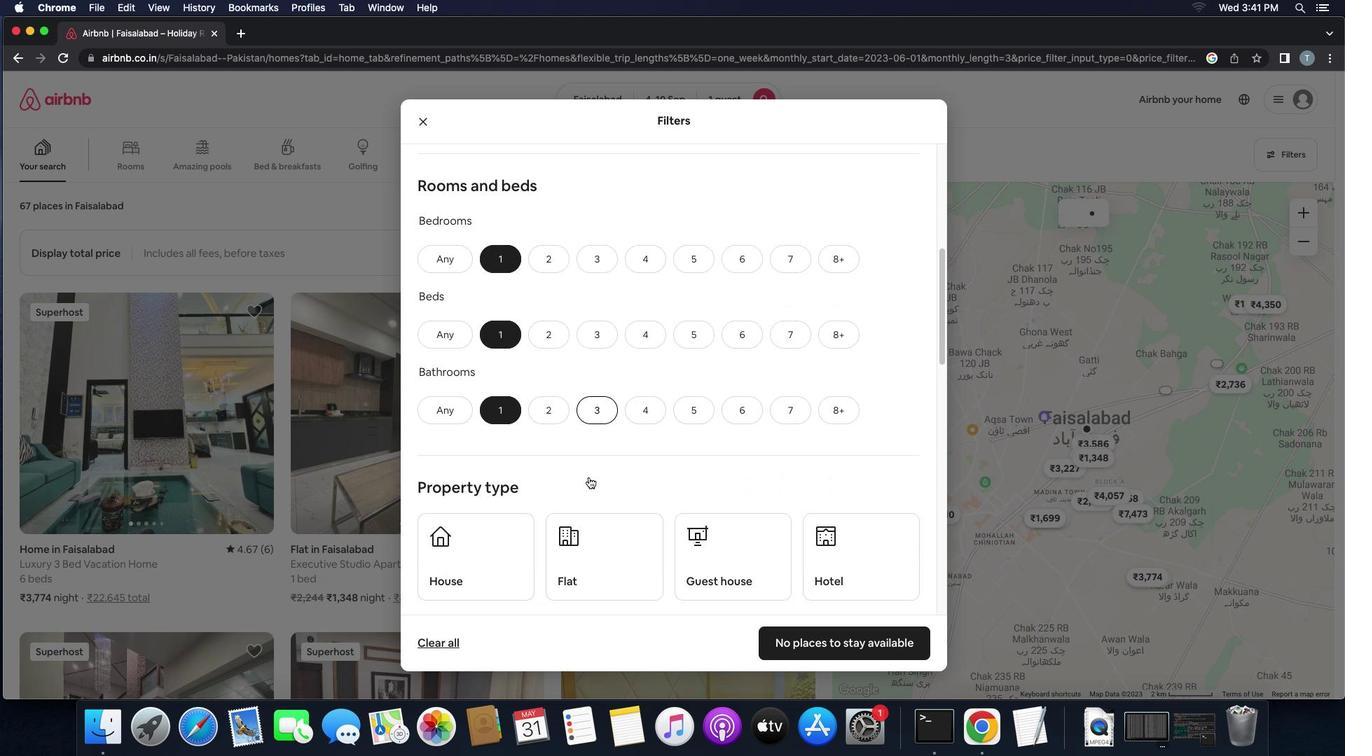 
Action: Mouse moved to (587, 474)
Screenshot: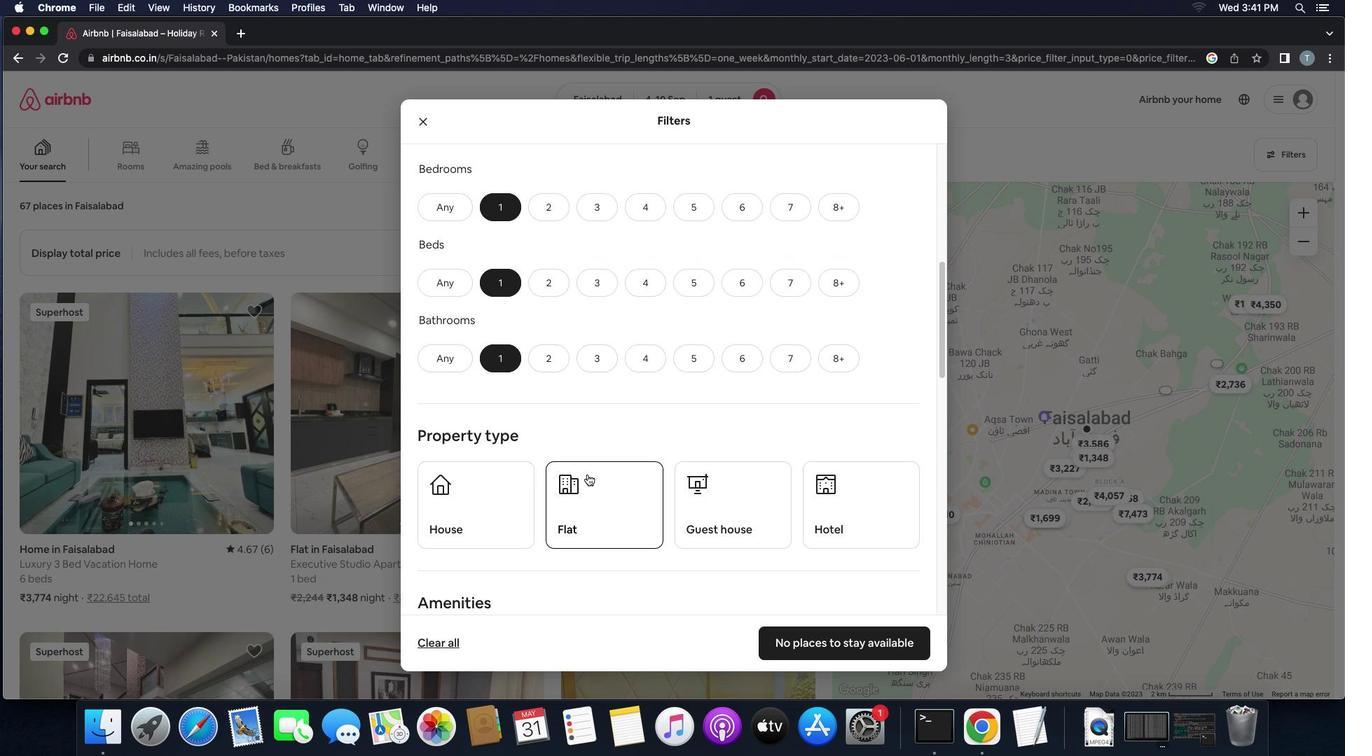
Action: Mouse scrolled (587, 474) with delta (0, 0)
Screenshot: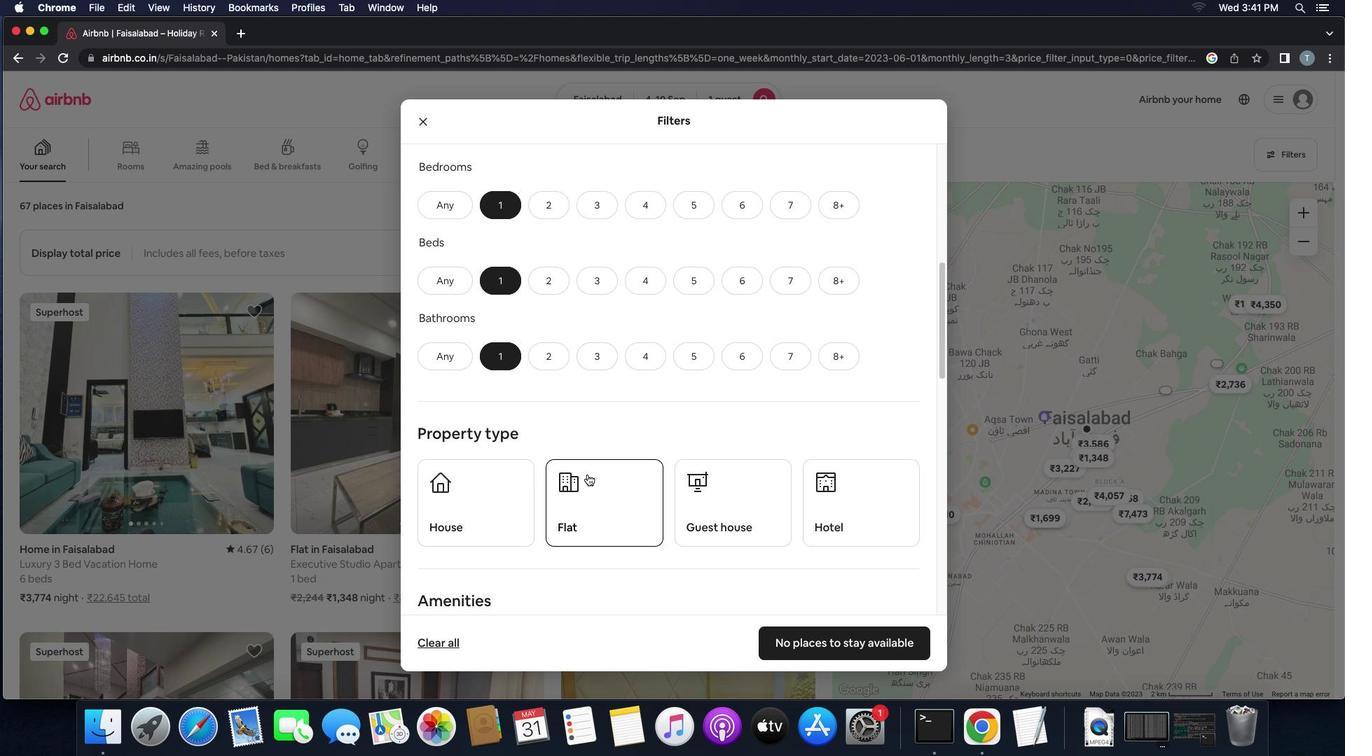 
Action: Mouse scrolled (587, 474) with delta (0, 0)
Screenshot: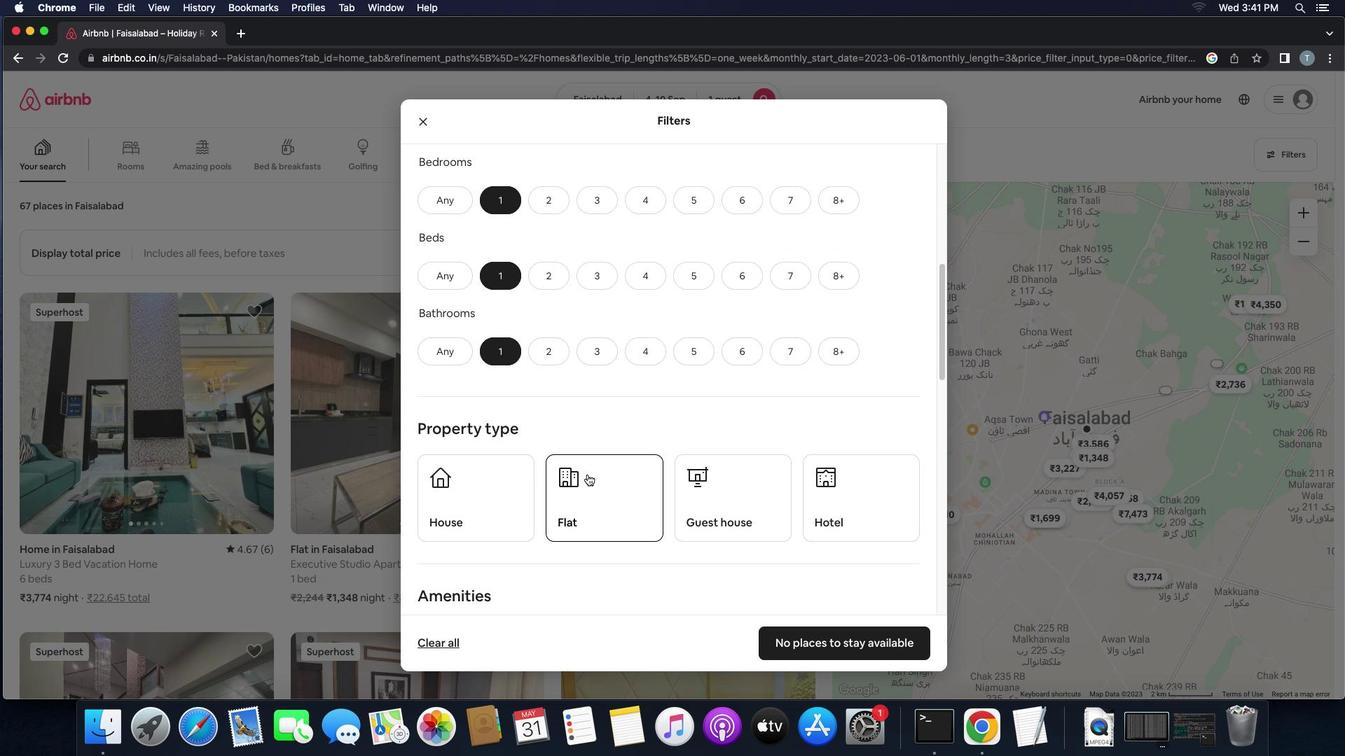 
Action: Mouse scrolled (587, 474) with delta (0, 0)
Screenshot: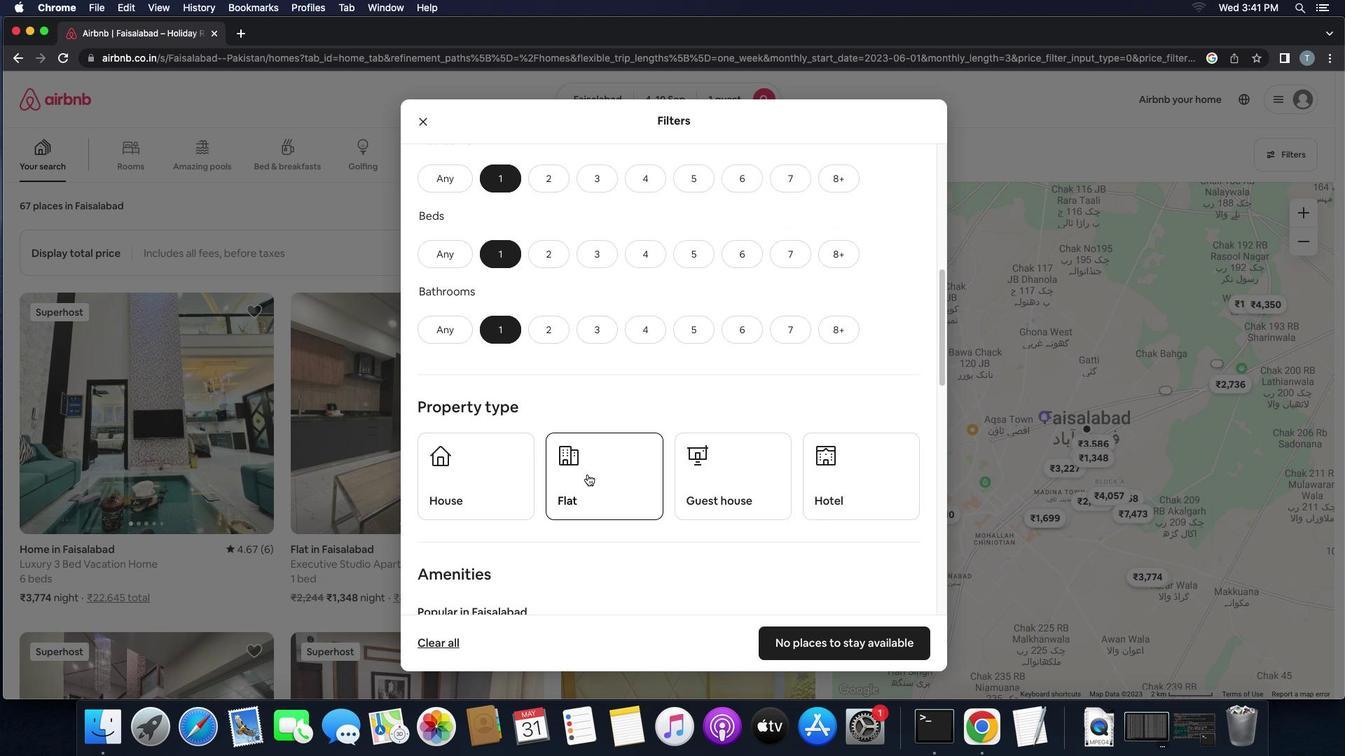 
Action: Mouse moved to (588, 474)
Screenshot: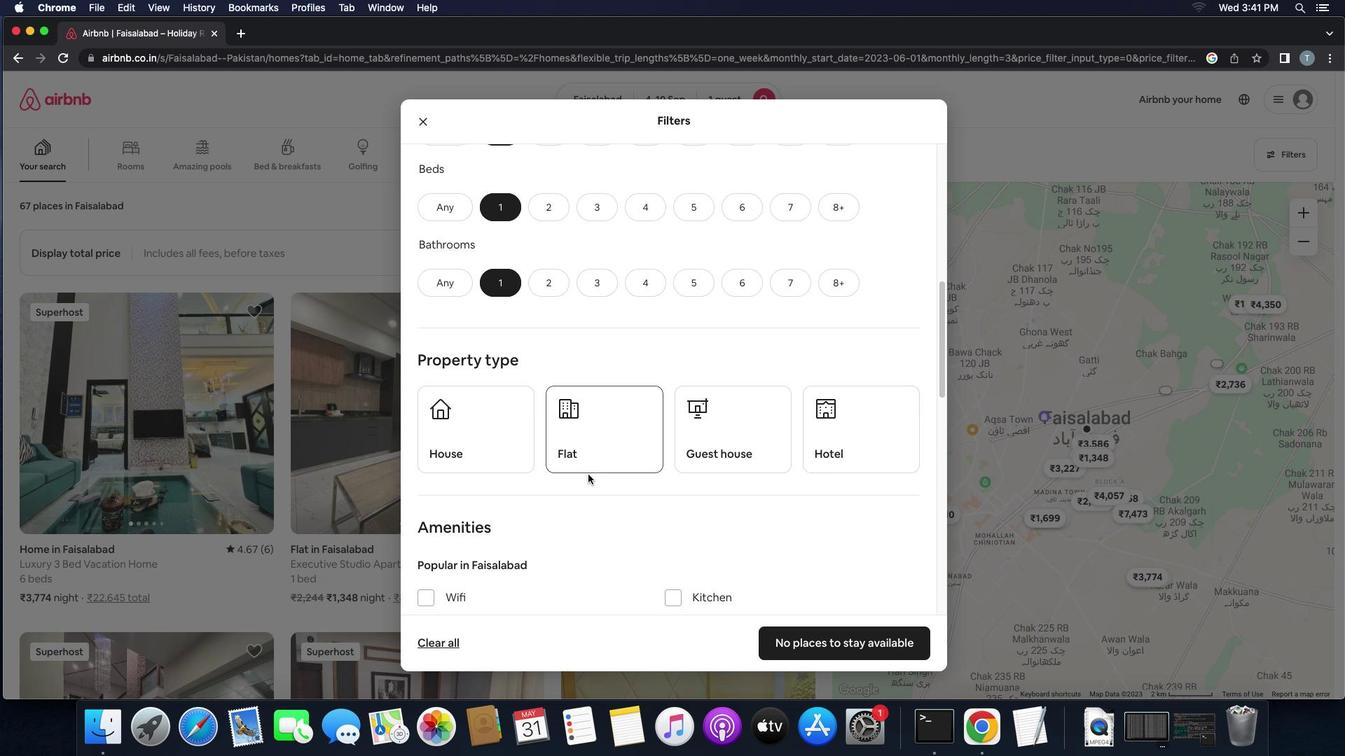 
Action: Mouse scrolled (588, 474) with delta (0, 0)
Screenshot: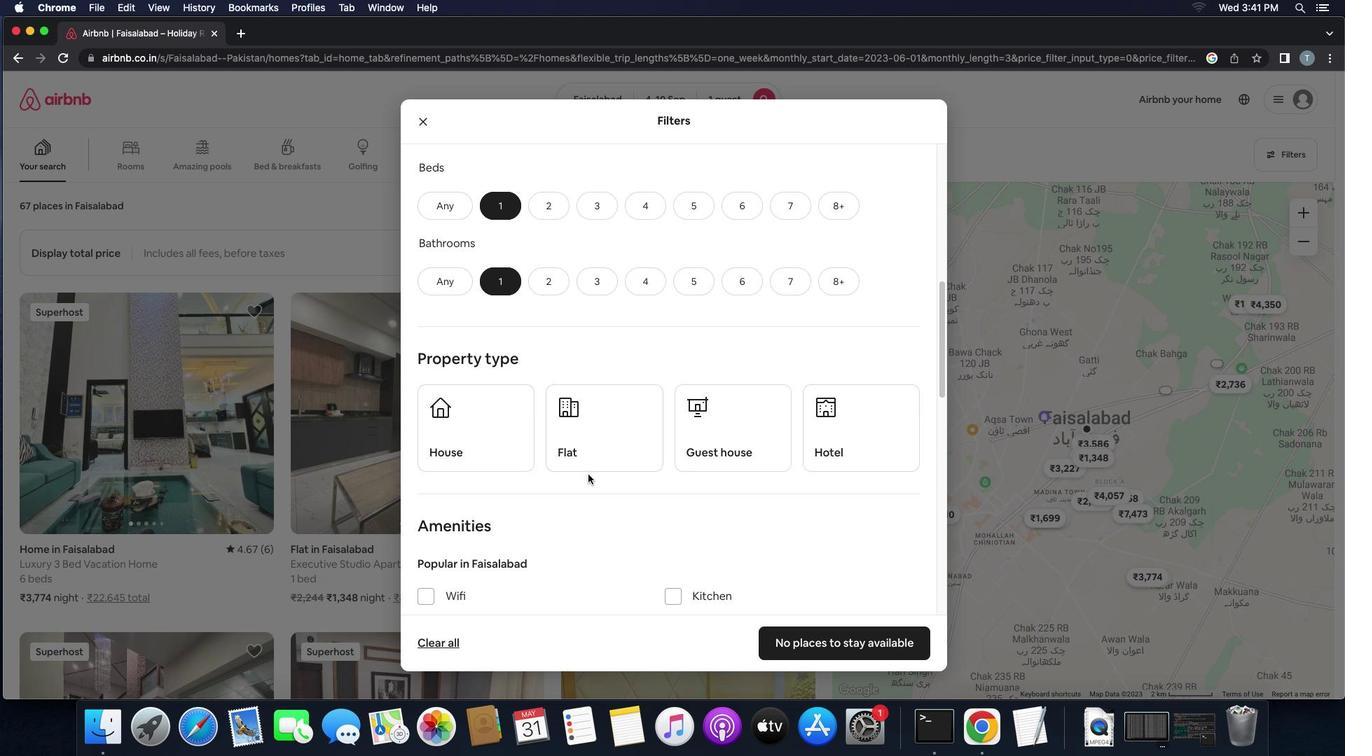 
Action: Mouse scrolled (588, 474) with delta (0, 0)
Screenshot: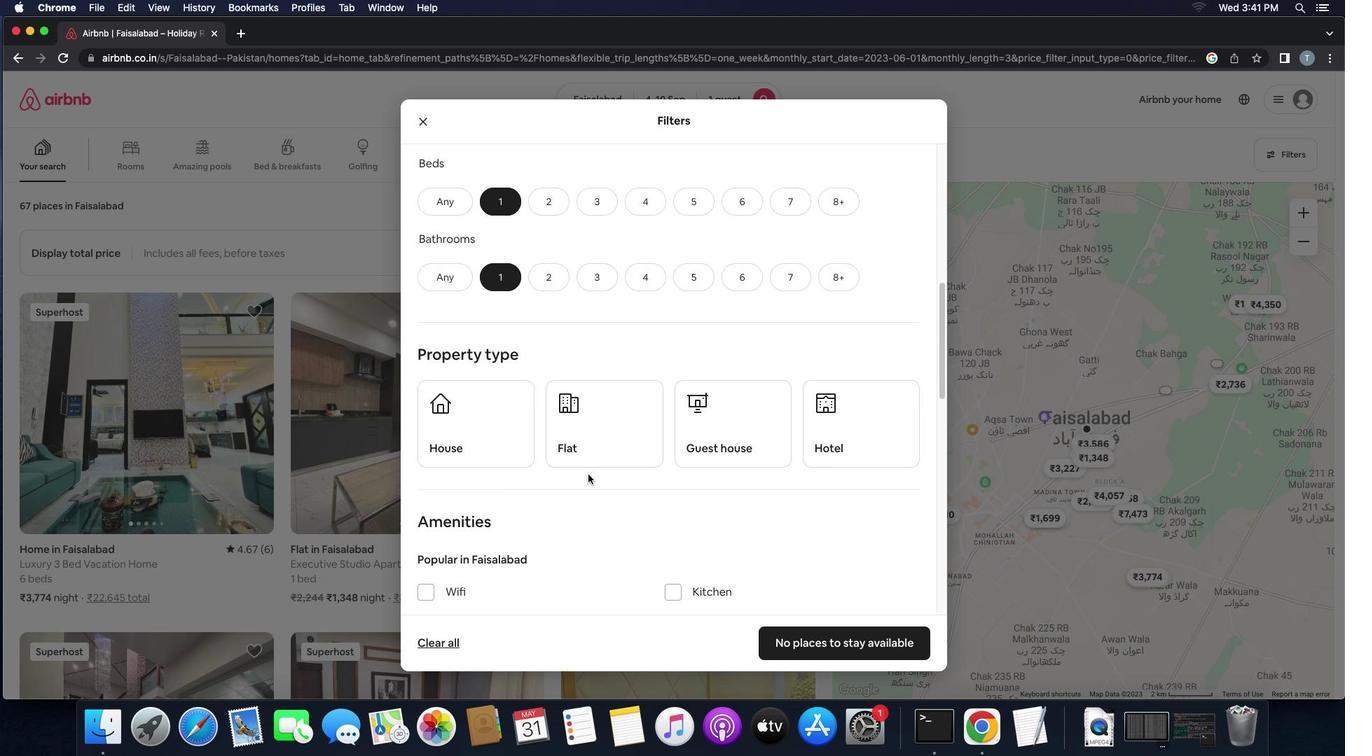 
Action: Mouse moved to (490, 422)
Screenshot: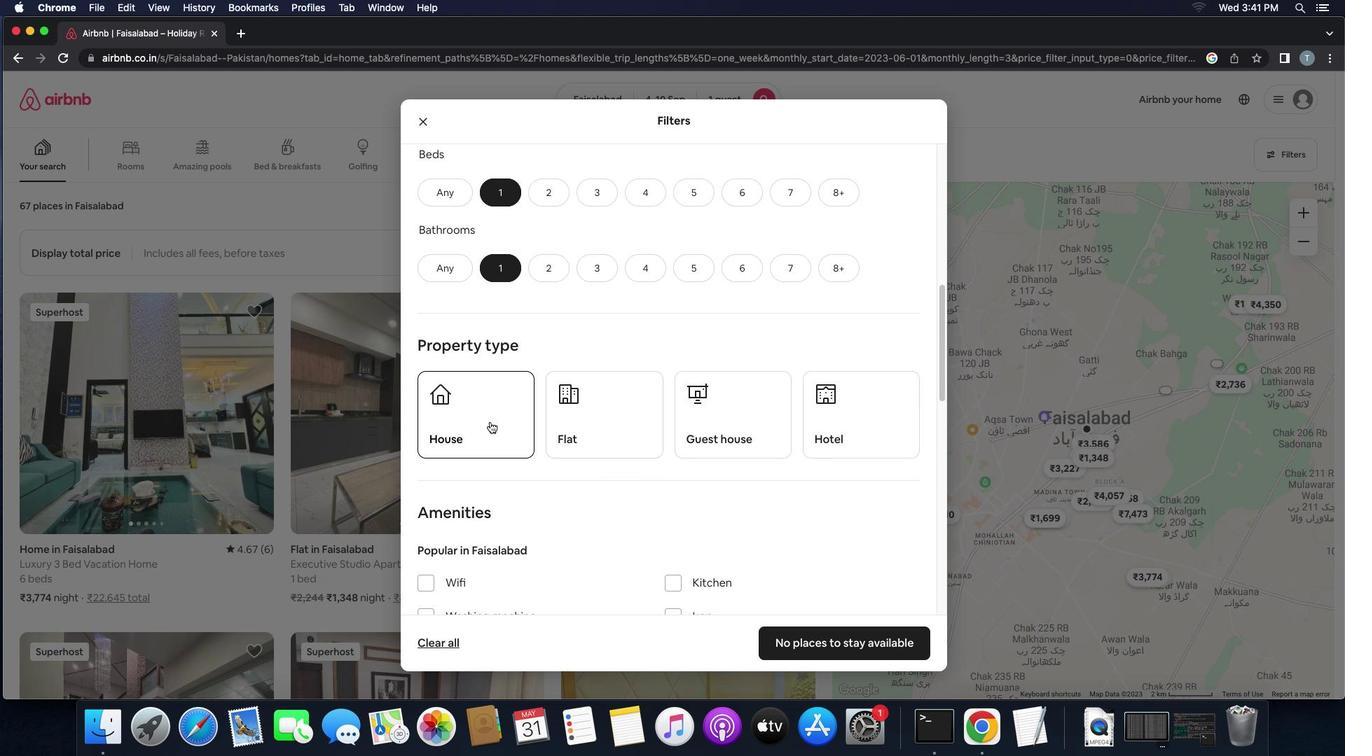
Action: Mouse pressed left at (490, 422)
Screenshot: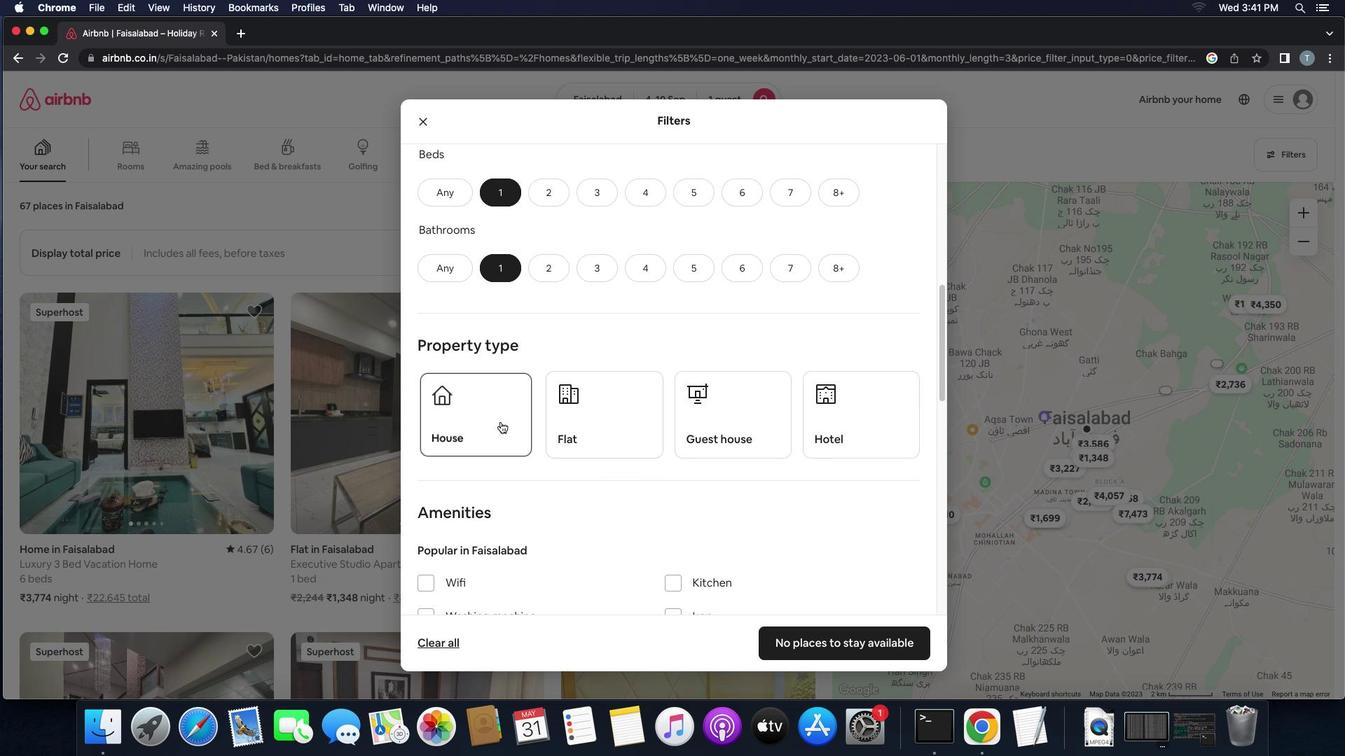 
Action: Mouse moved to (624, 423)
Screenshot: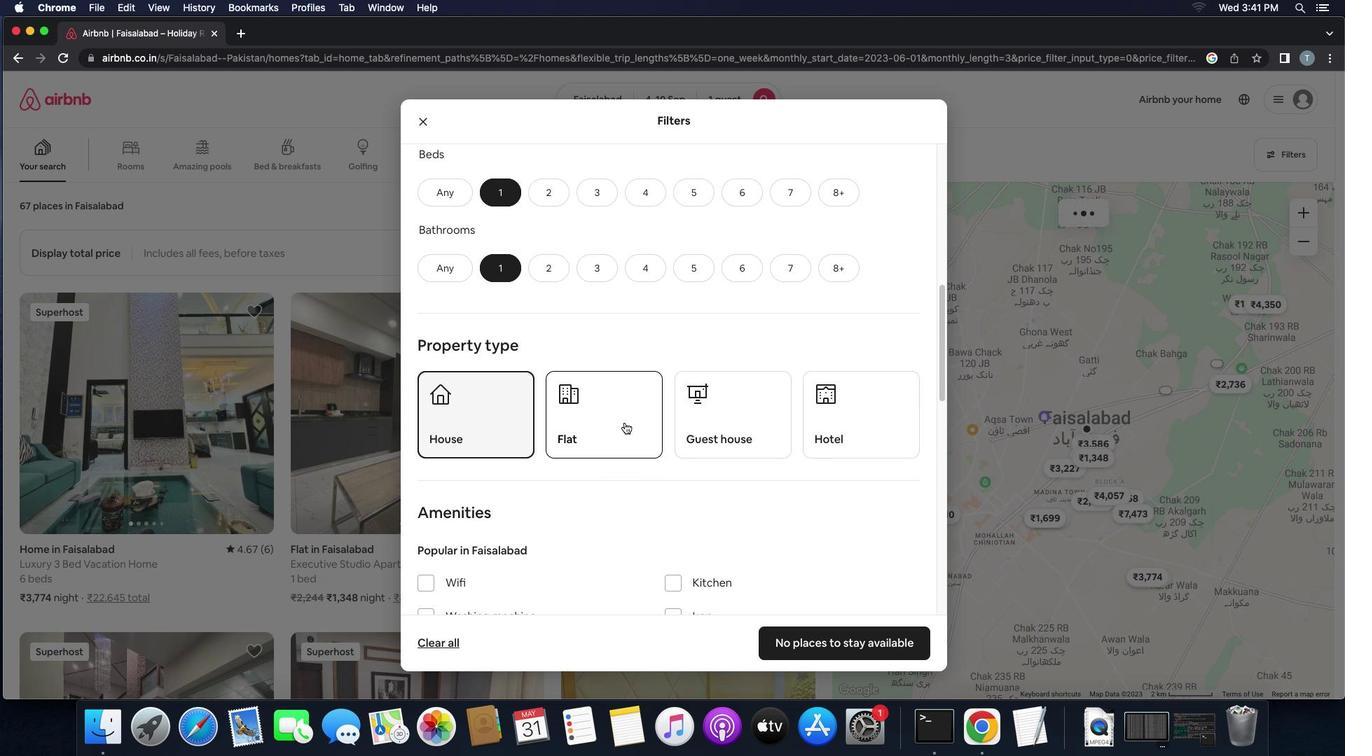 
Action: Mouse pressed left at (624, 423)
Screenshot: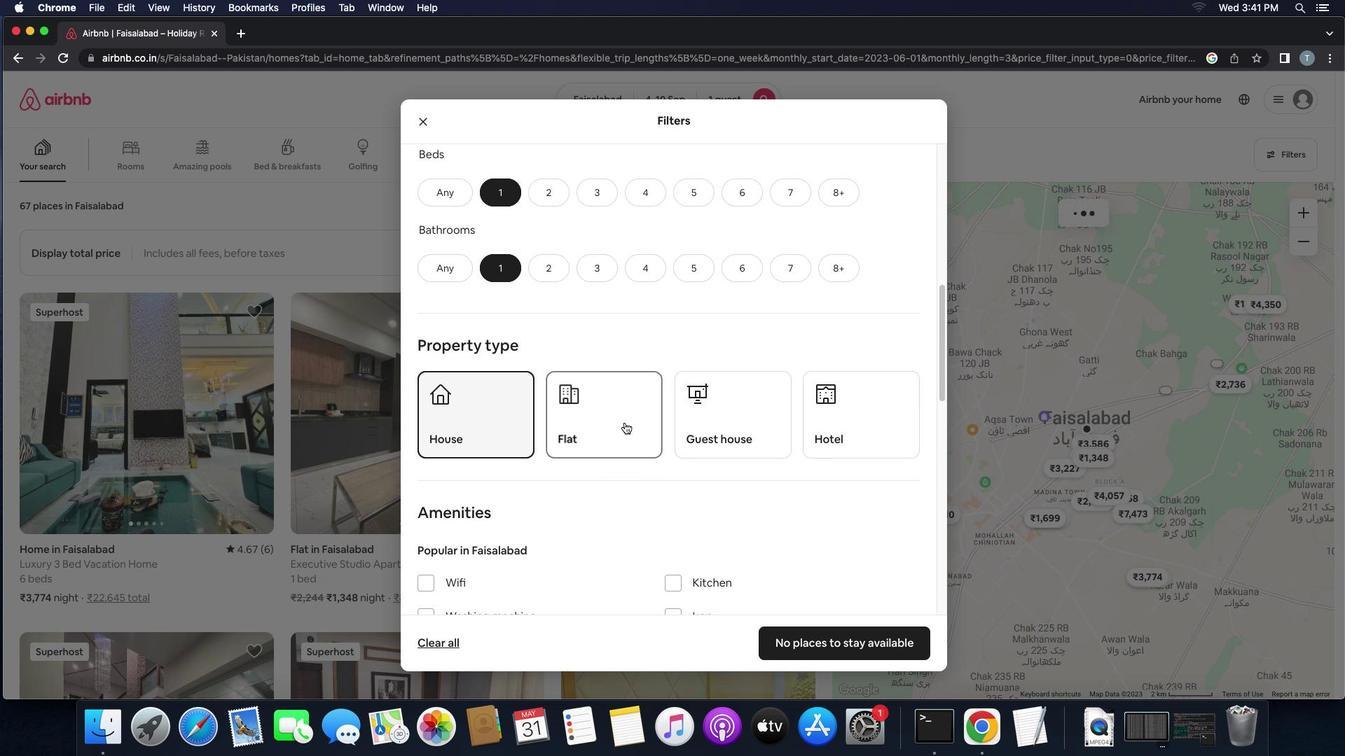 
Action: Mouse moved to (748, 425)
Screenshot: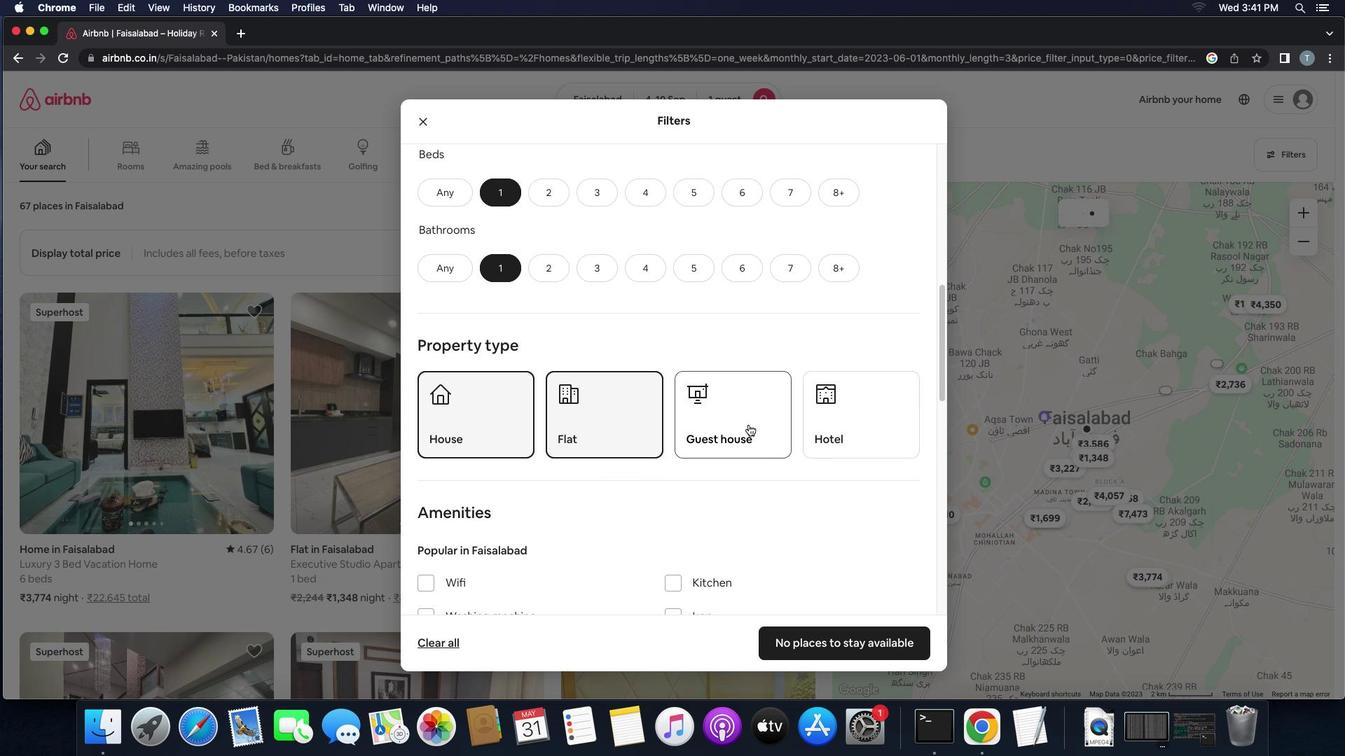 
Action: Mouse pressed left at (748, 425)
Screenshot: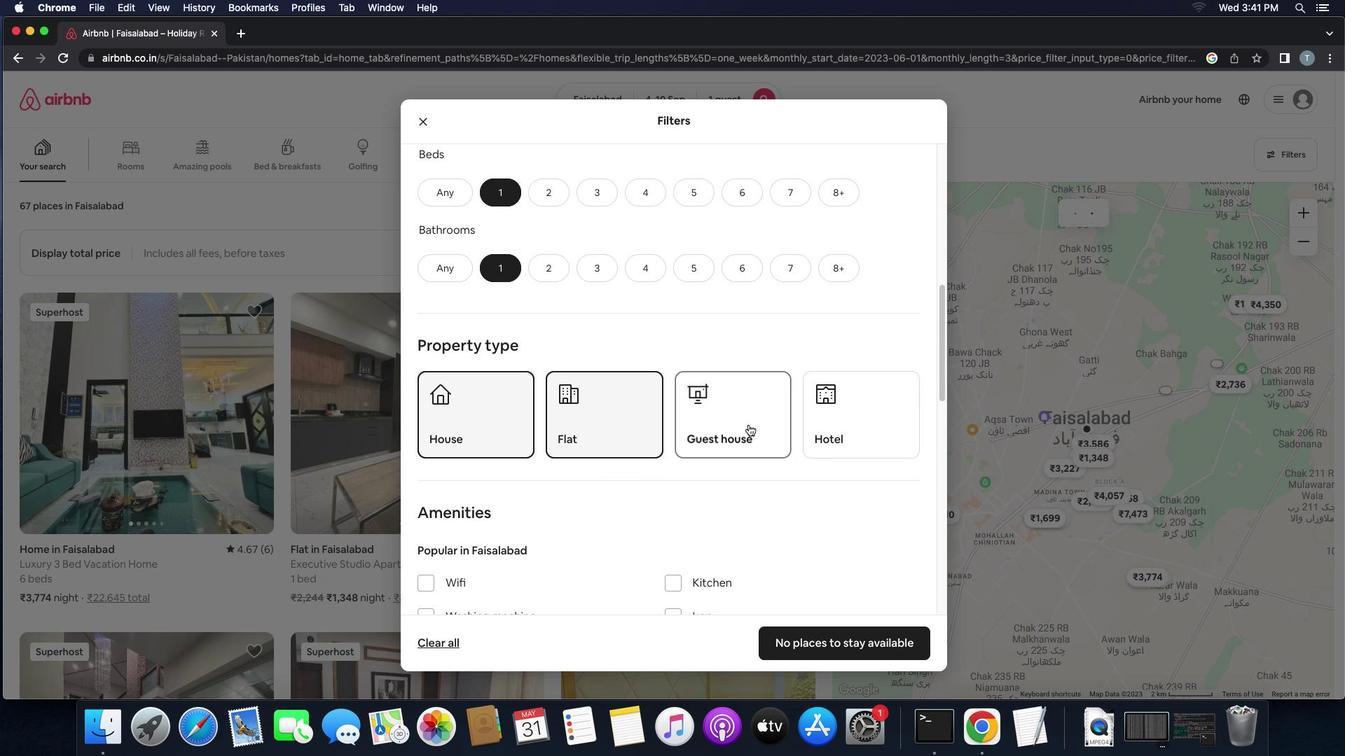 
Action: Mouse moved to (755, 445)
Screenshot: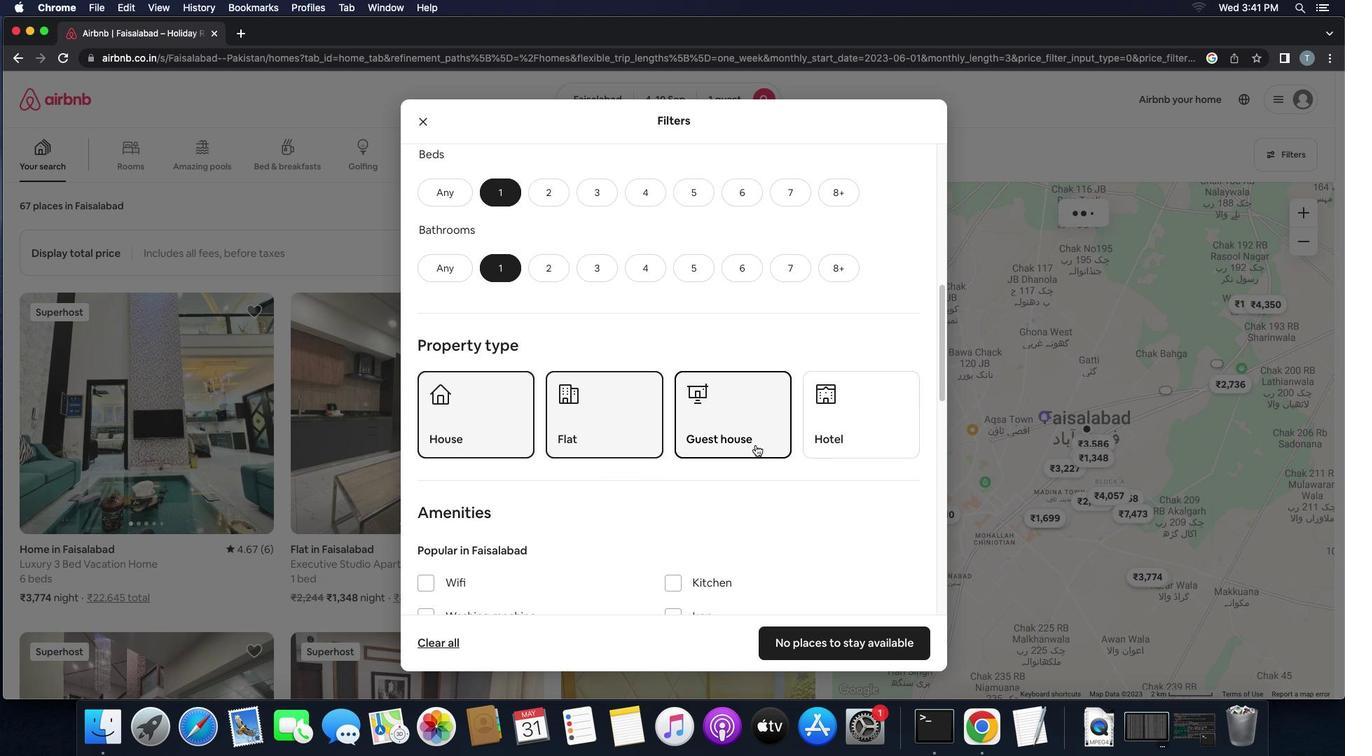 
Action: Mouse scrolled (755, 445) with delta (0, 0)
Screenshot: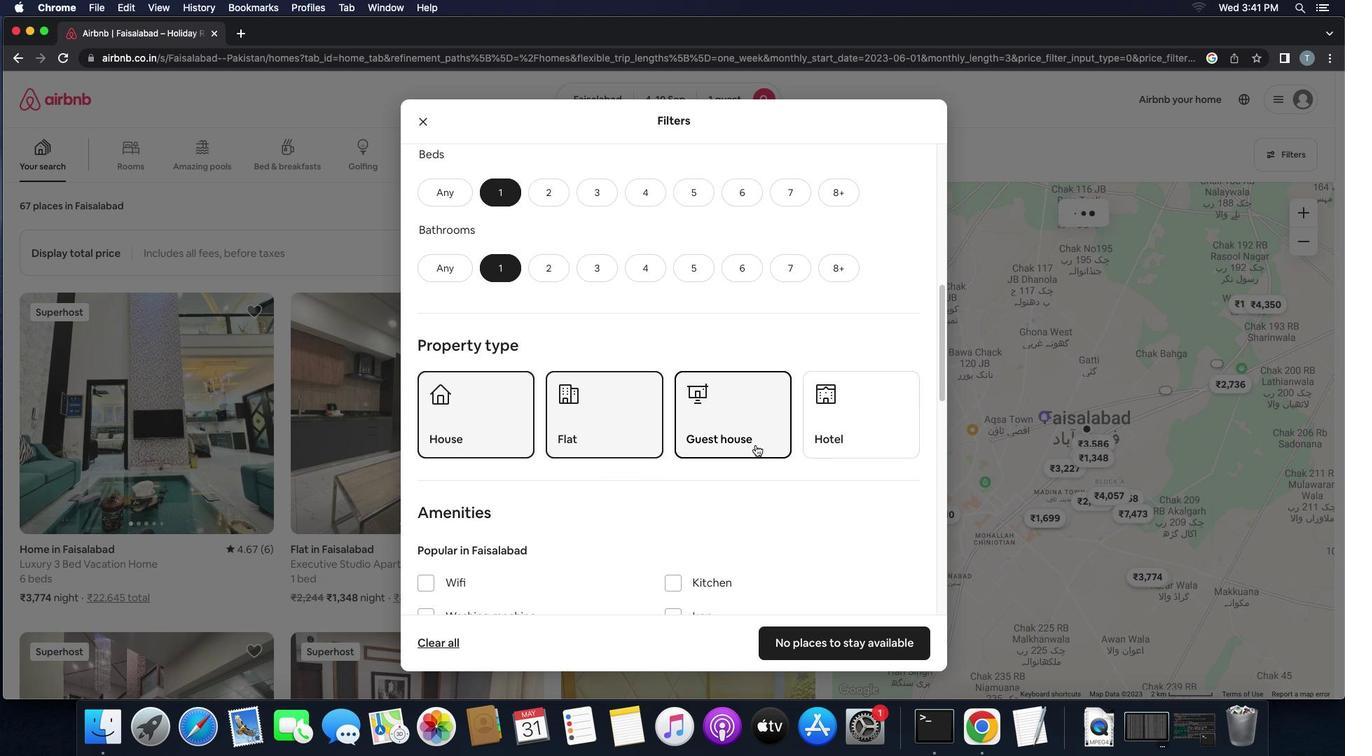 
Action: Mouse scrolled (755, 445) with delta (0, 0)
Screenshot: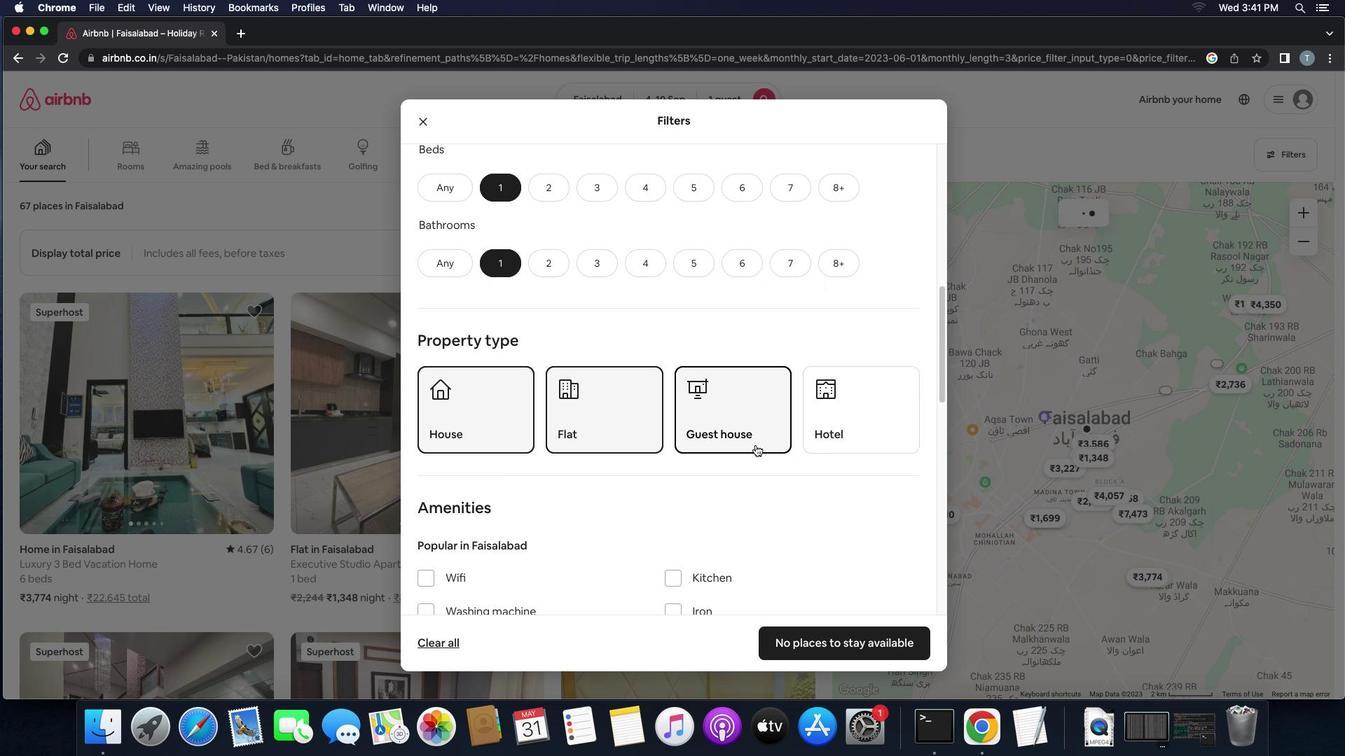 
Action: Mouse moved to (755, 446)
Screenshot: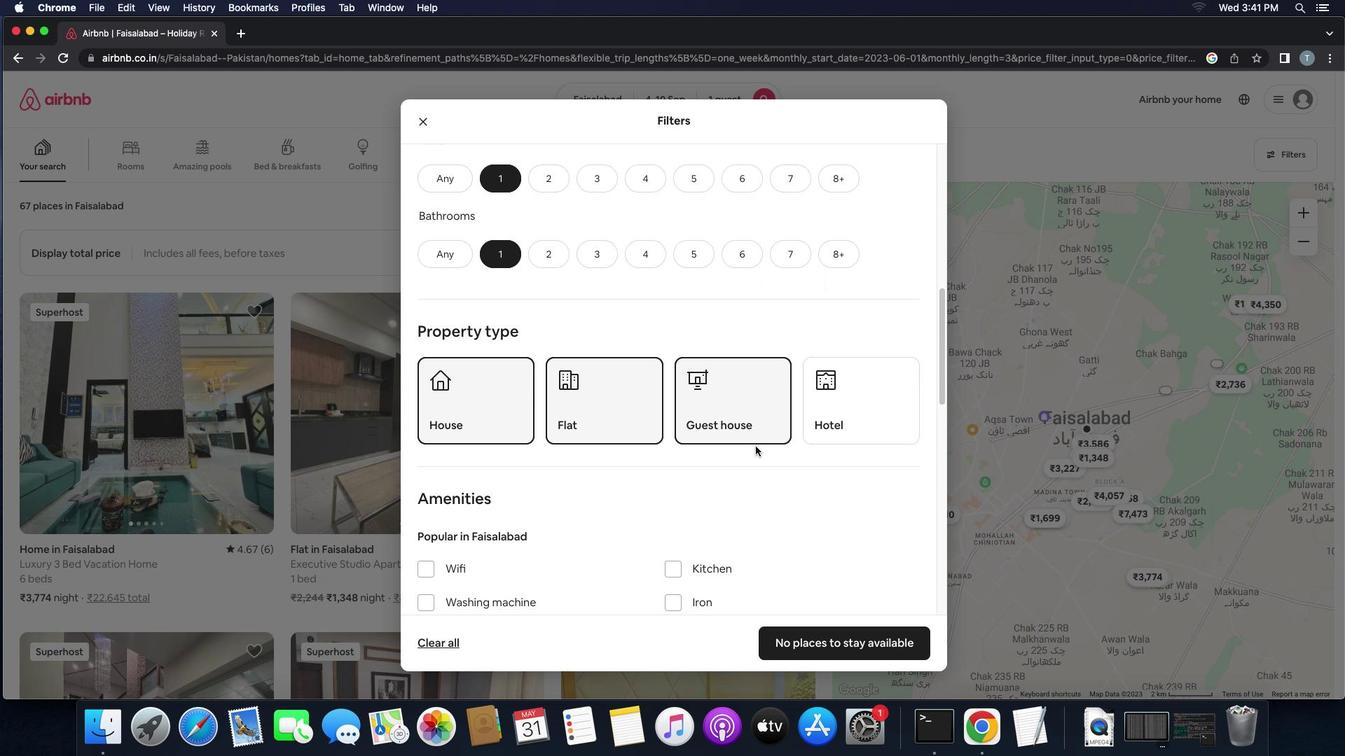 
Action: Mouse scrolled (755, 446) with delta (0, 0)
Screenshot: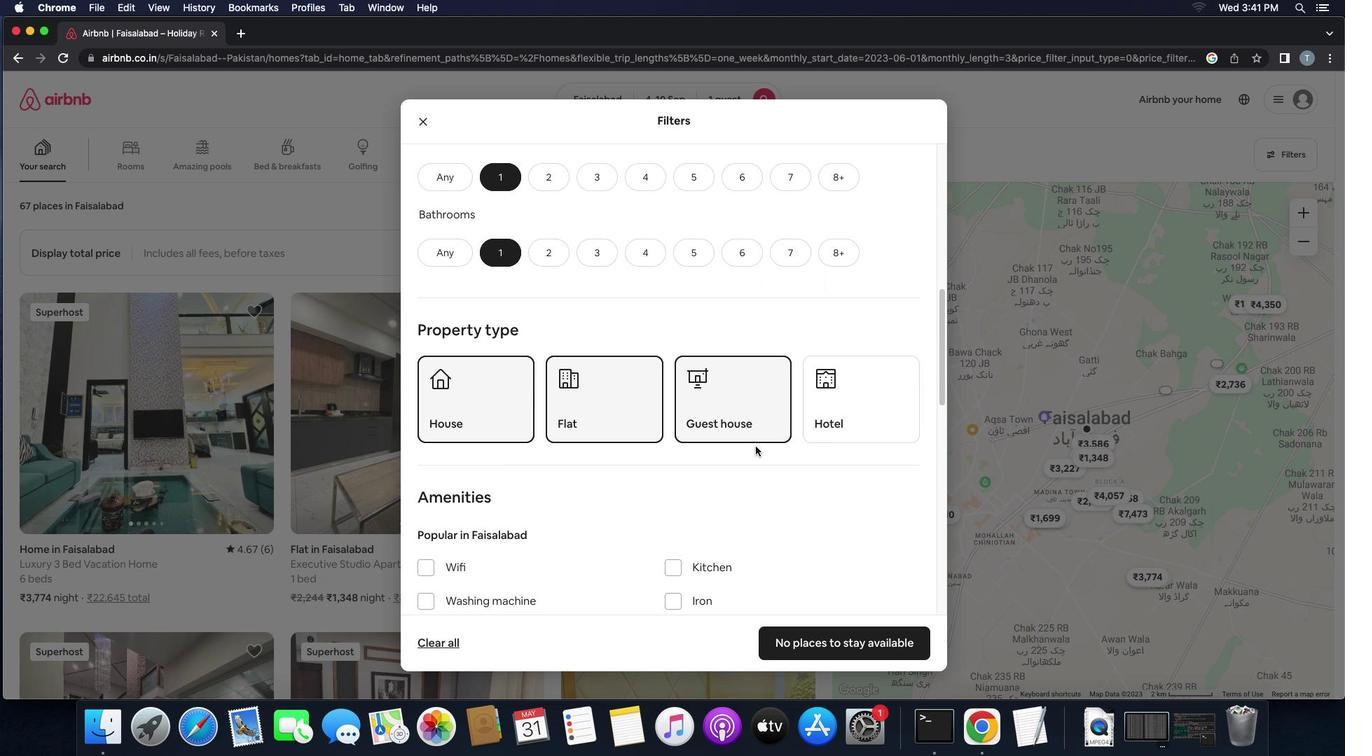 
Action: Mouse scrolled (755, 446) with delta (0, 0)
Screenshot: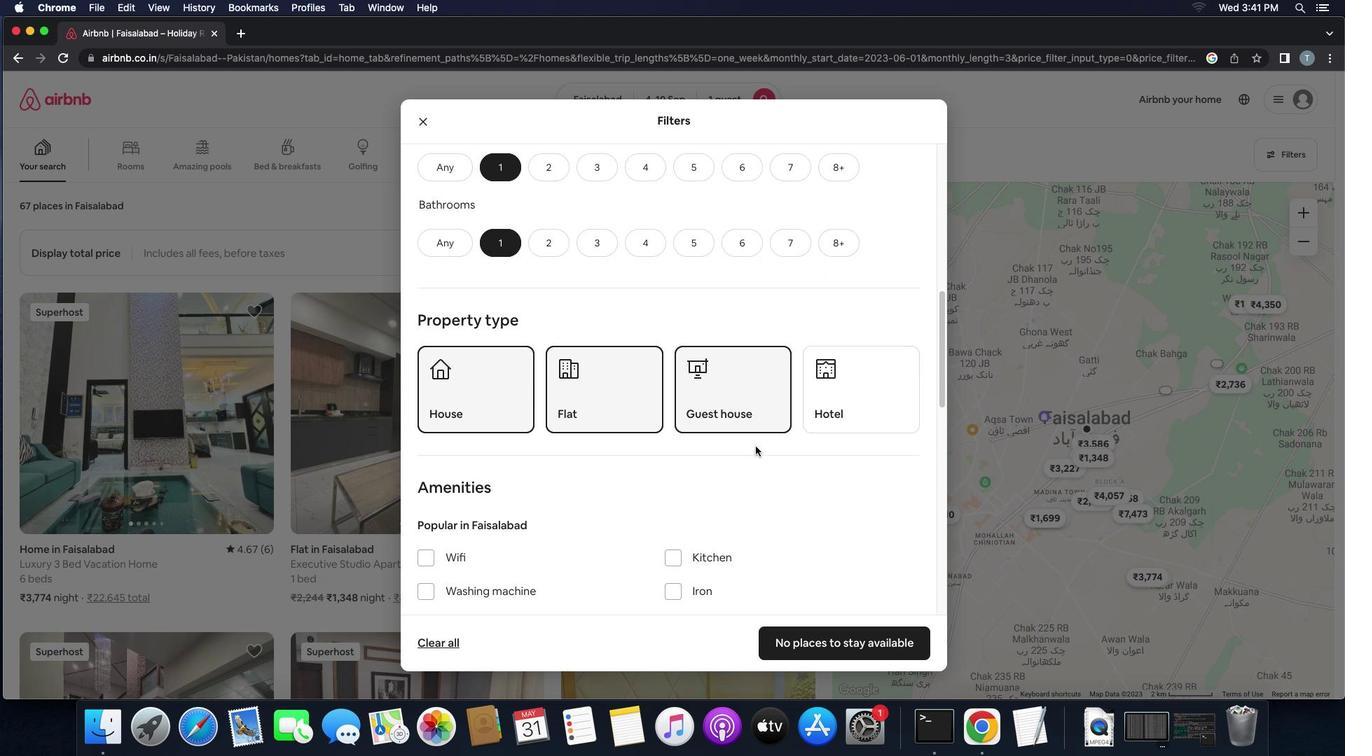 
Action: Mouse moved to (841, 400)
Screenshot: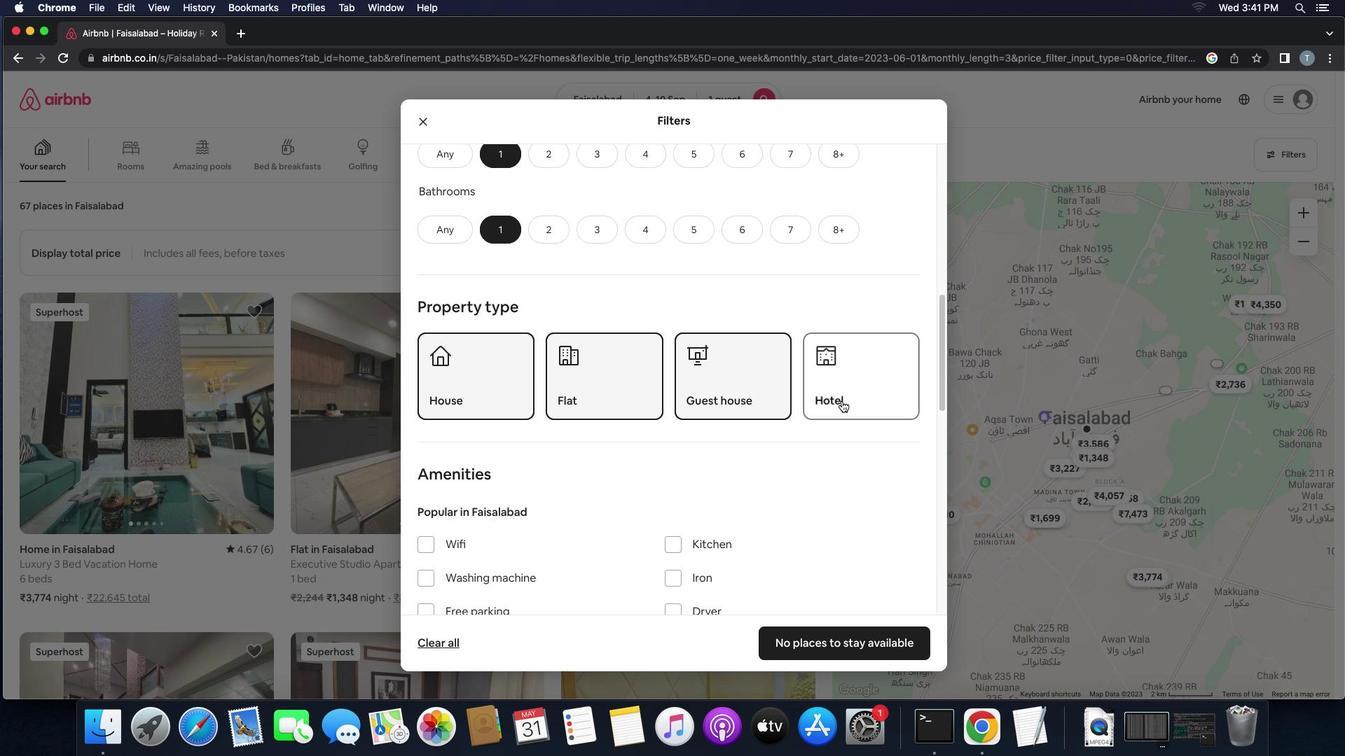 
Action: Mouse pressed left at (841, 400)
Screenshot: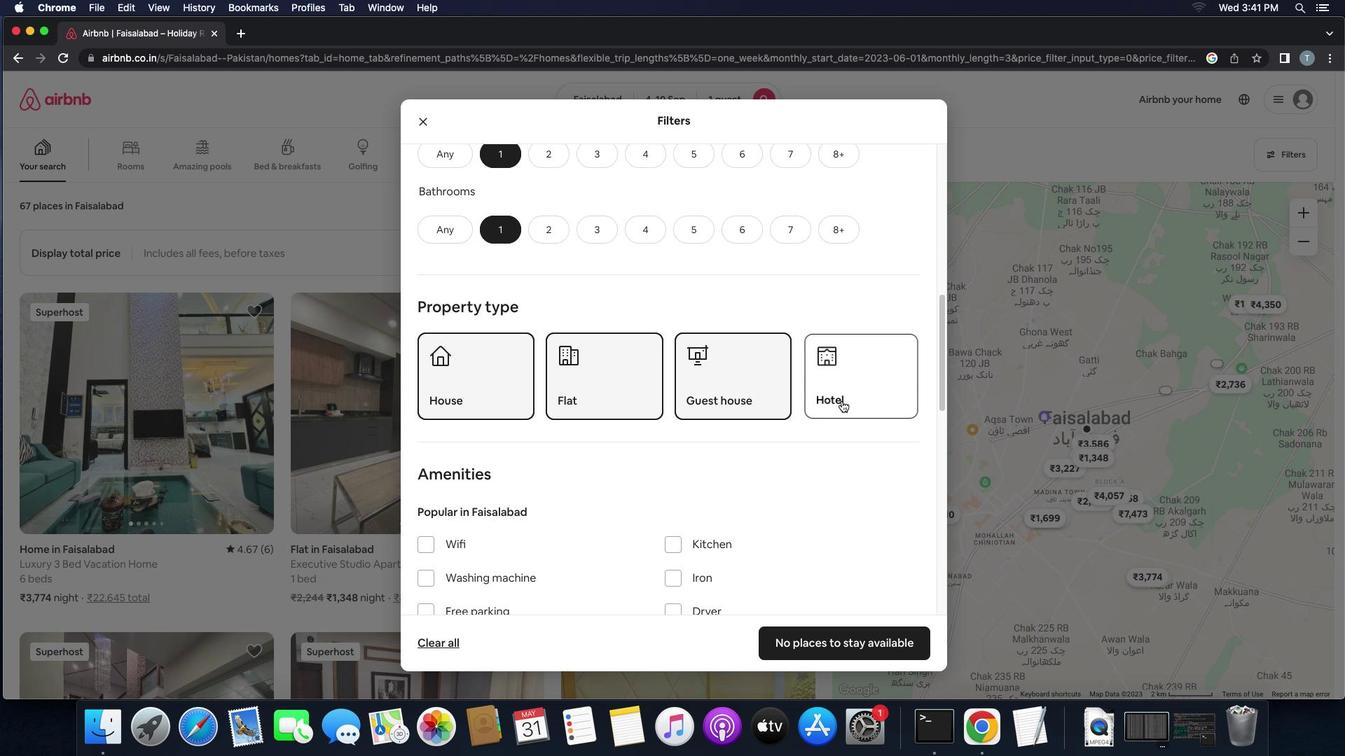
Action: Mouse moved to (802, 458)
Screenshot: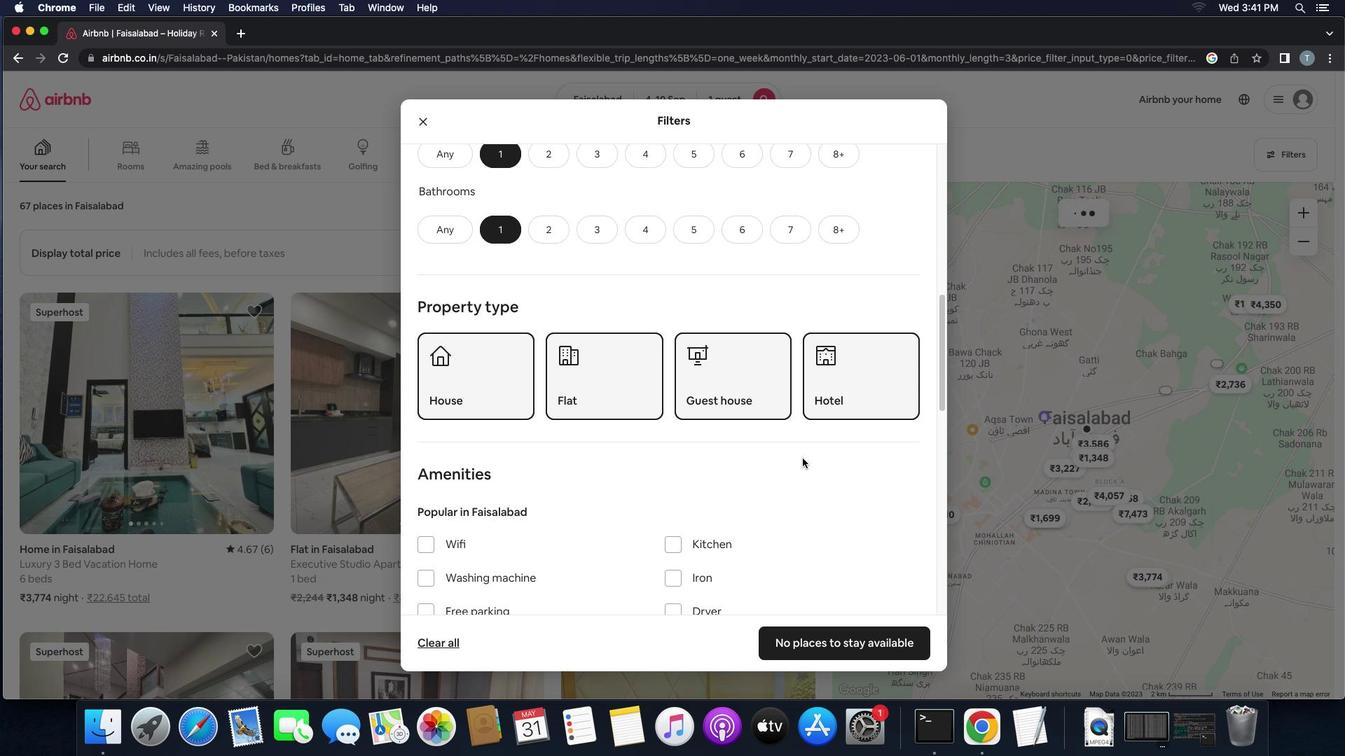 
Action: Mouse scrolled (802, 458) with delta (0, 0)
Screenshot: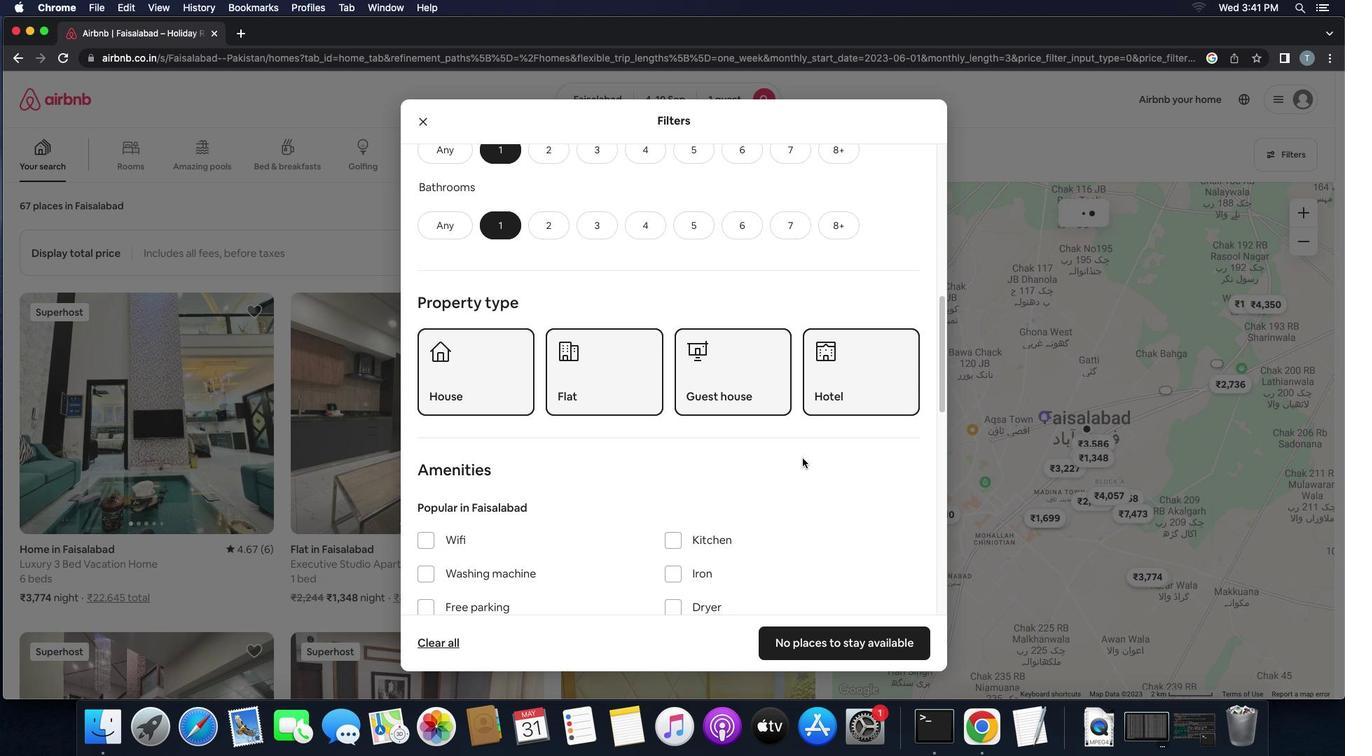 
Action: Mouse scrolled (802, 458) with delta (0, 0)
Screenshot: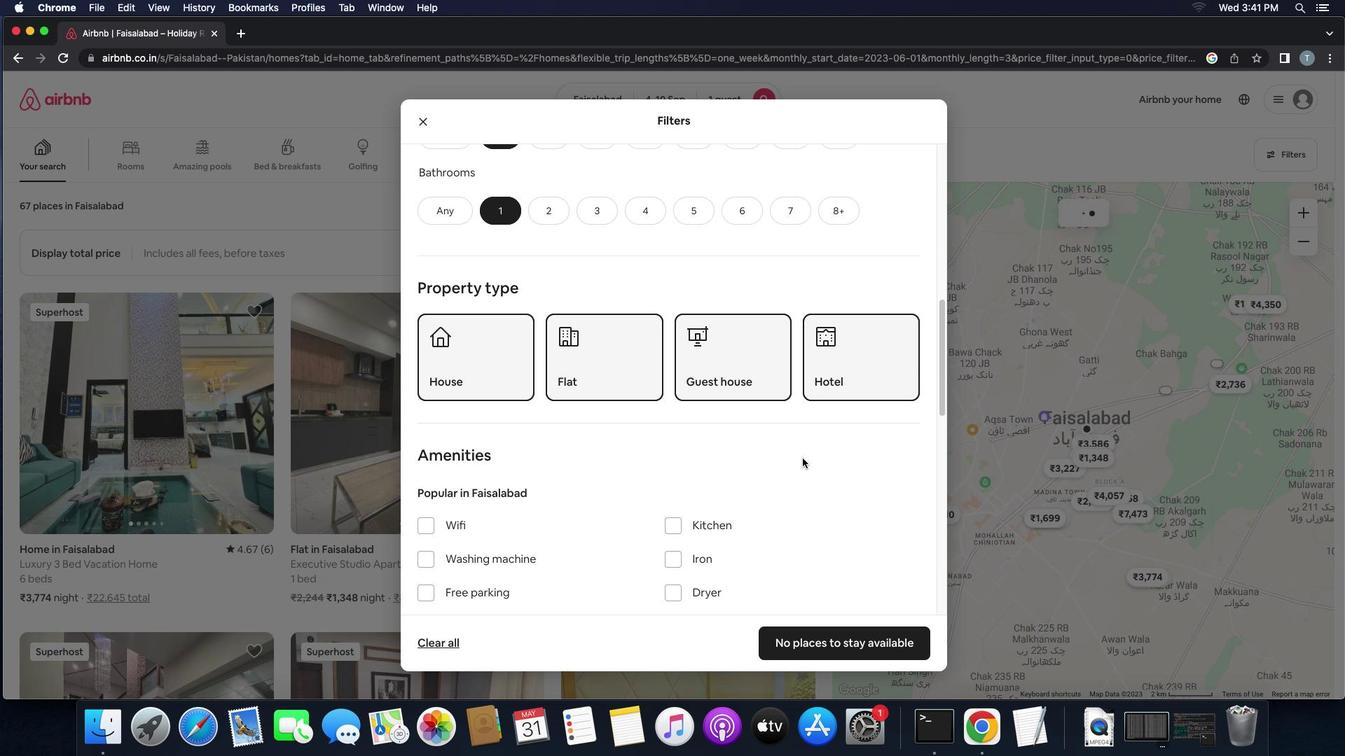 
Action: Mouse scrolled (802, 458) with delta (0, -2)
Screenshot: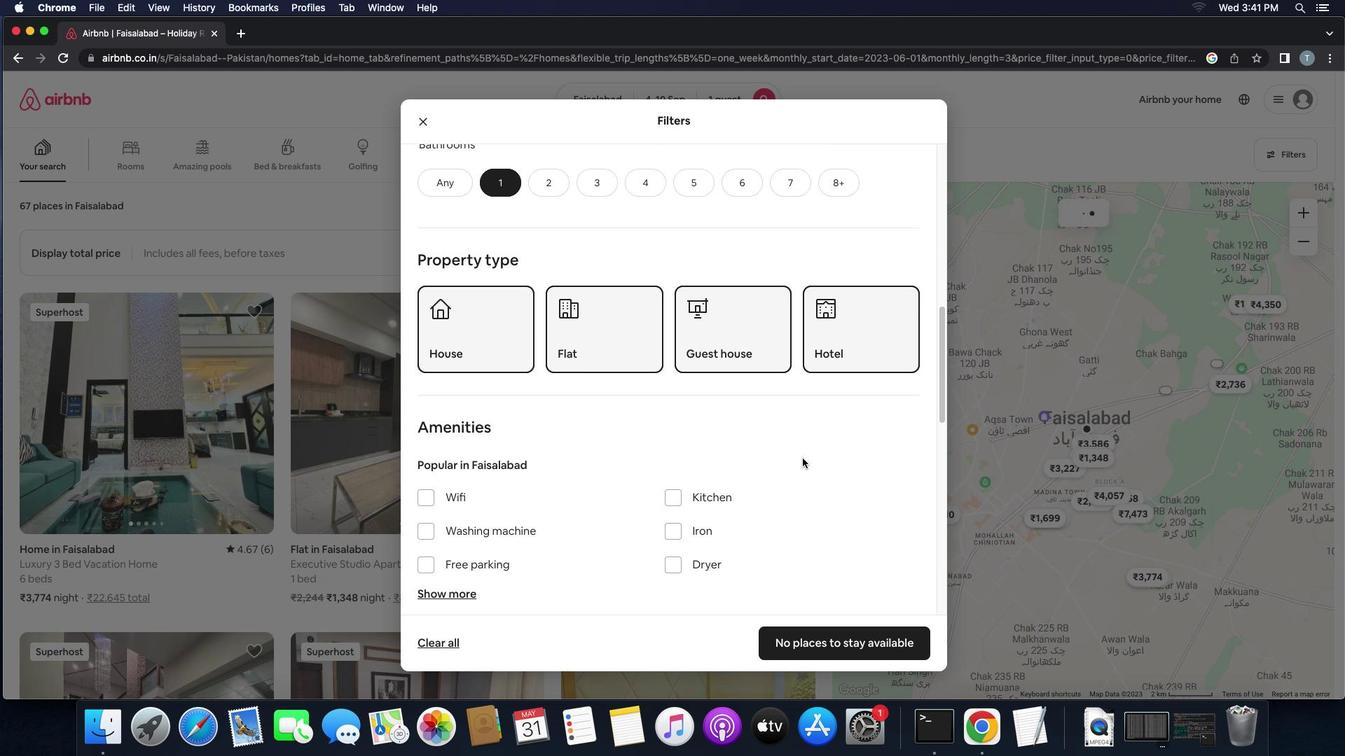 
Action: Mouse moved to (784, 486)
Screenshot: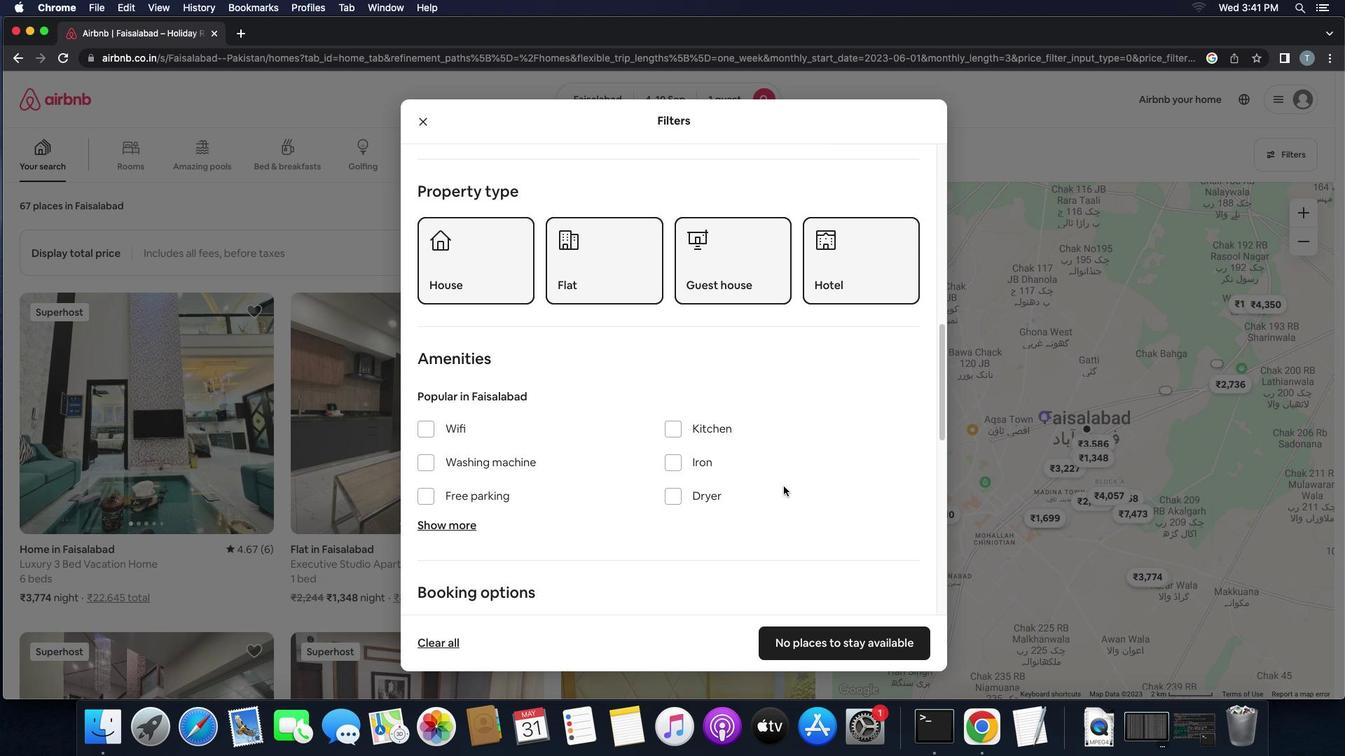 
Action: Mouse scrolled (784, 486) with delta (0, 0)
Screenshot: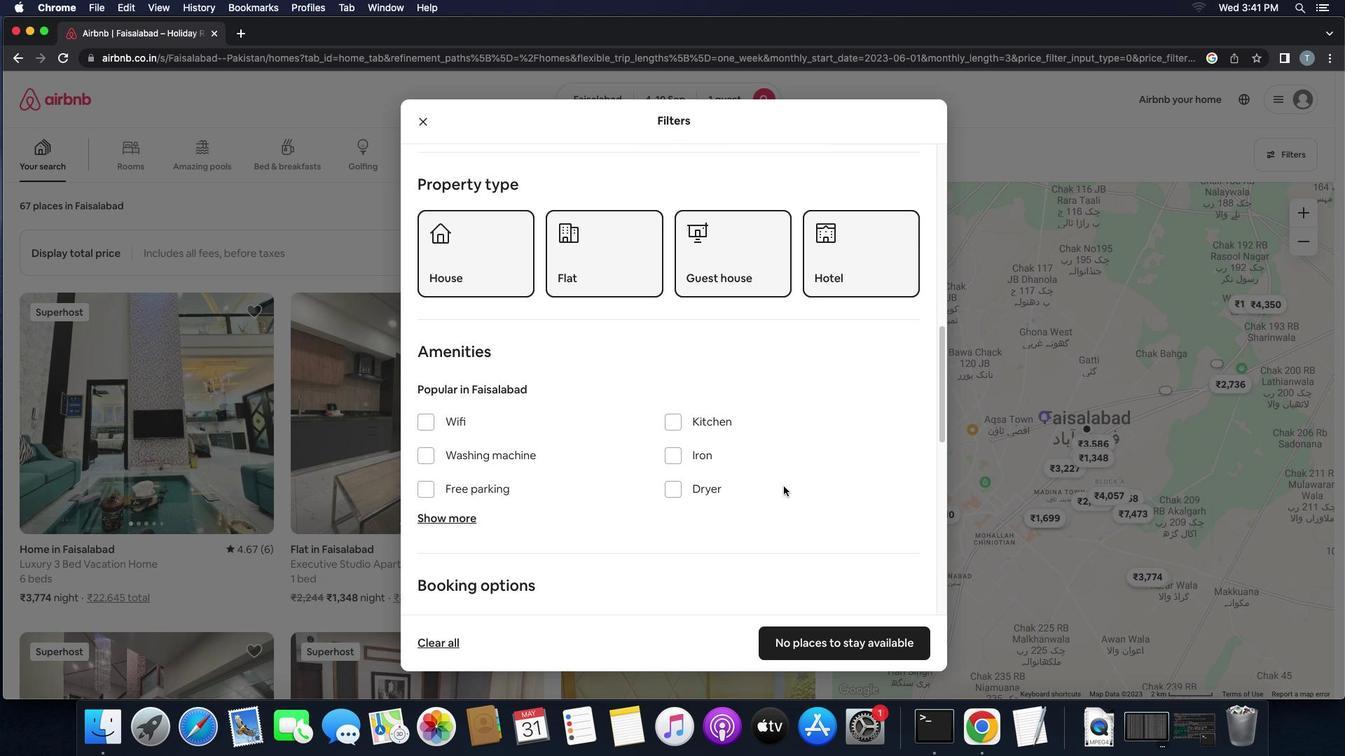 
Action: Mouse scrolled (784, 486) with delta (0, 0)
Screenshot: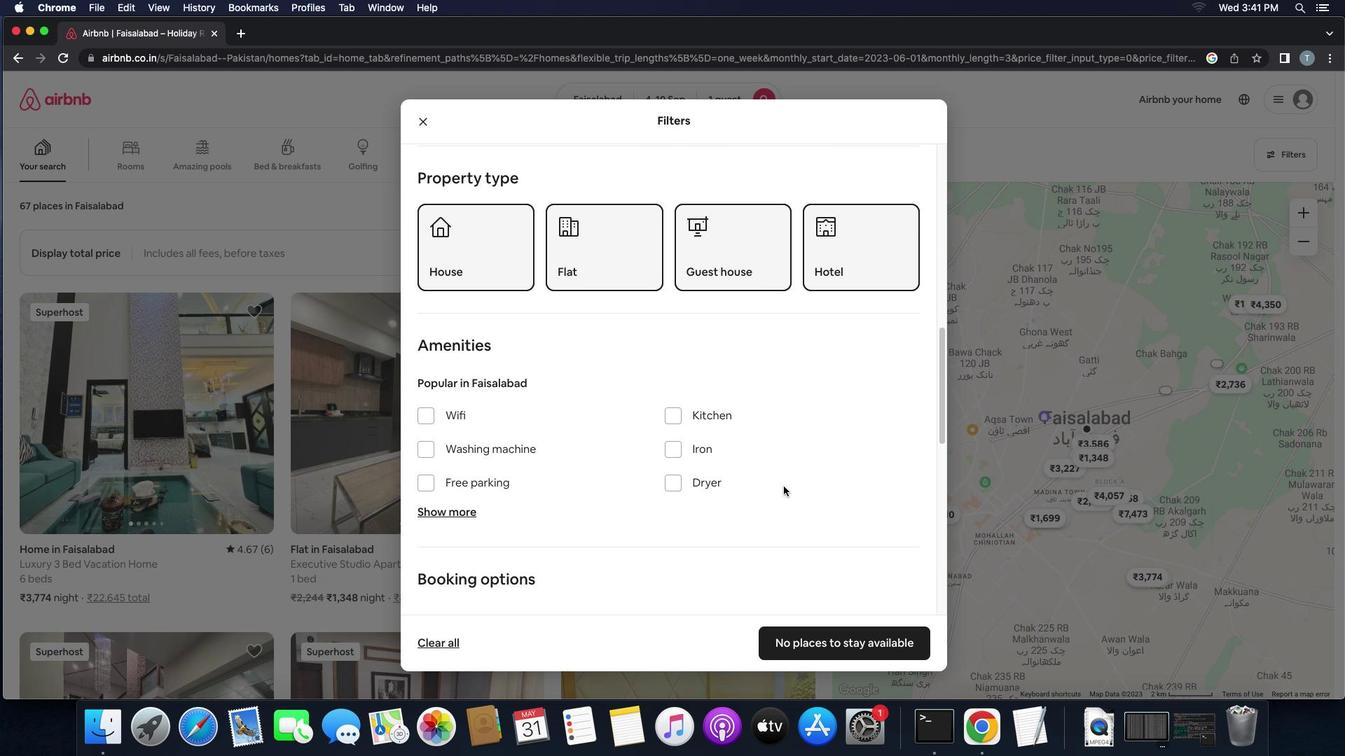 
Action: Mouse scrolled (784, 486) with delta (0, 0)
Screenshot: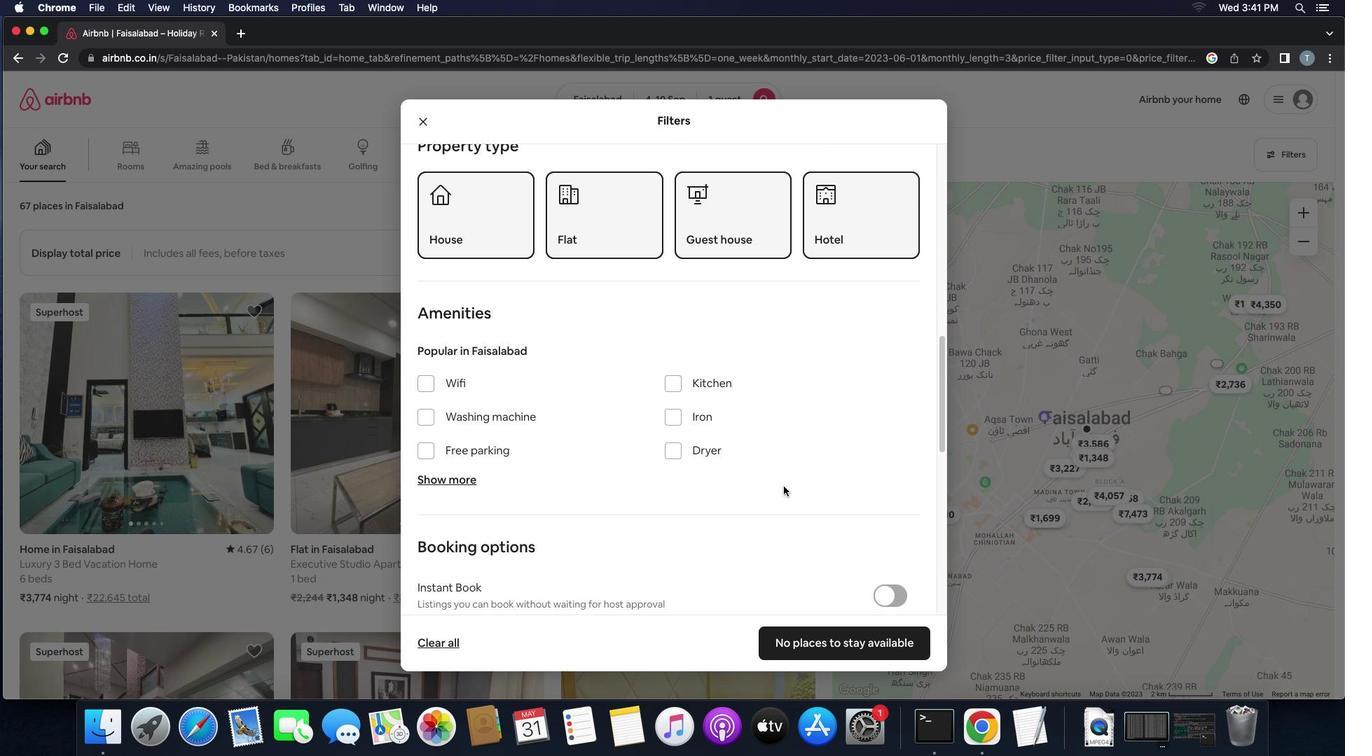 
Action: Mouse scrolled (784, 486) with delta (0, 0)
Screenshot: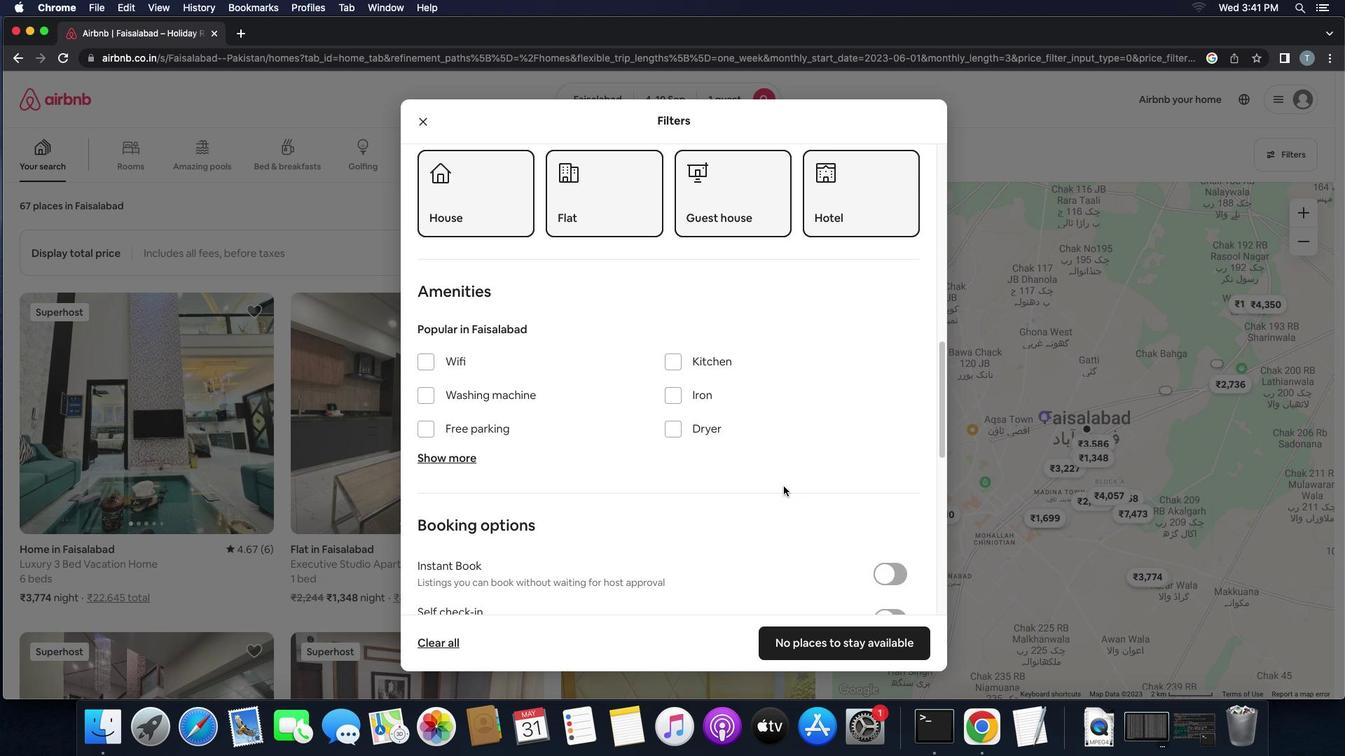
Action: Mouse scrolled (784, 486) with delta (0, 0)
Screenshot: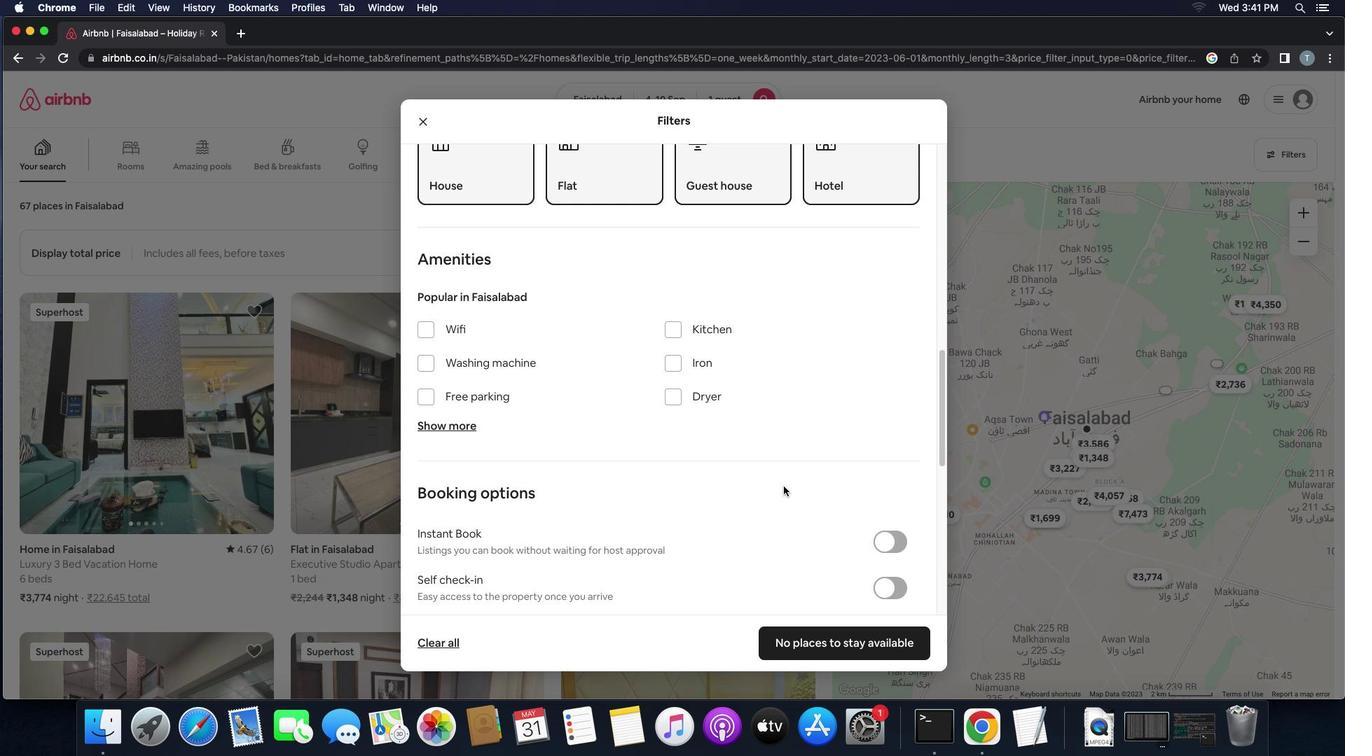 
Action: Mouse scrolled (784, 486) with delta (0, -2)
Screenshot: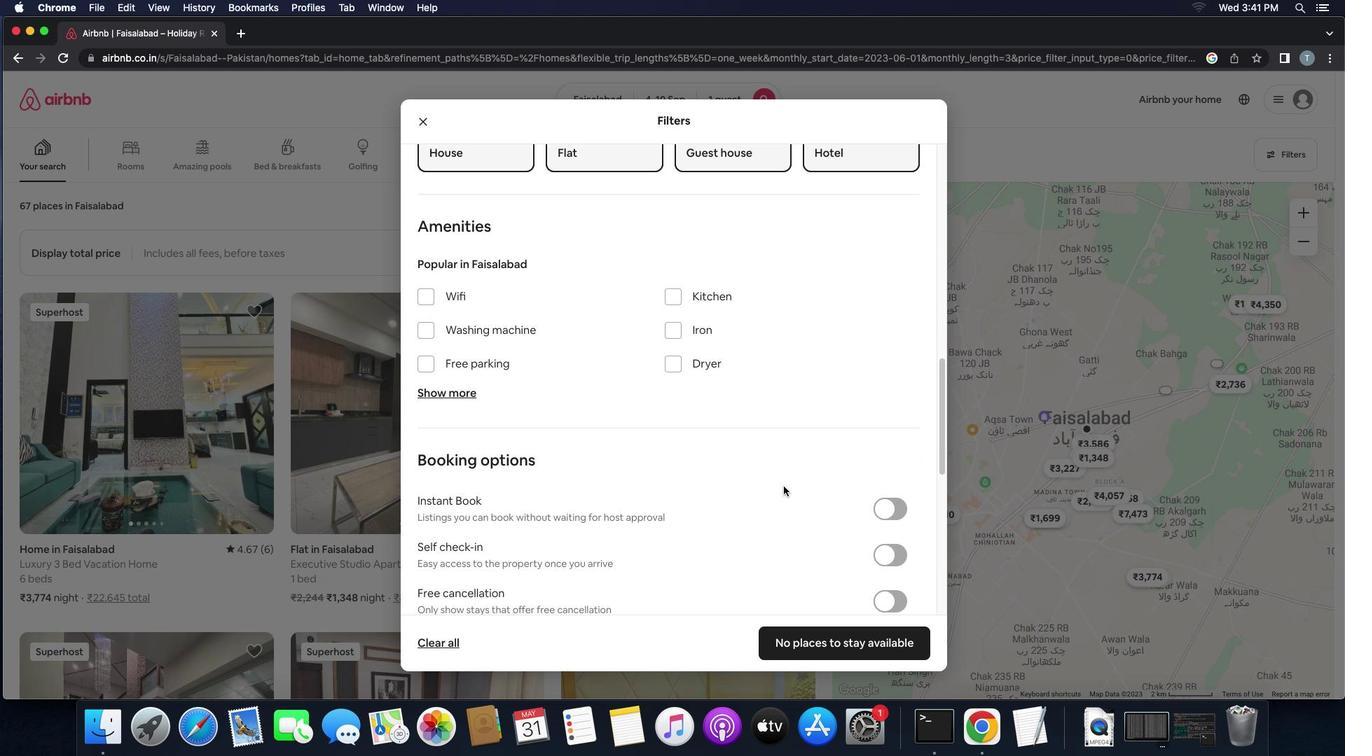 
Action: Mouse moved to (878, 512)
Screenshot: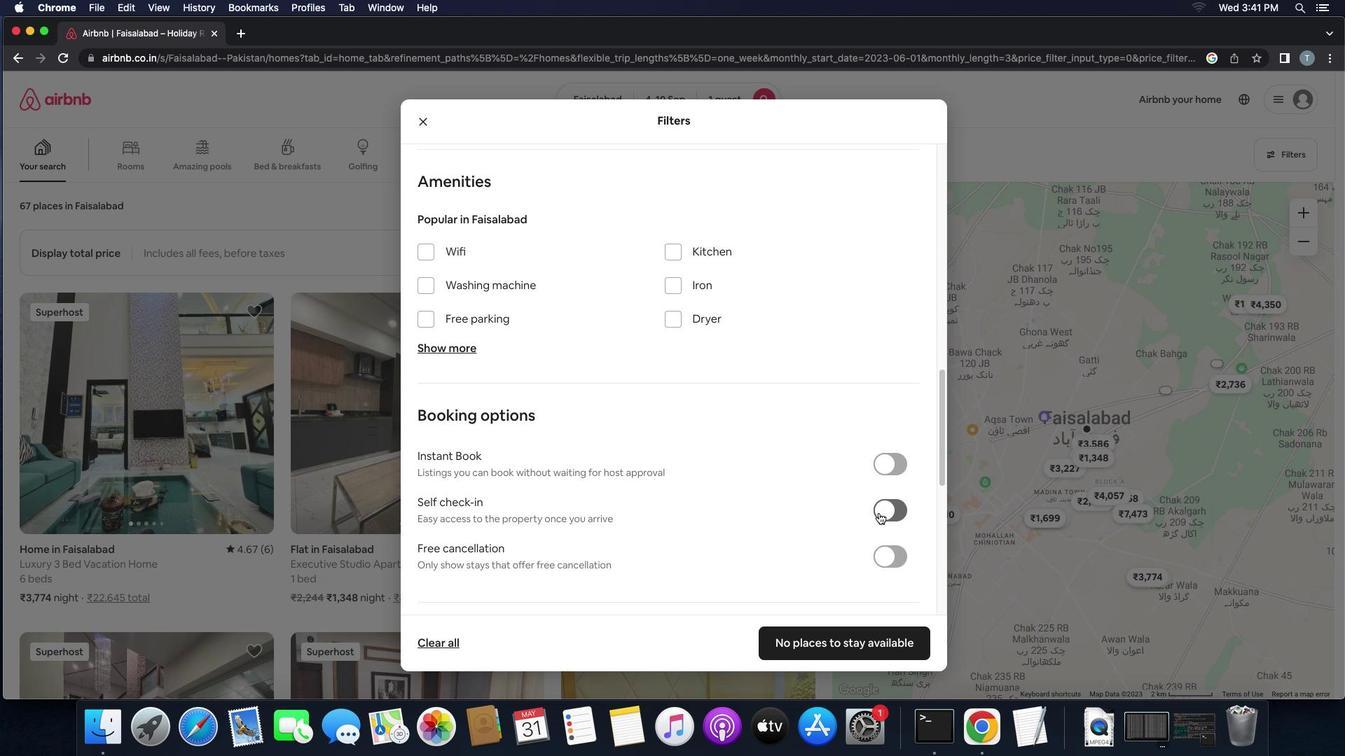 
Action: Mouse pressed left at (878, 512)
Screenshot: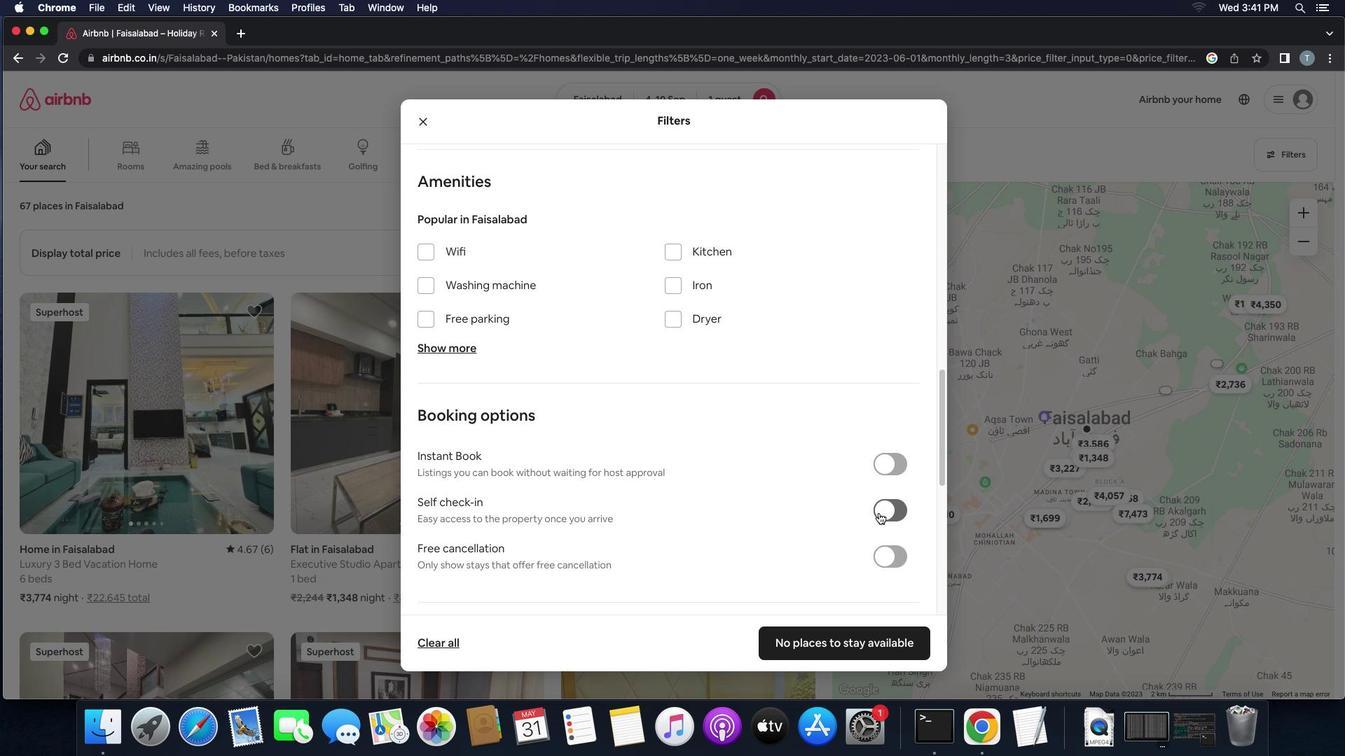 
Action: Mouse moved to (762, 534)
Screenshot: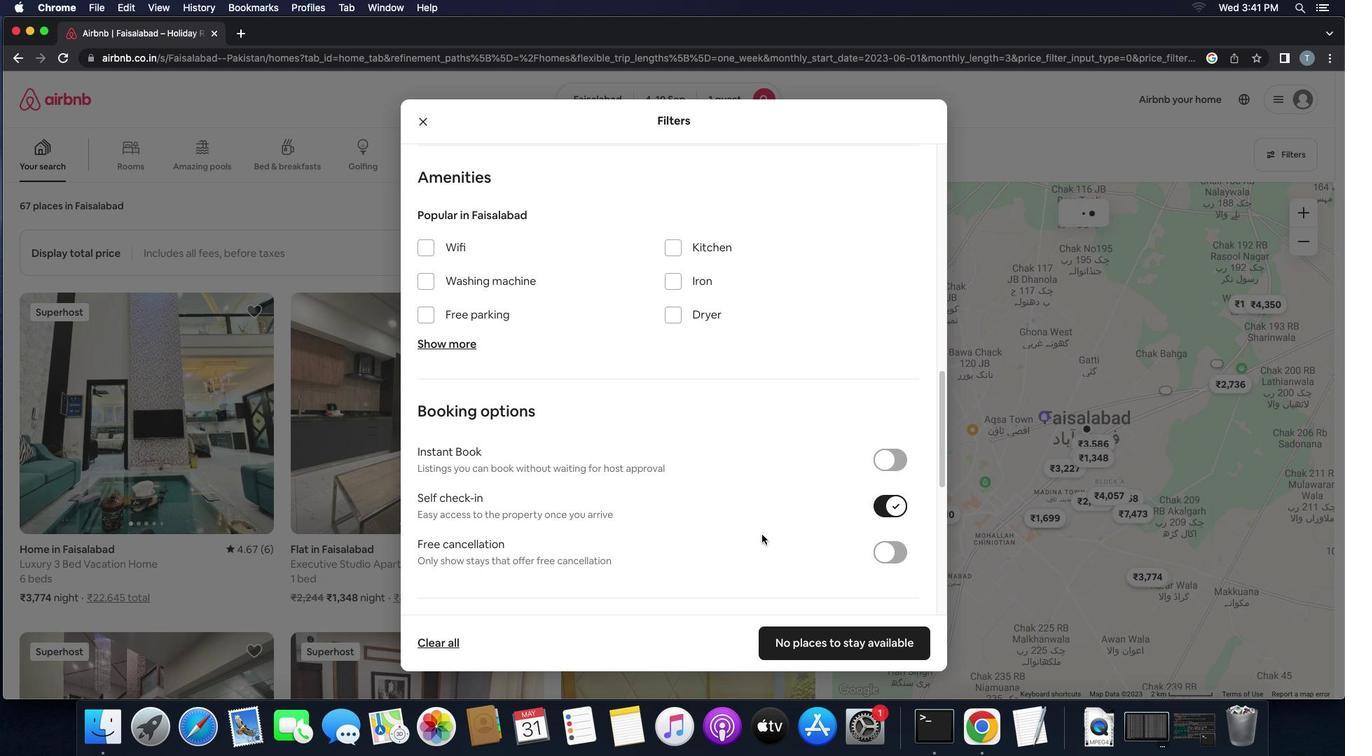
Action: Mouse scrolled (762, 534) with delta (0, 0)
Screenshot: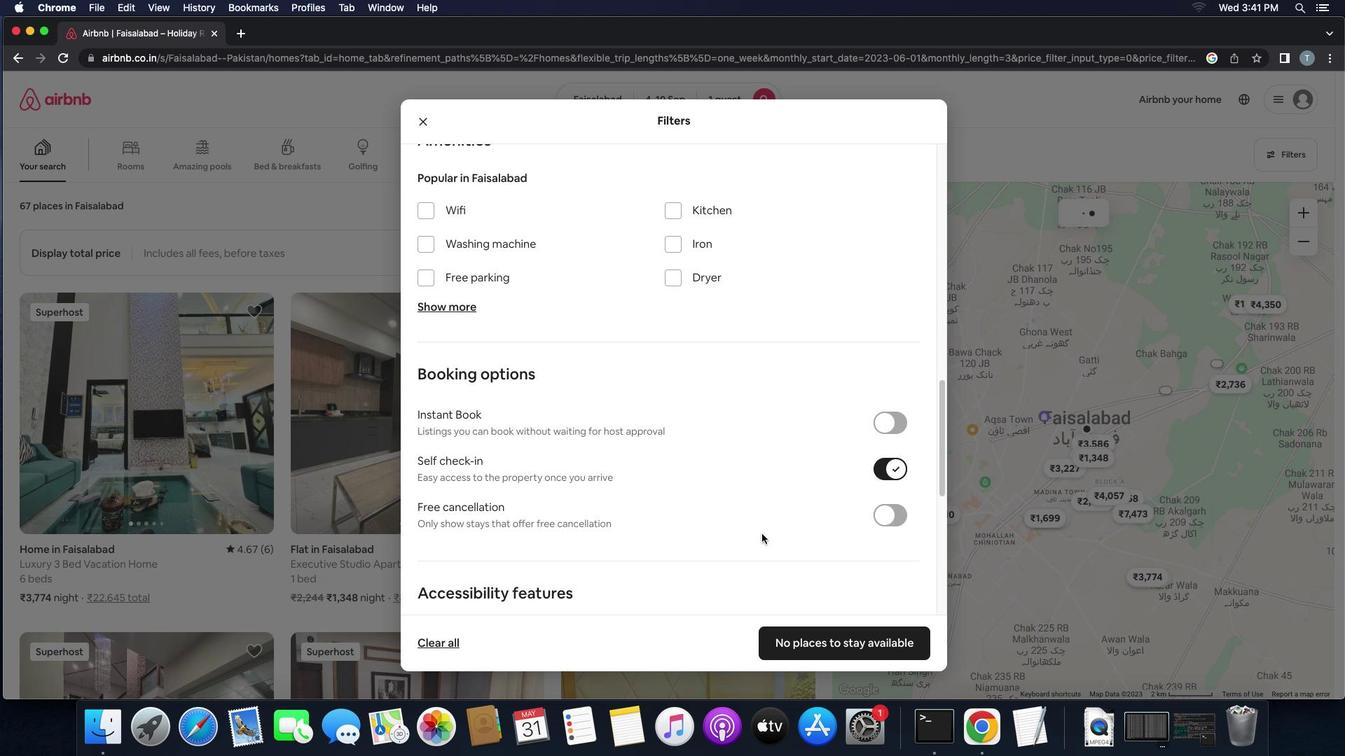 
Action: Mouse scrolled (762, 534) with delta (0, 0)
Screenshot: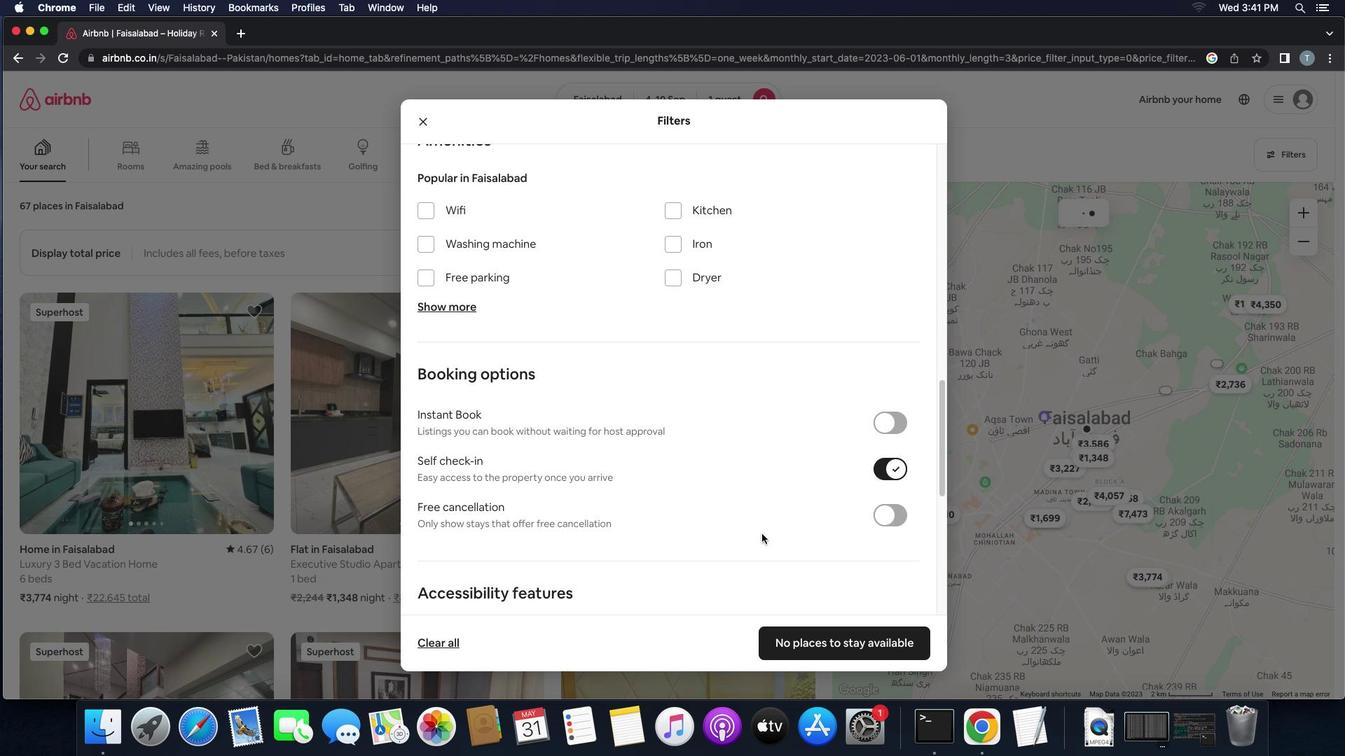 
Action: Mouse scrolled (762, 534) with delta (0, -2)
Screenshot: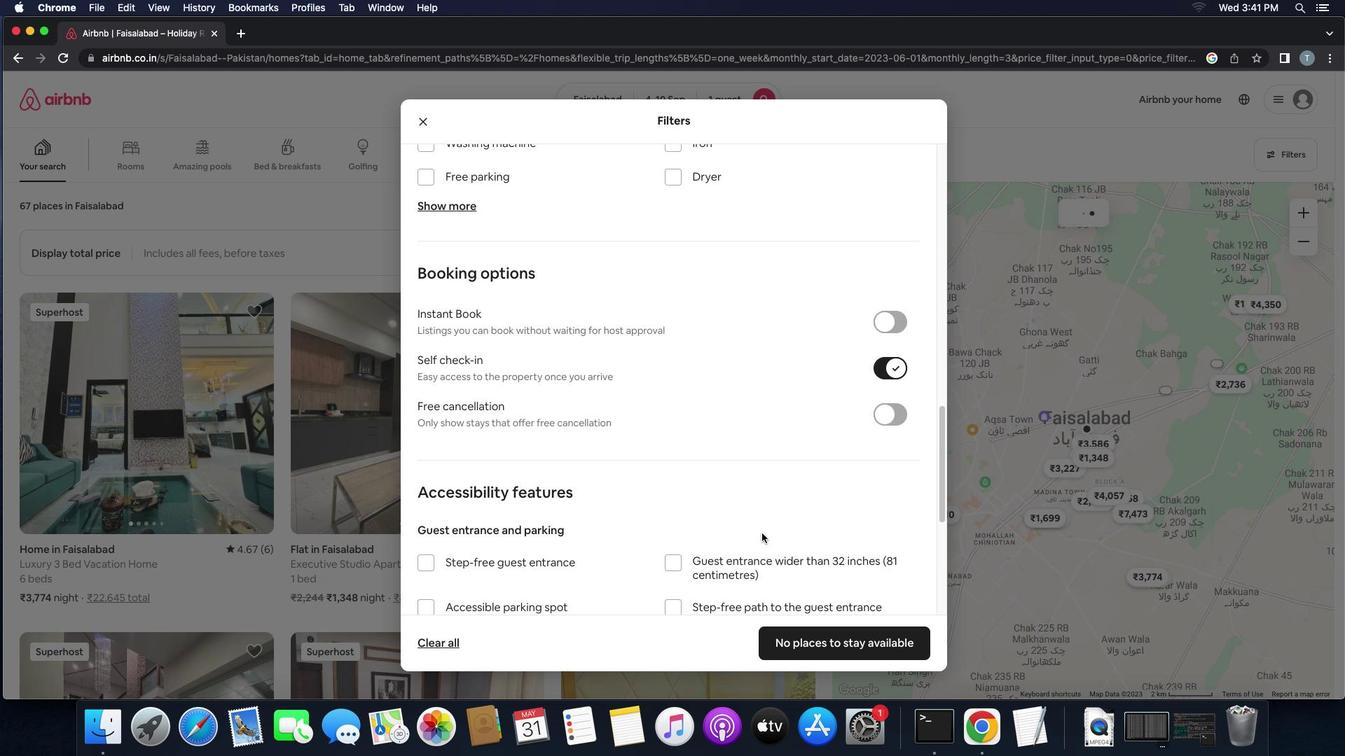 
Action: Mouse scrolled (762, 534) with delta (0, -3)
Screenshot: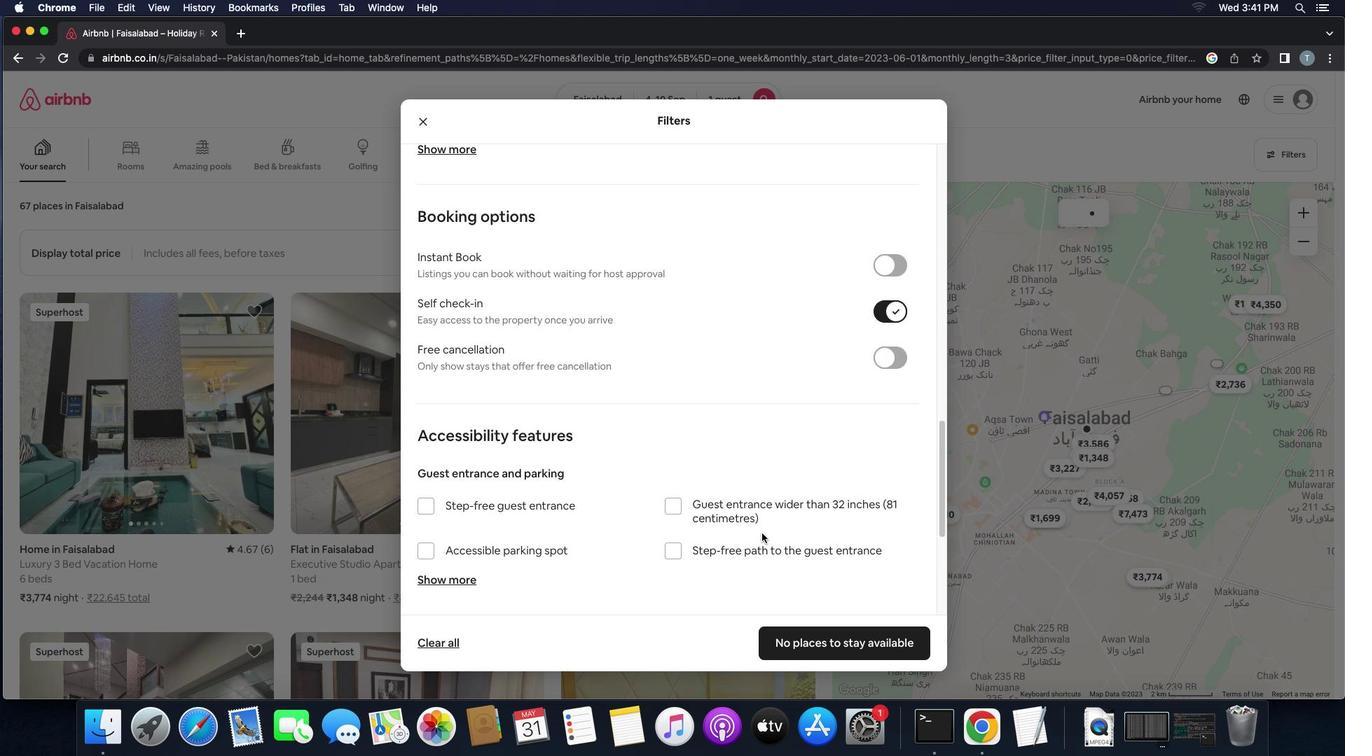 
Action: Mouse moved to (760, 533)
Screenshot: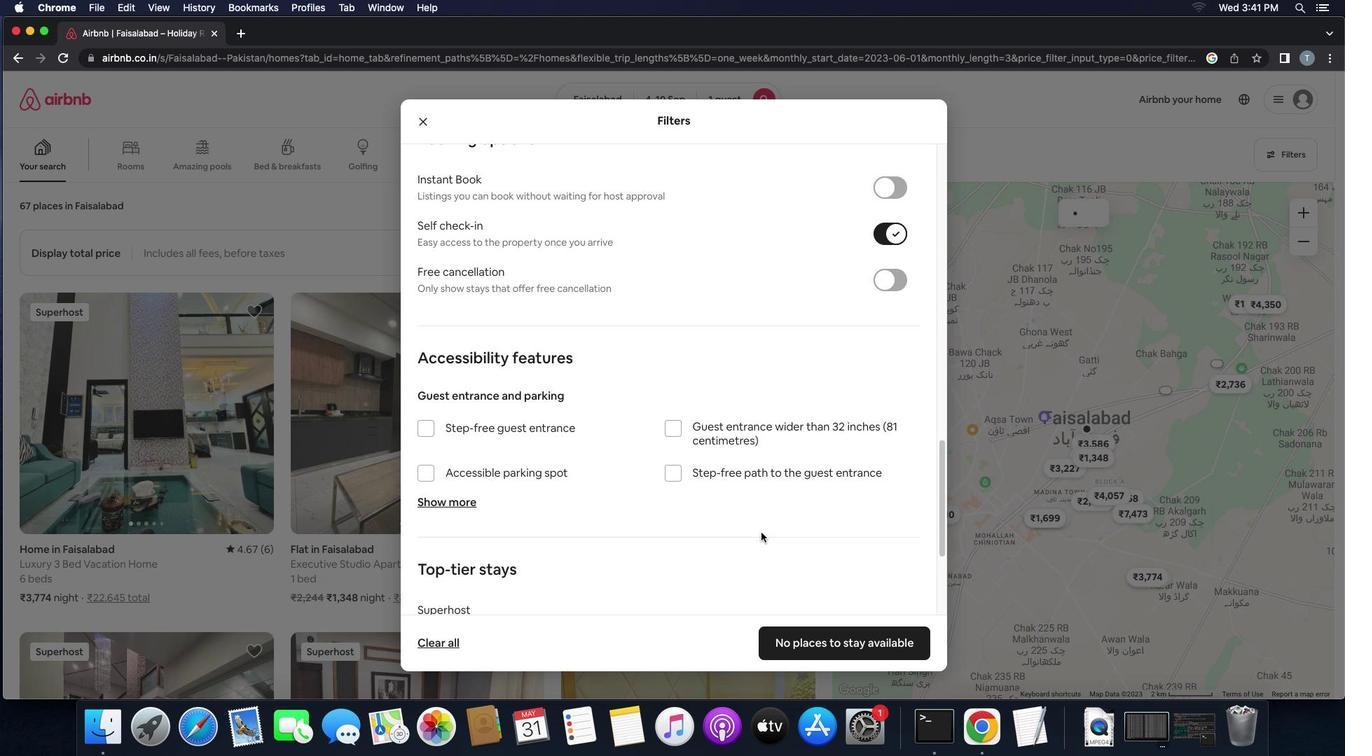 
Action: Mouse scrolled (760, 533) with delta (0, 0)
Screenshot: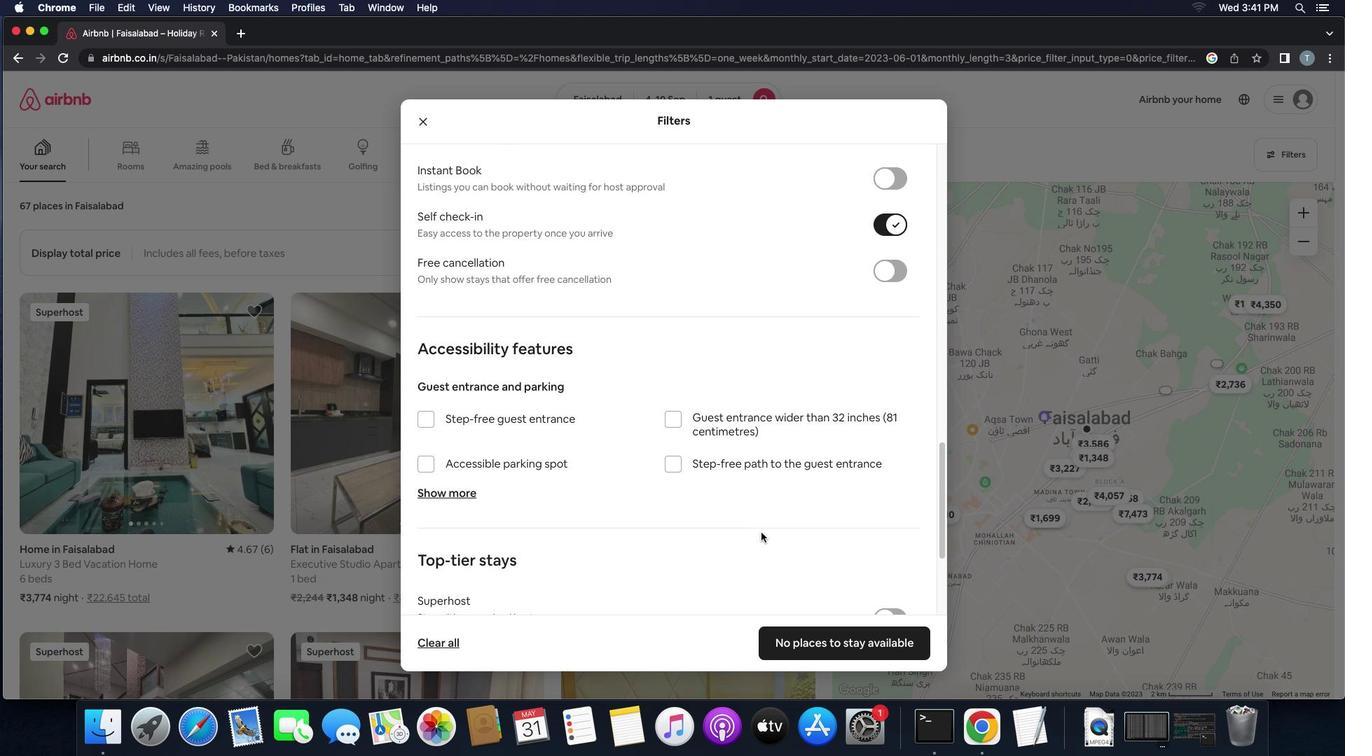 
Action: Mouse scrolled (760, 533) with delta (0, 0)
Screenshot: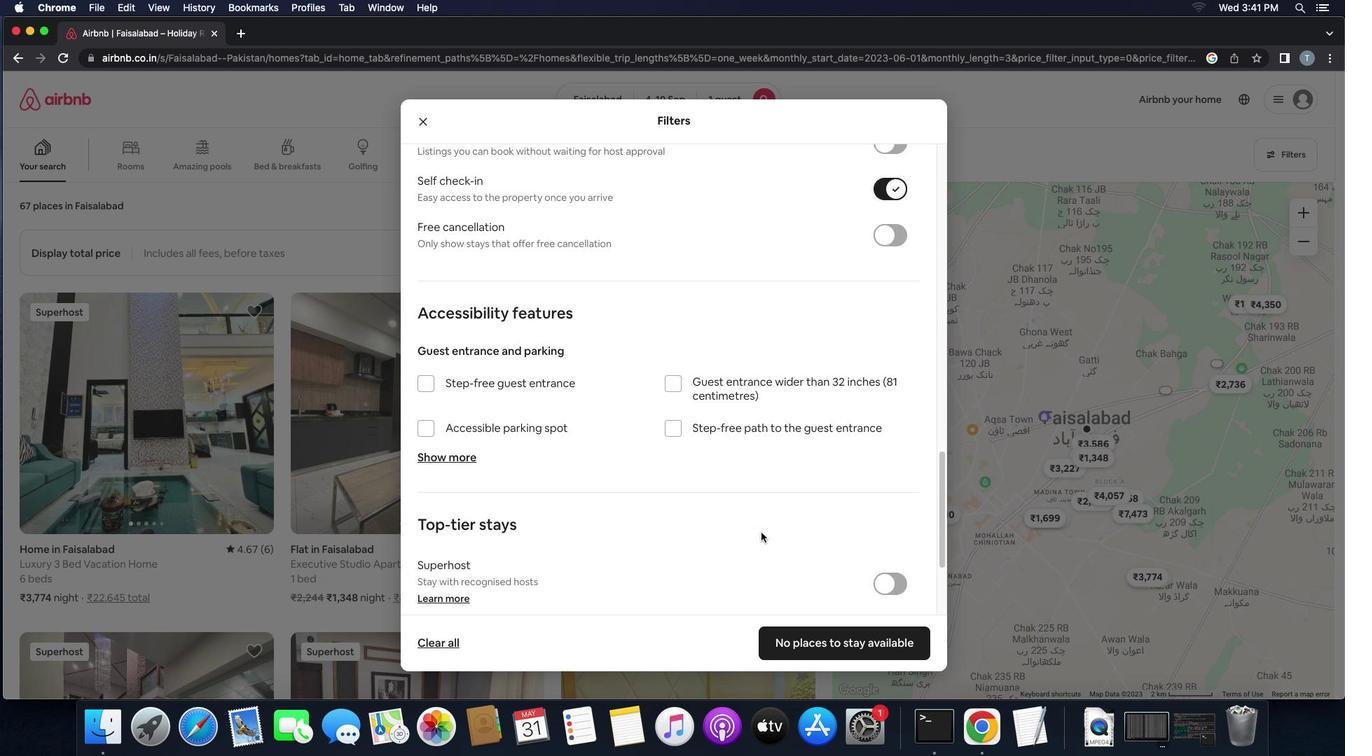 
Action: Mouse scrolled (760, 533) with delta (0, -2)
Screenshot: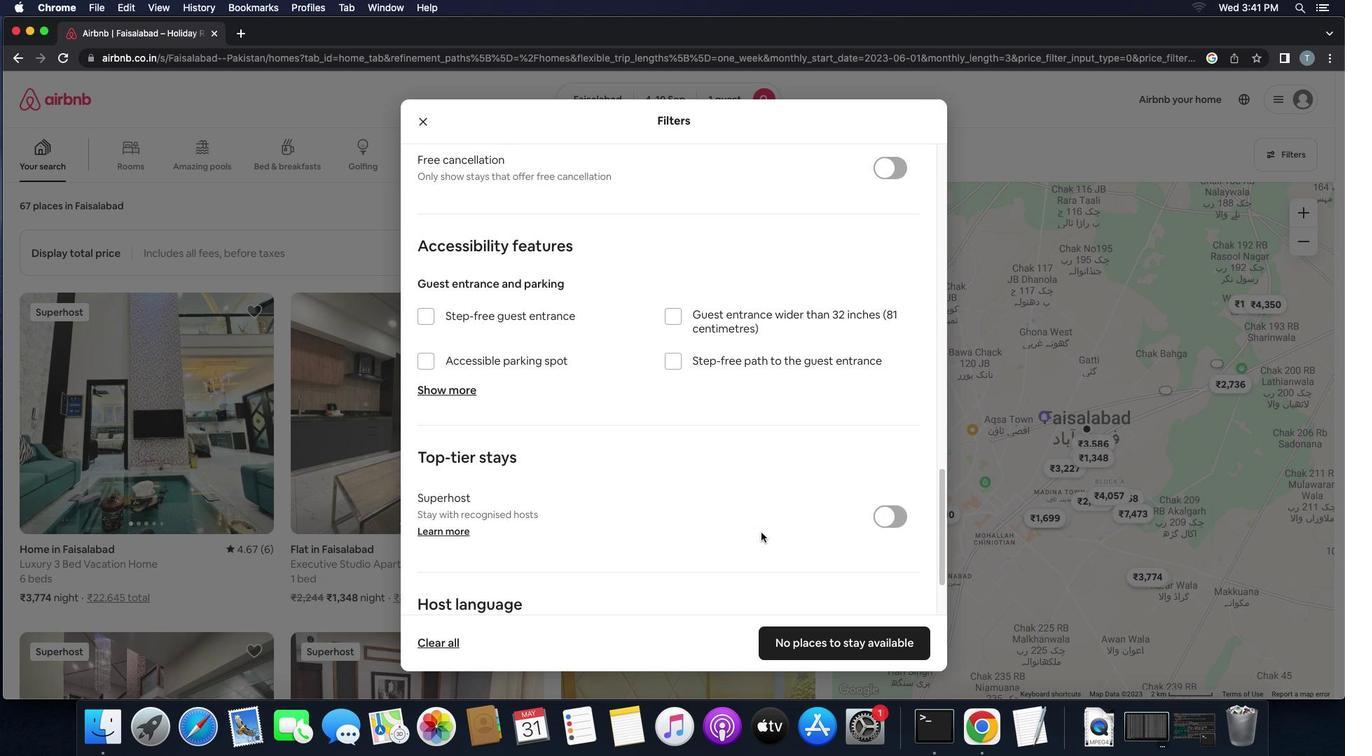 
Action: Mouse scrolled (760, 533) with delta (0, -3)
Screenshot: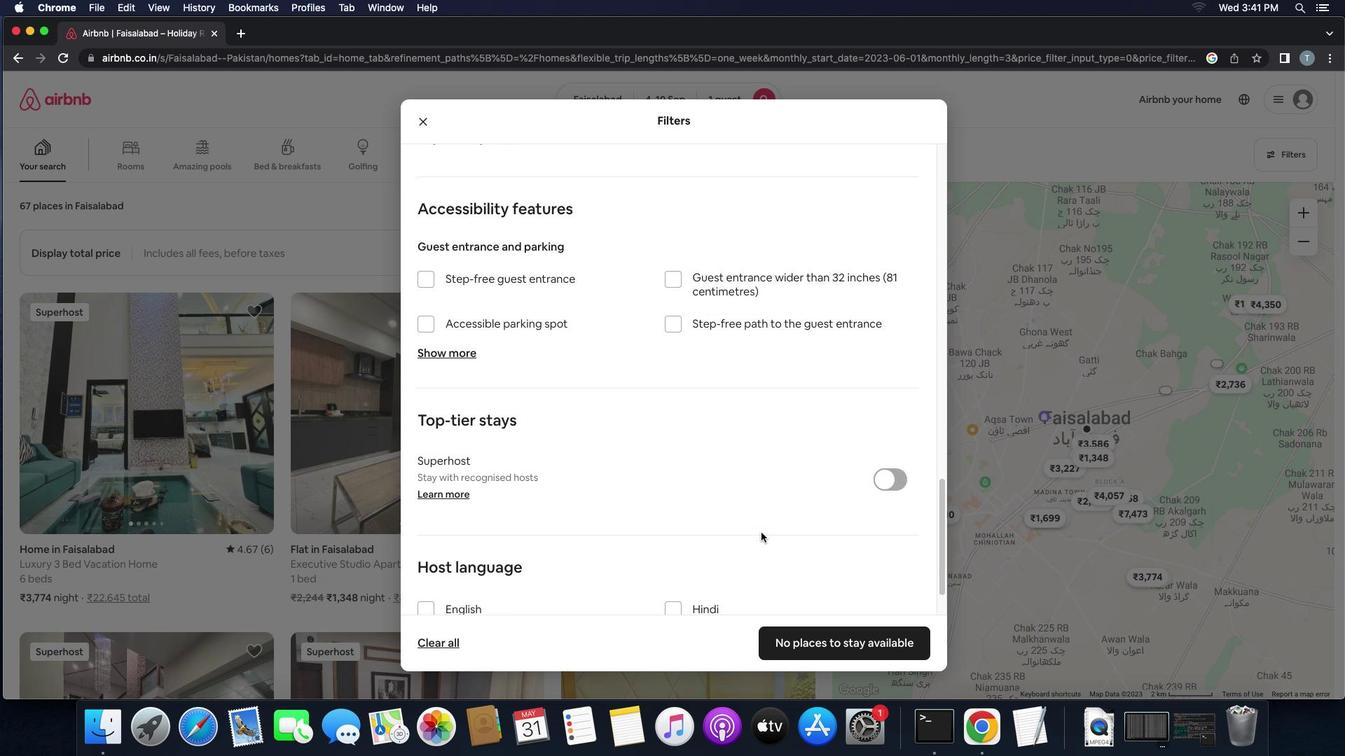 
Action: Mouse moved to (694, 535)
Screenshot: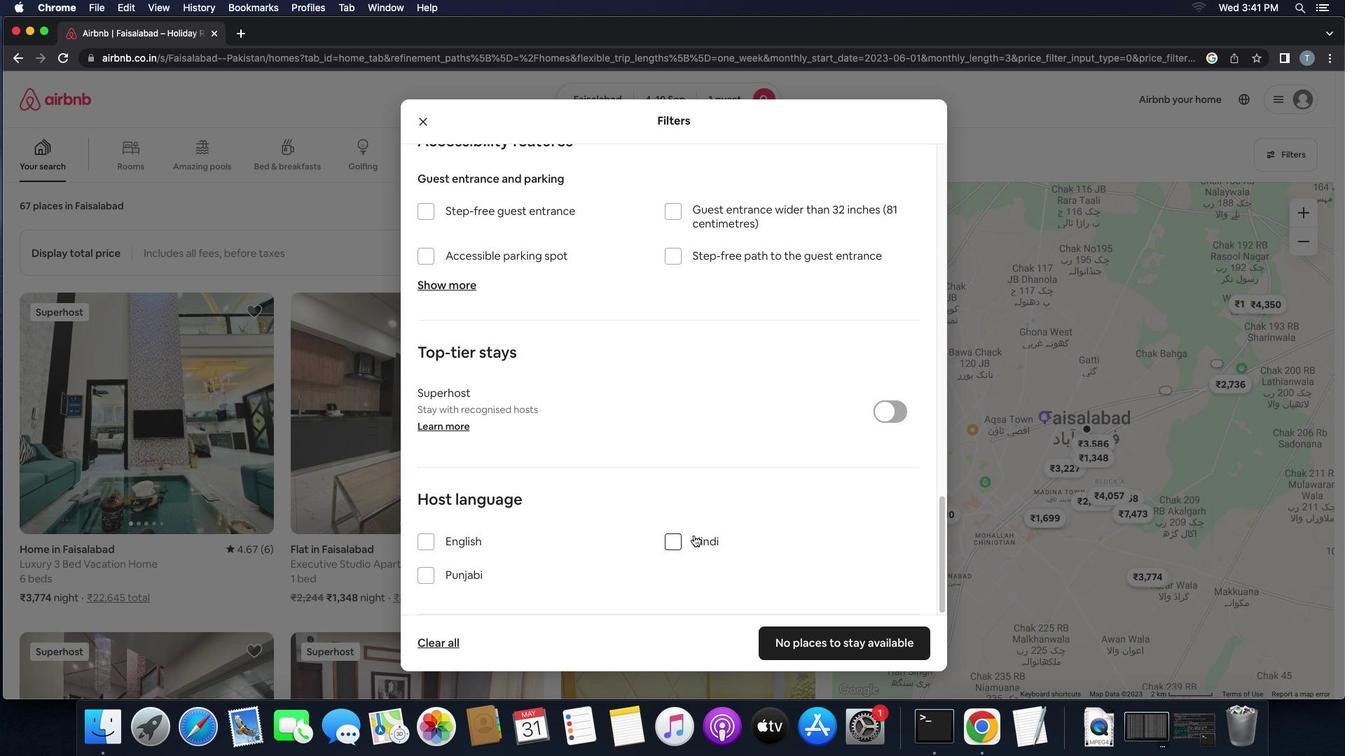 
Action: Mouse scrolled (694, 535) with delta (0, 0)
Screenshot: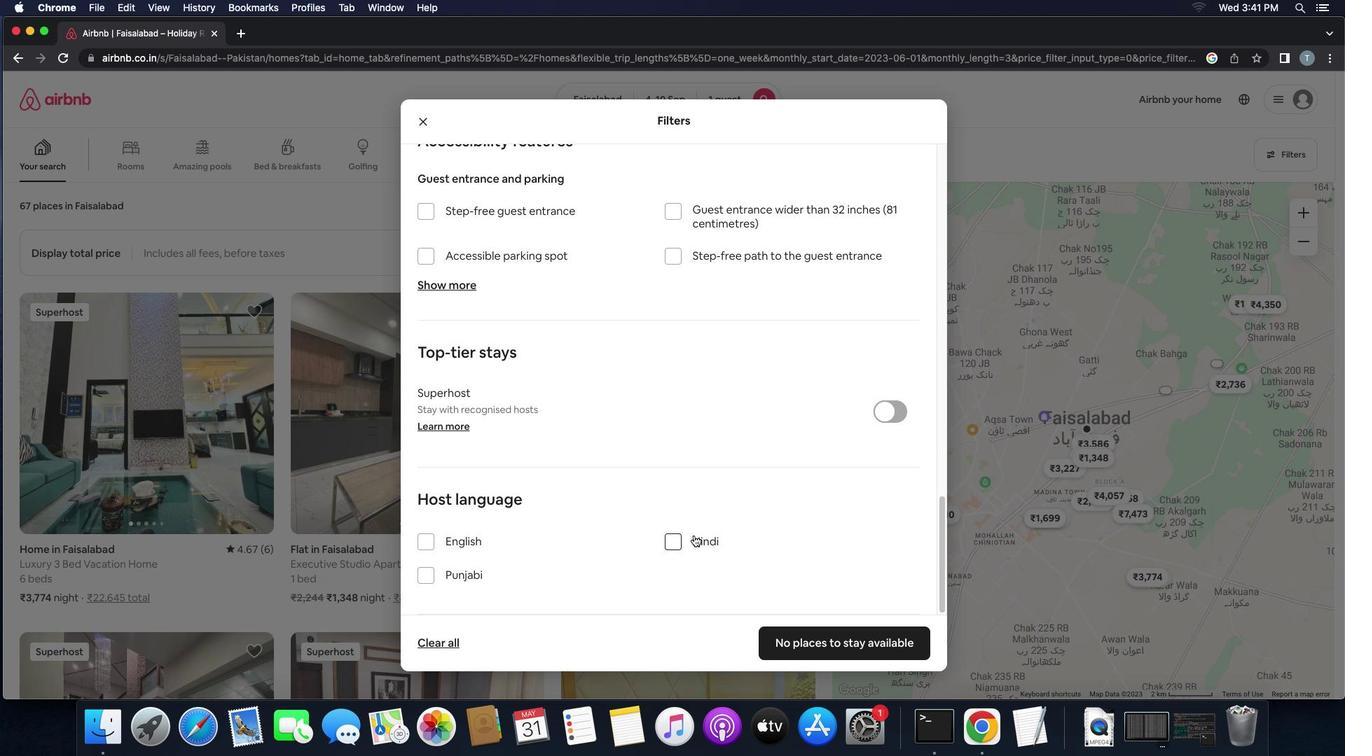 
Action: Mouse scrolled (694, 535) with delta (0, 0)
Screenshot: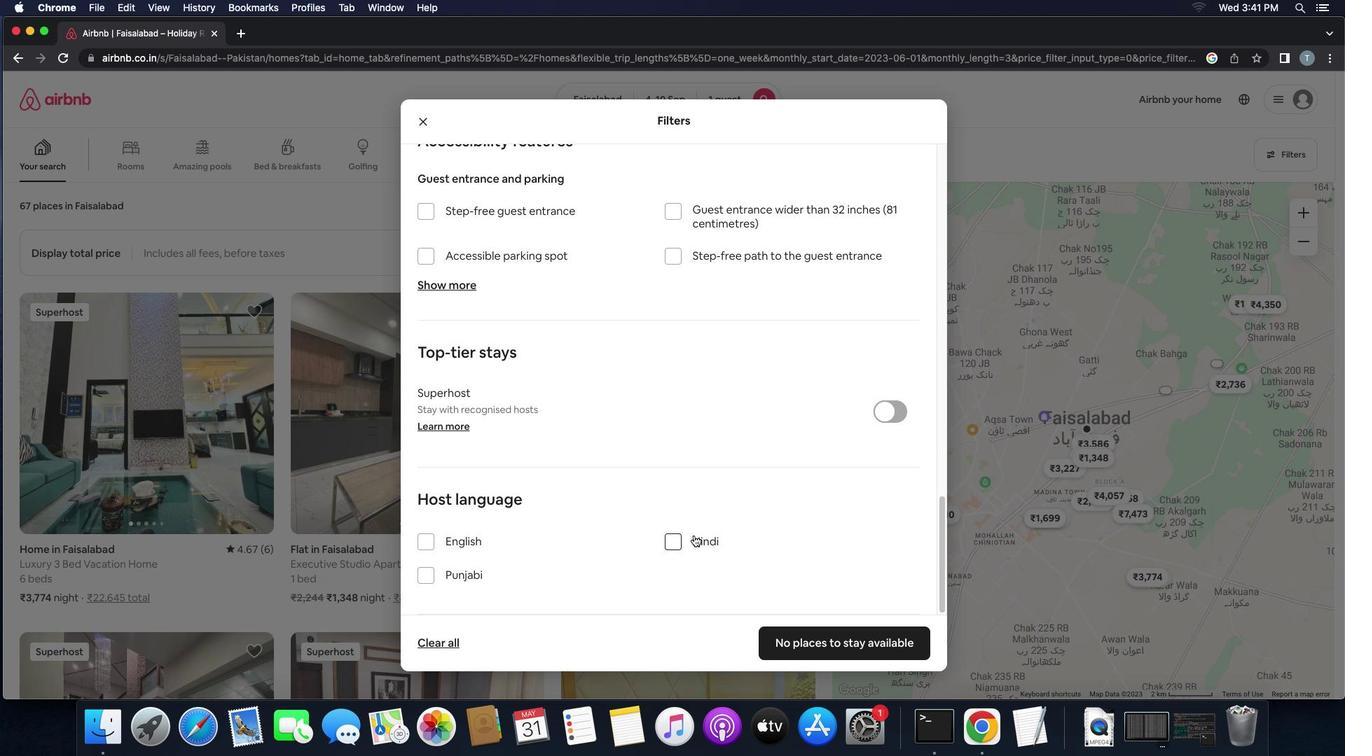 
Action: Mouse scrolled (694, 535) with delta (0, -2)
Screenshot: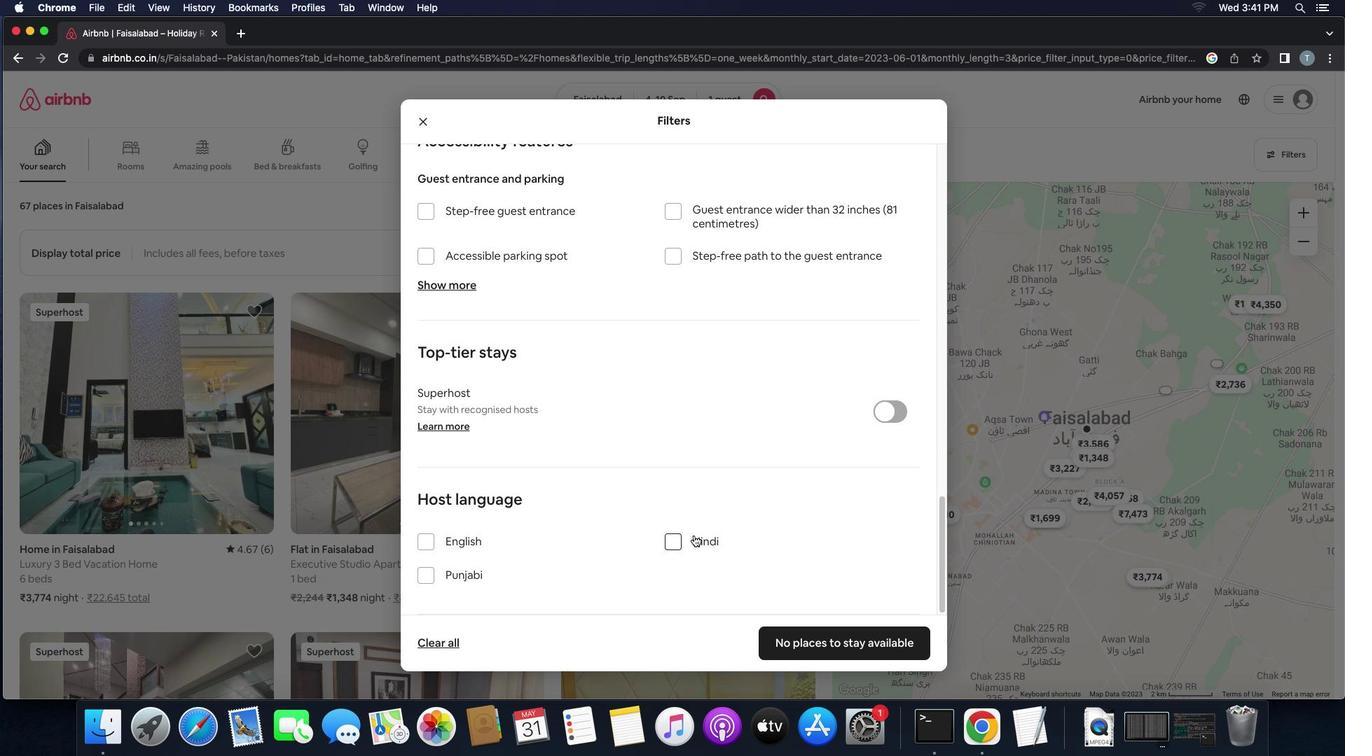 
Action: Mouse scrolled (694, 535) with delta (0, -3)
Screenshot: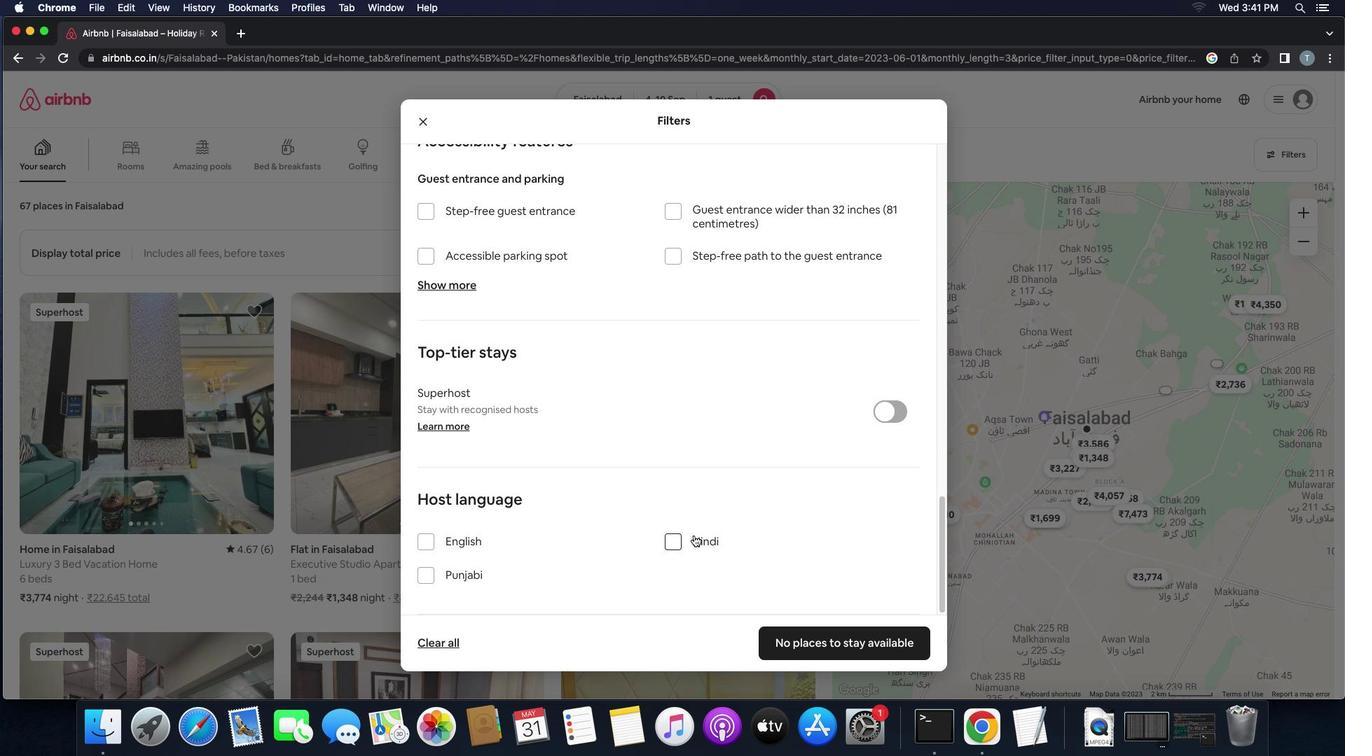 
Action: Mouse moved to (421, 540)
Screenshot: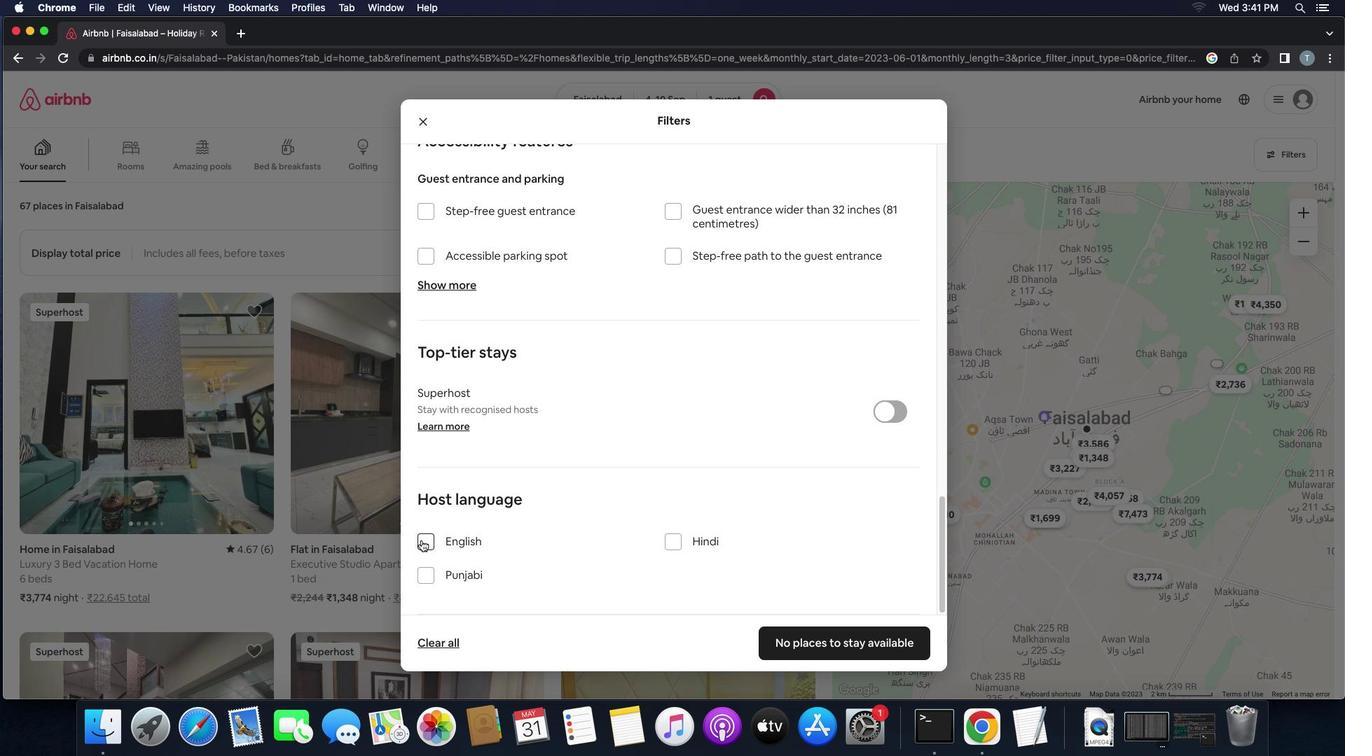 
Action: Mouse pressed left at (421, 540)
Screenshot: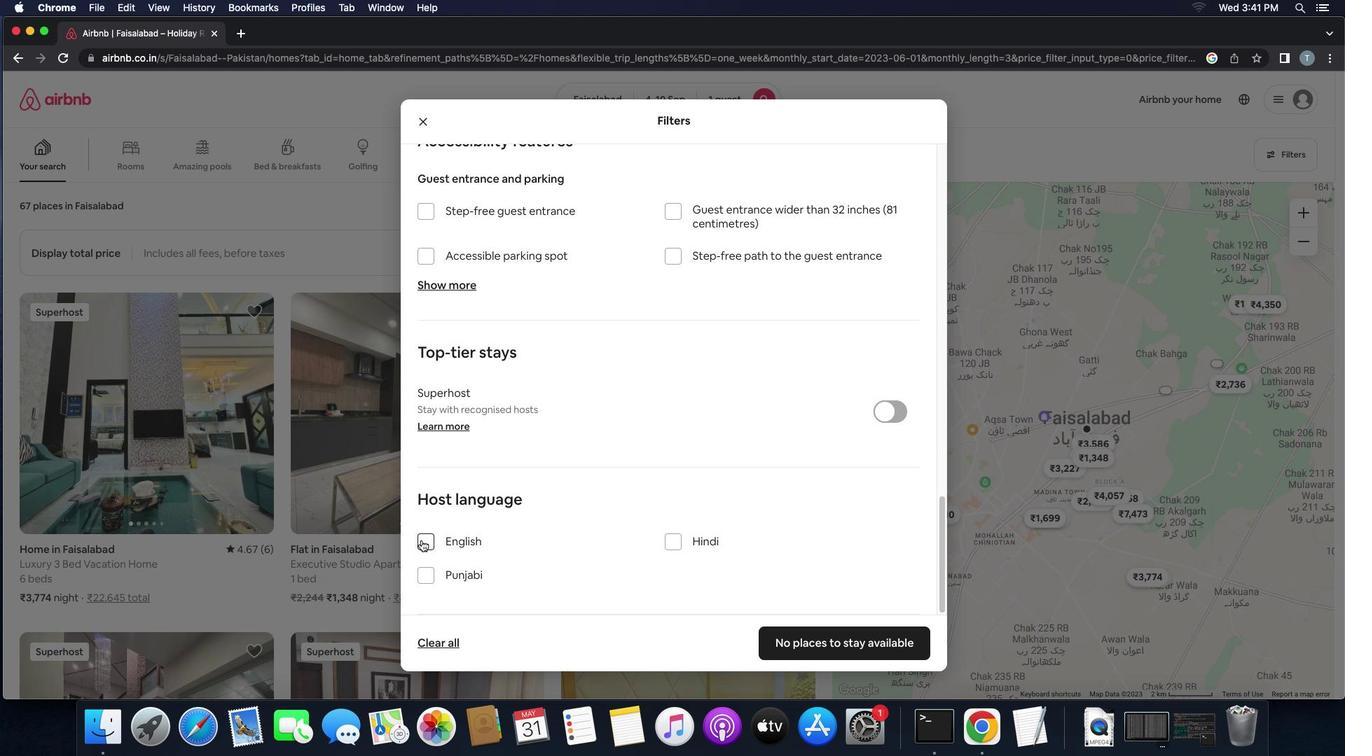 
Action: Mouse moved to (816, 635)
Screenshot: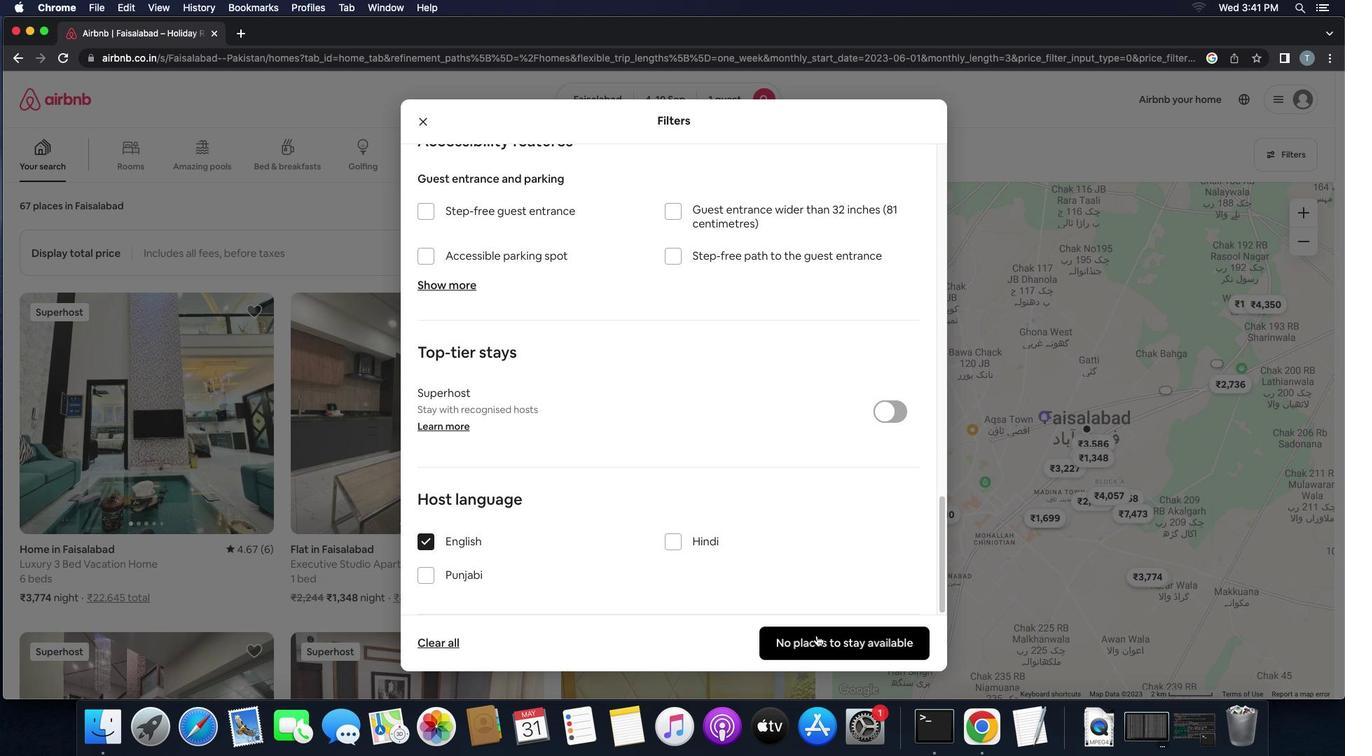 
Action: Mouse pressed left at (816, 635)
Screenshot: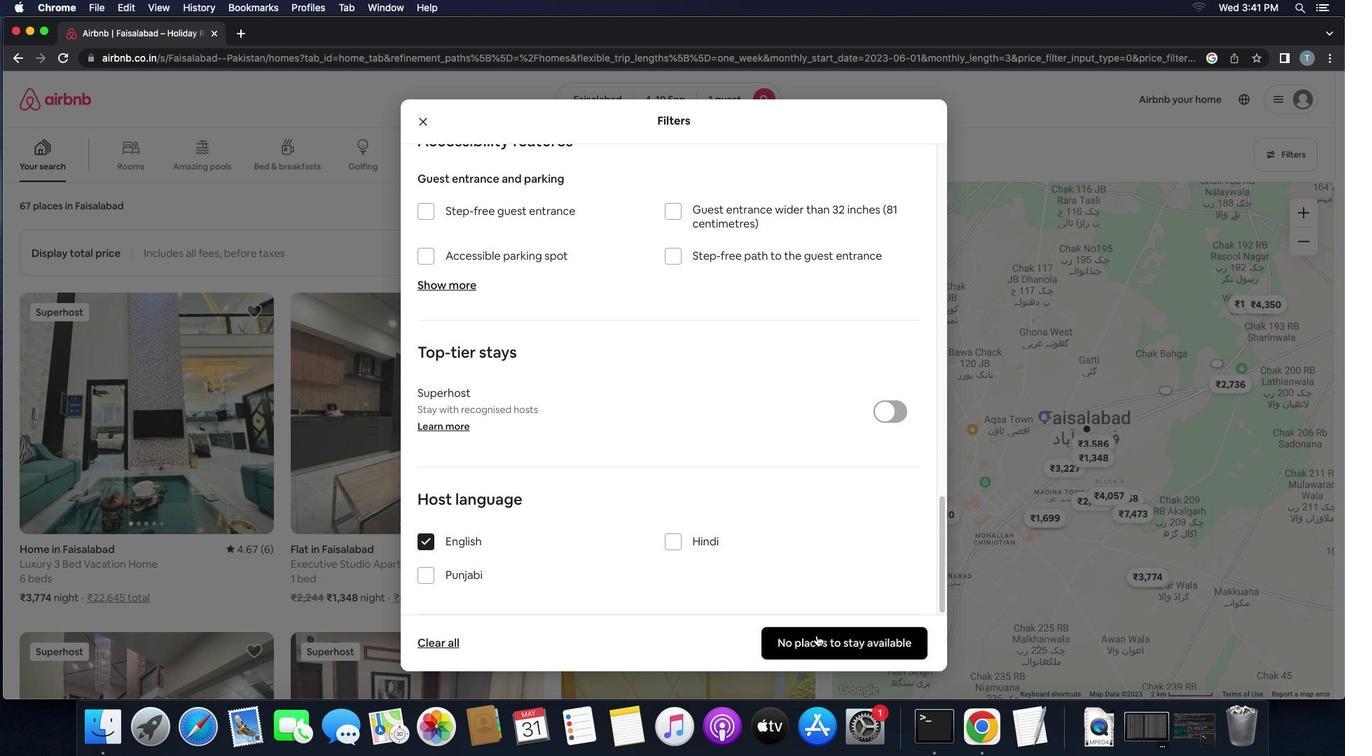 
Action: Mouse moved to (816, 635)
Screenshot: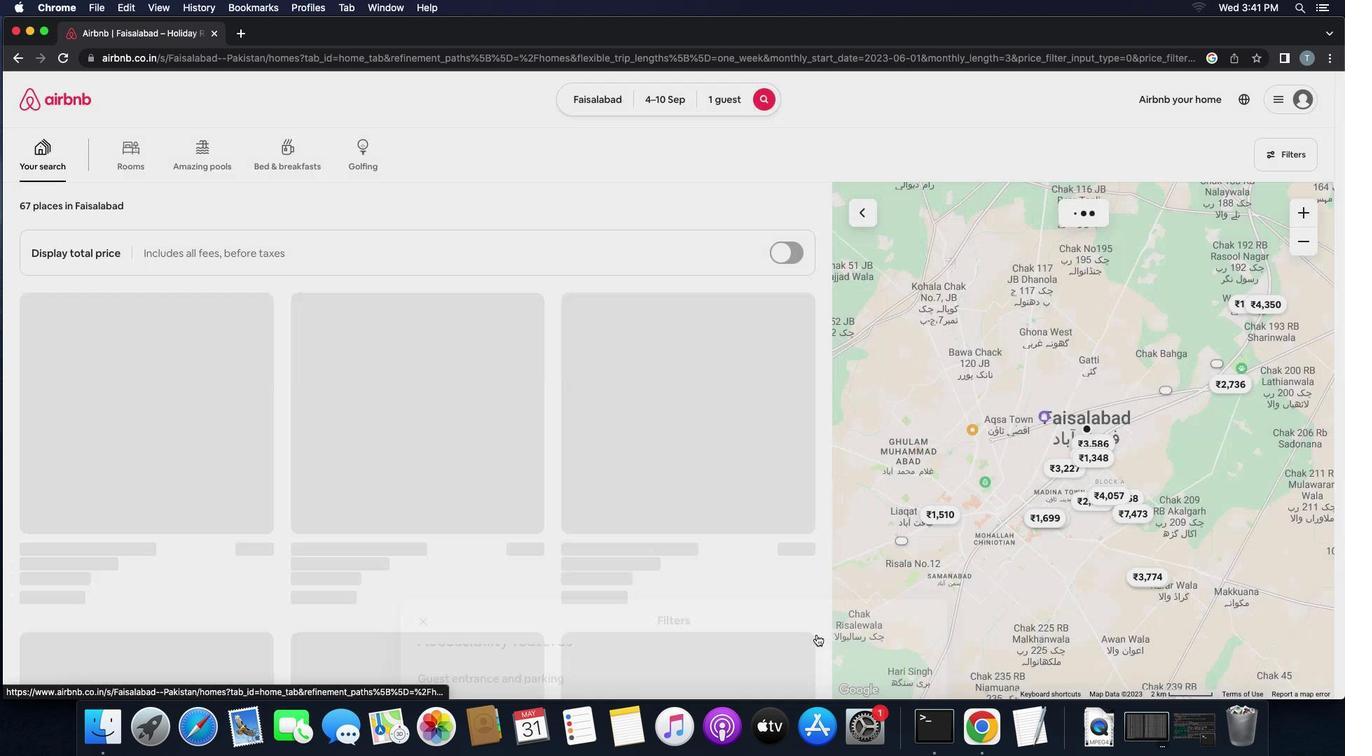
